 Task: Search one way flight ticket for 5 adults, 2 children, 1 infant in seat and 1 infant on lap in economy from Newport News: Newport News/williamsburg International Airport (patrick Henry Field) to Indianapolis: Indianapolis International Airport on 8-5-2023. Choice of flights is Frontier. Number of bags: 2 checked bags. Price is upto 83000. Outbound departure time preference is 12:45.
Action: Mouse moved to (350, 314)
Screenshot: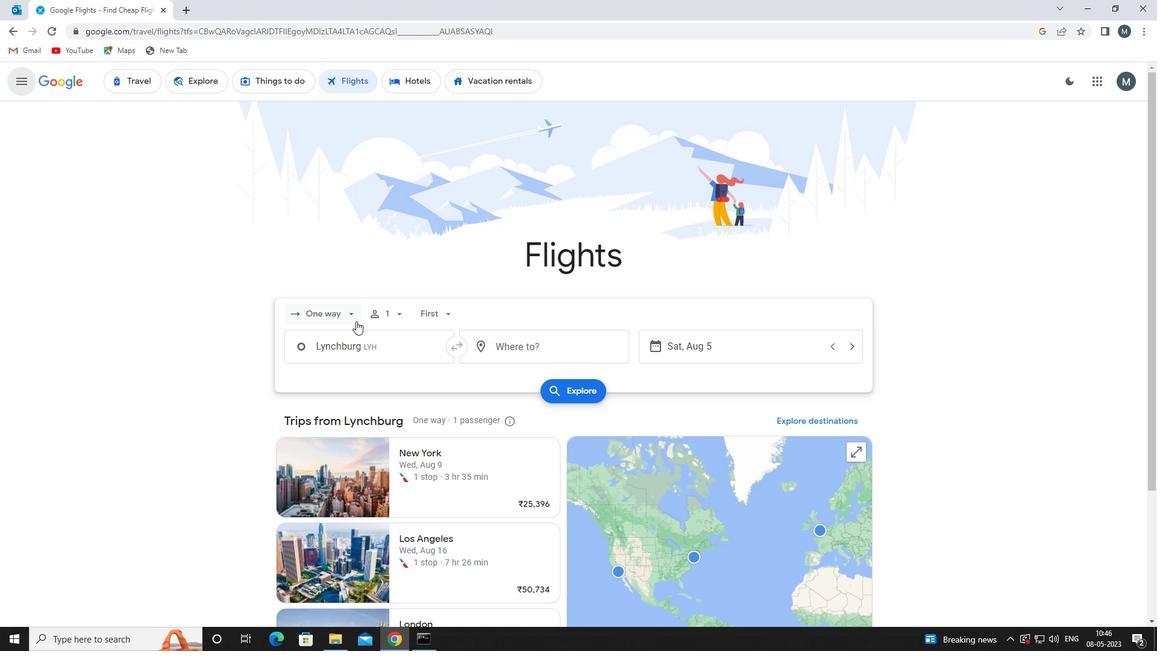 
Action: Mouse pressed left at (350, 314)
Screenshot: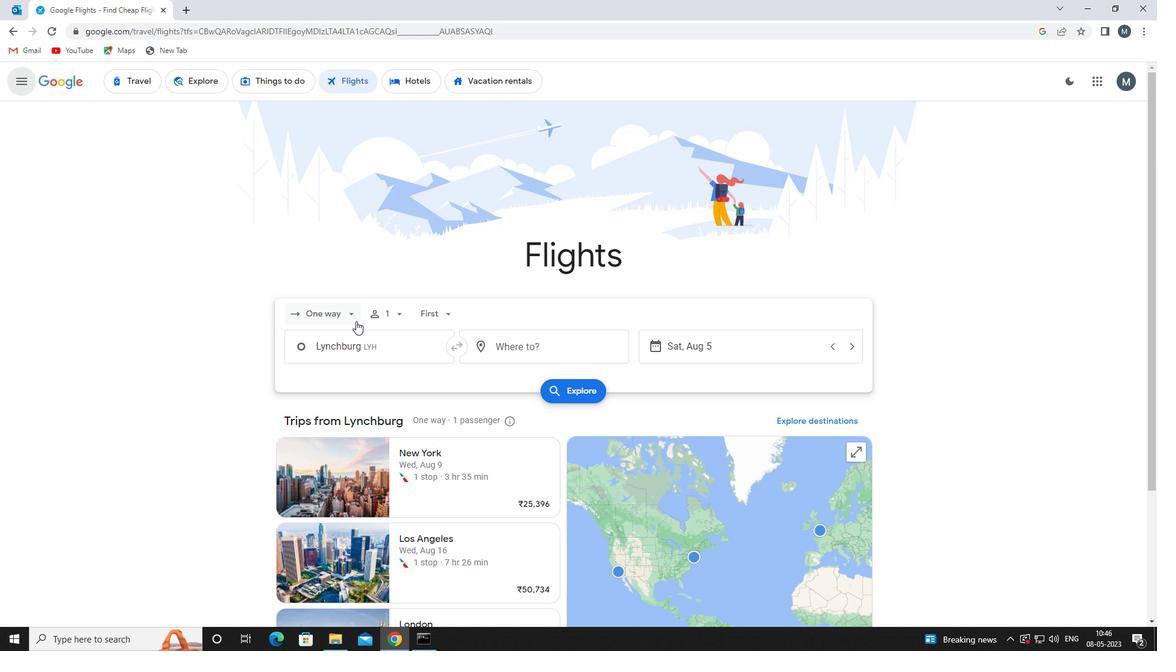 
Action: Mouse moved to (357, 375)
Screenshot: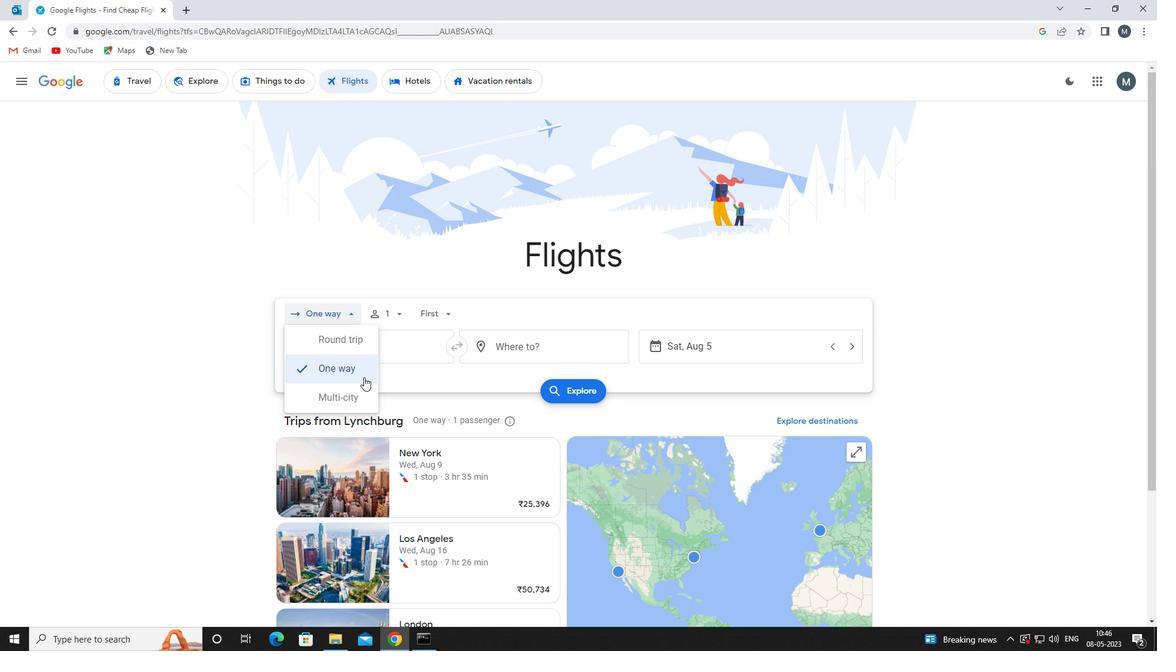 
Action: Mouse pressed left at (357, 375)
Screenshot: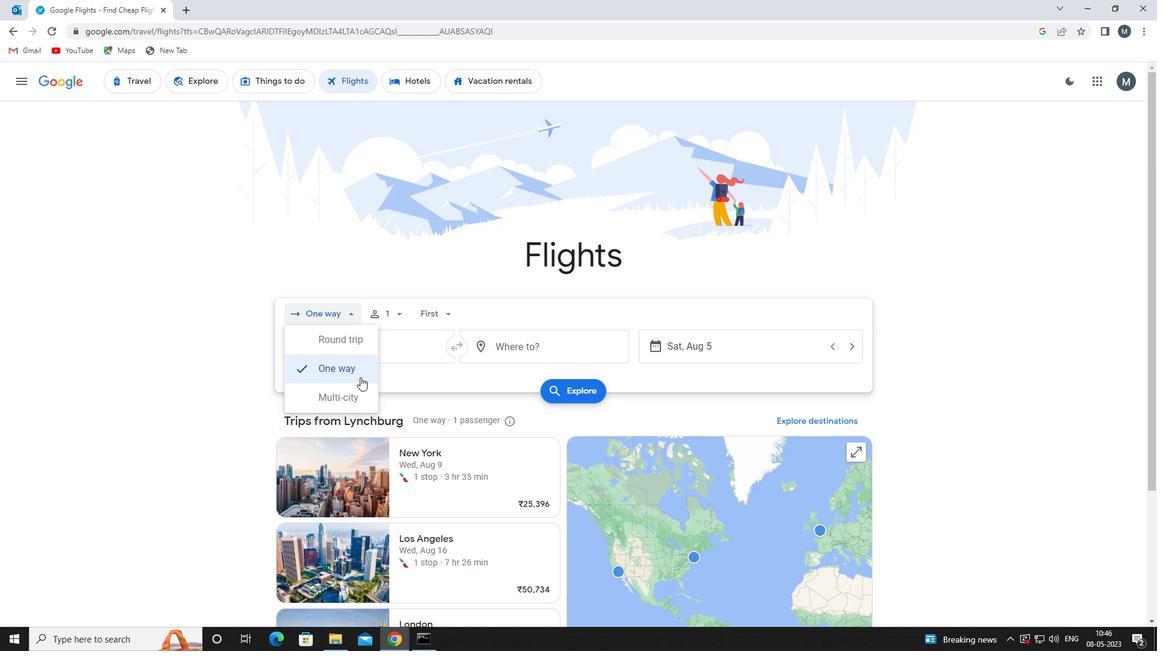
Action: Mouse moved to (393, 309)
Screenshot: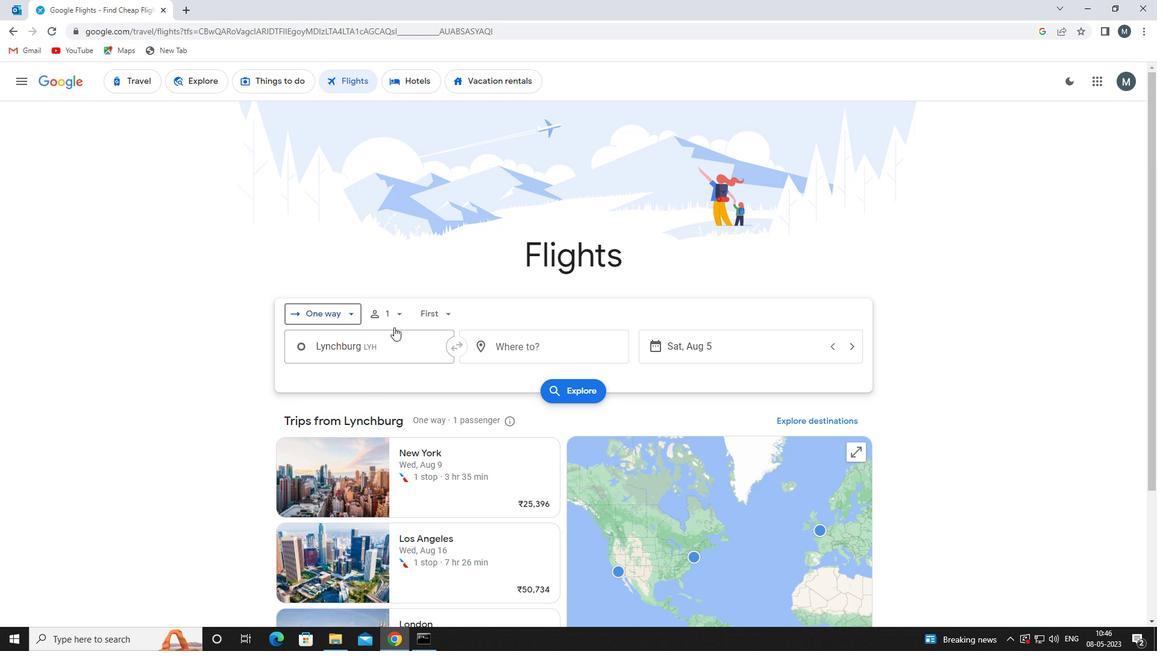 
Action: Mouse pressed left at (393, 309)
Screenshot: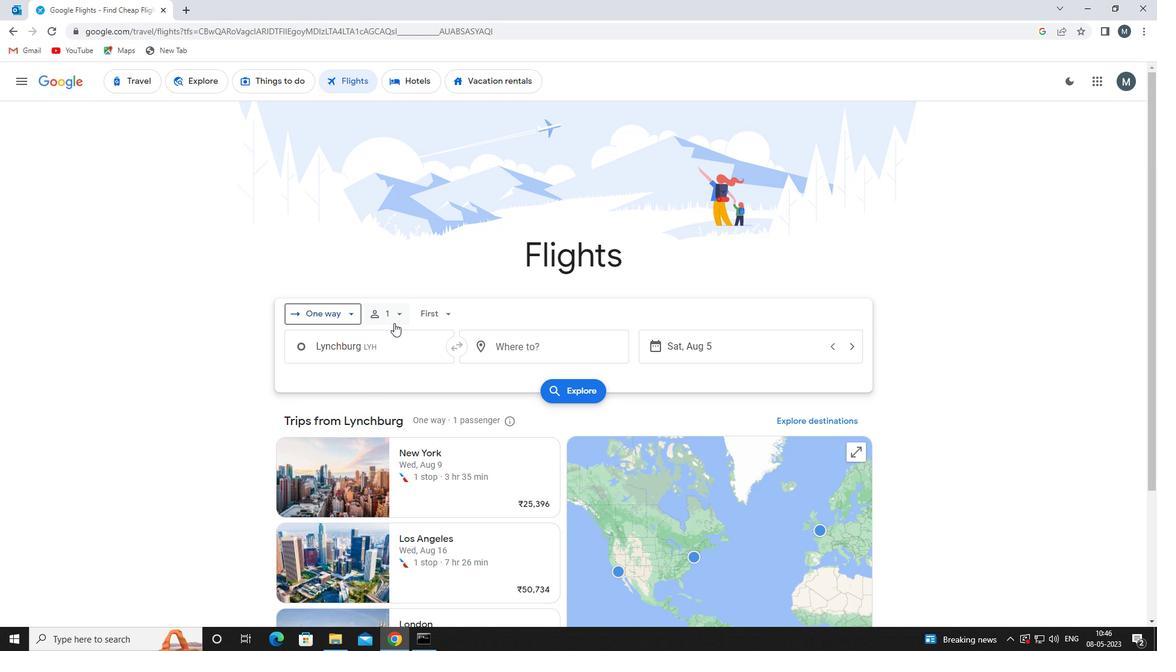 
Action: Mouse moved to (496, 337)
Screenshot: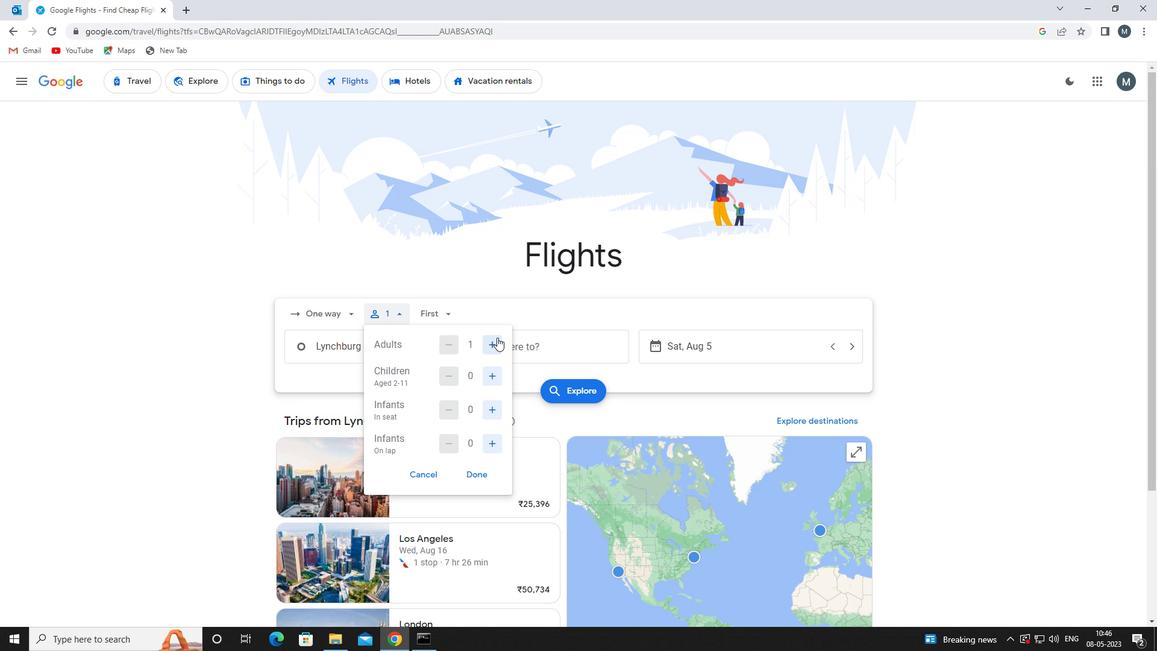 
Action: Mouse pressed left at (496, 337)
Screenshot: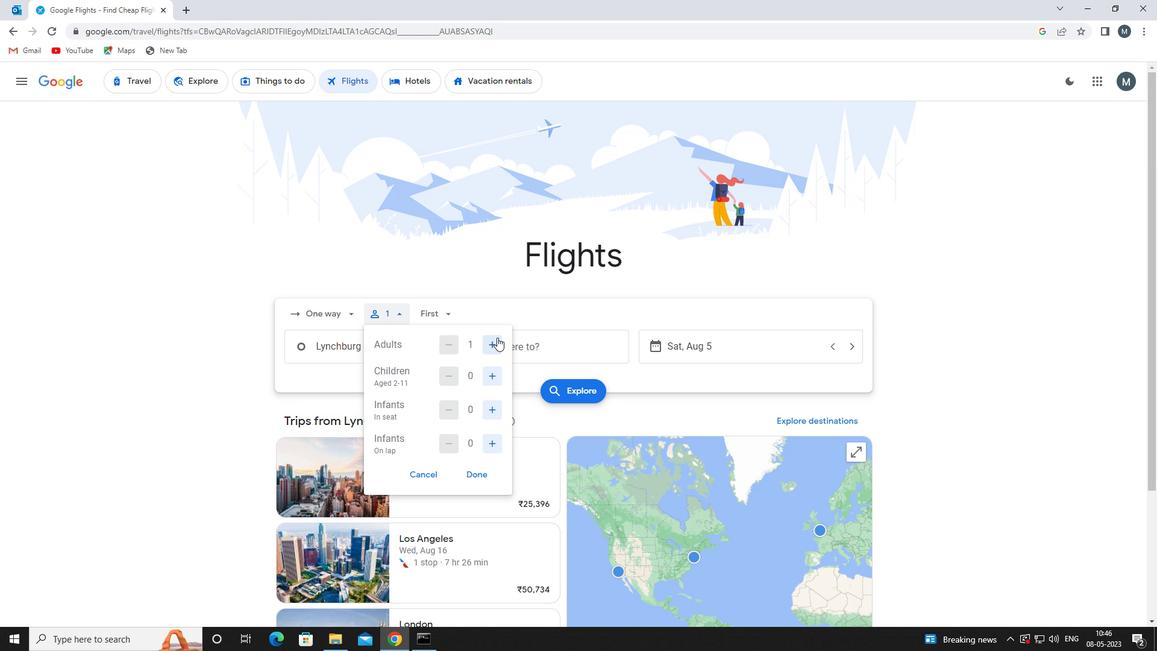 
Action: Mouse moved to (496, 338)
Screenshot: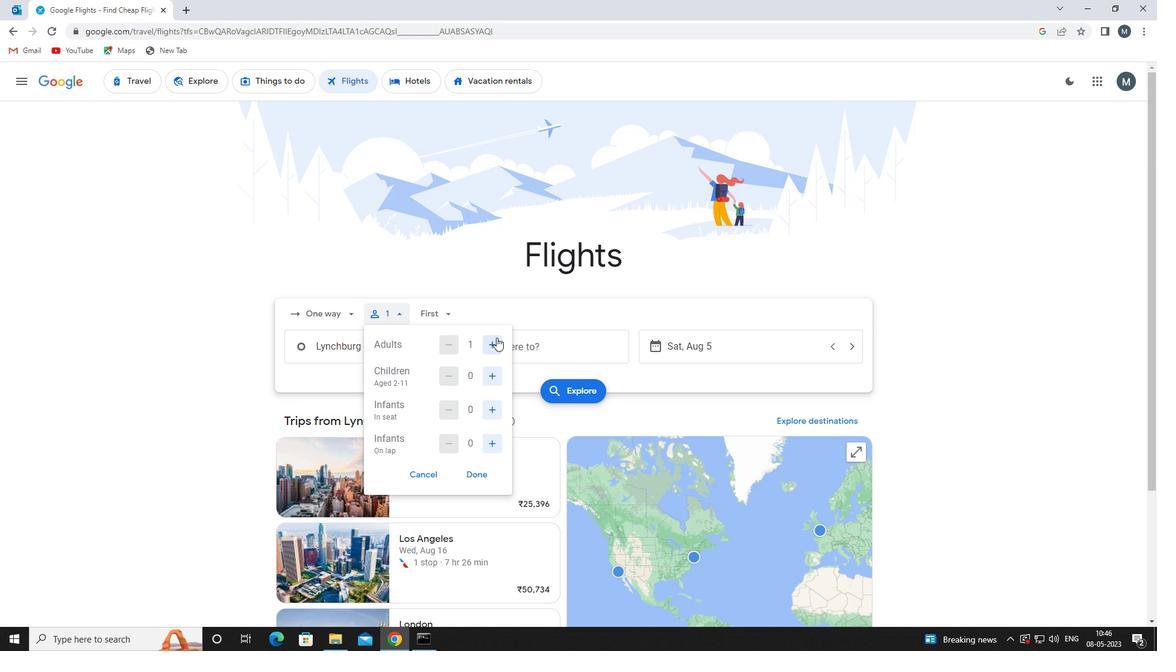 
Action: Mouse pressed left at (496, 338)
Screenshot: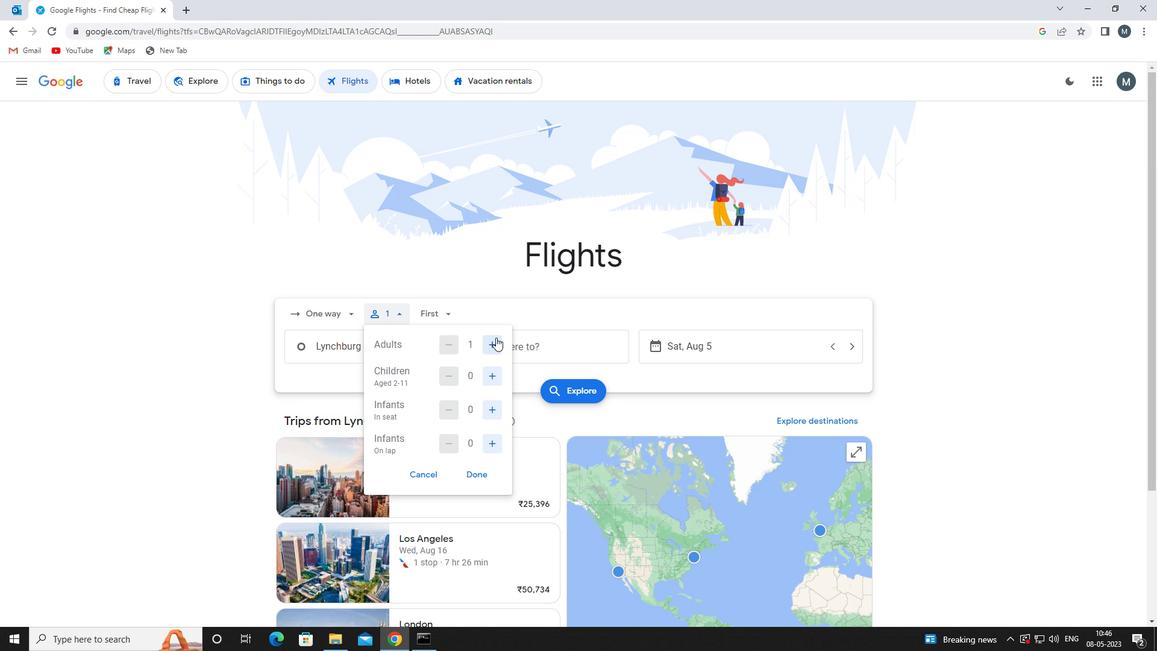 
Action: Mouse pressed left at (496, 338)
Screenshot: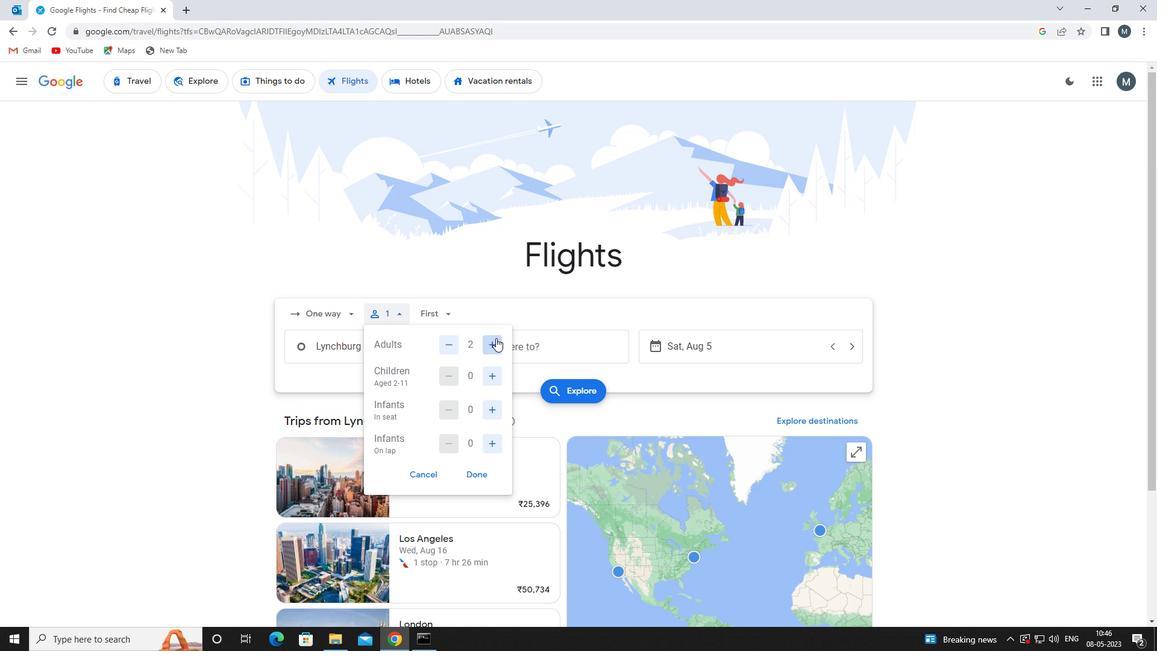 
Action: Mouse pressed left at (496, 338)
Screenshot: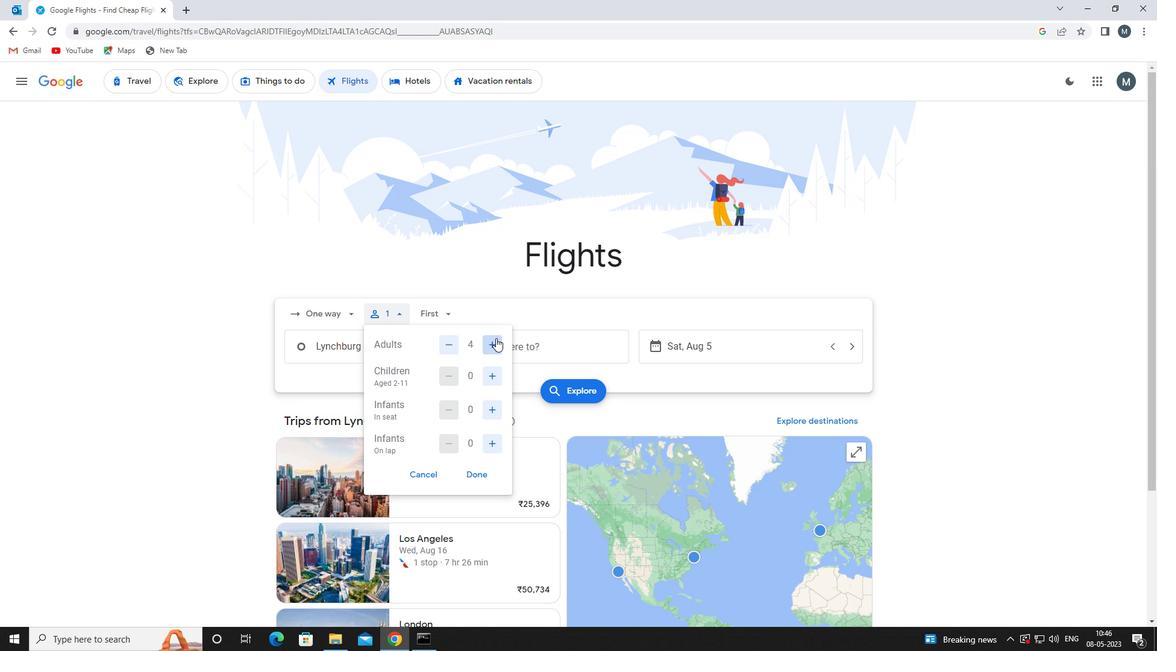 
Action: Mouse moved to (497, 376)
Screenshot: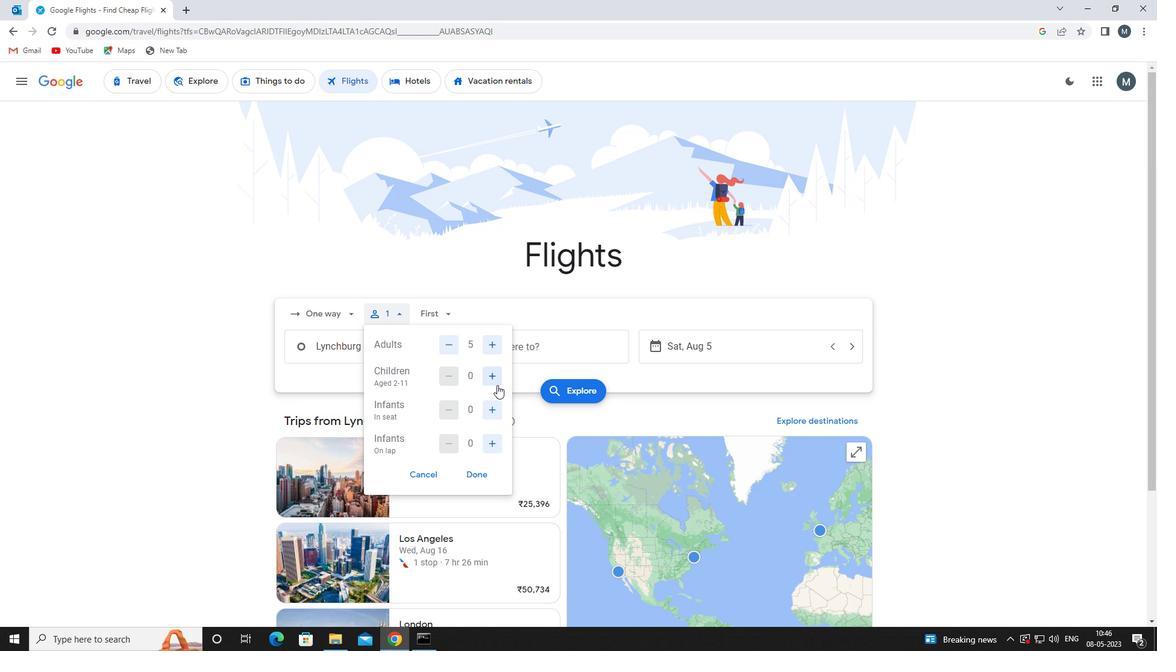 
Action: Mouse pressed left at (497, 376)
Screenshot: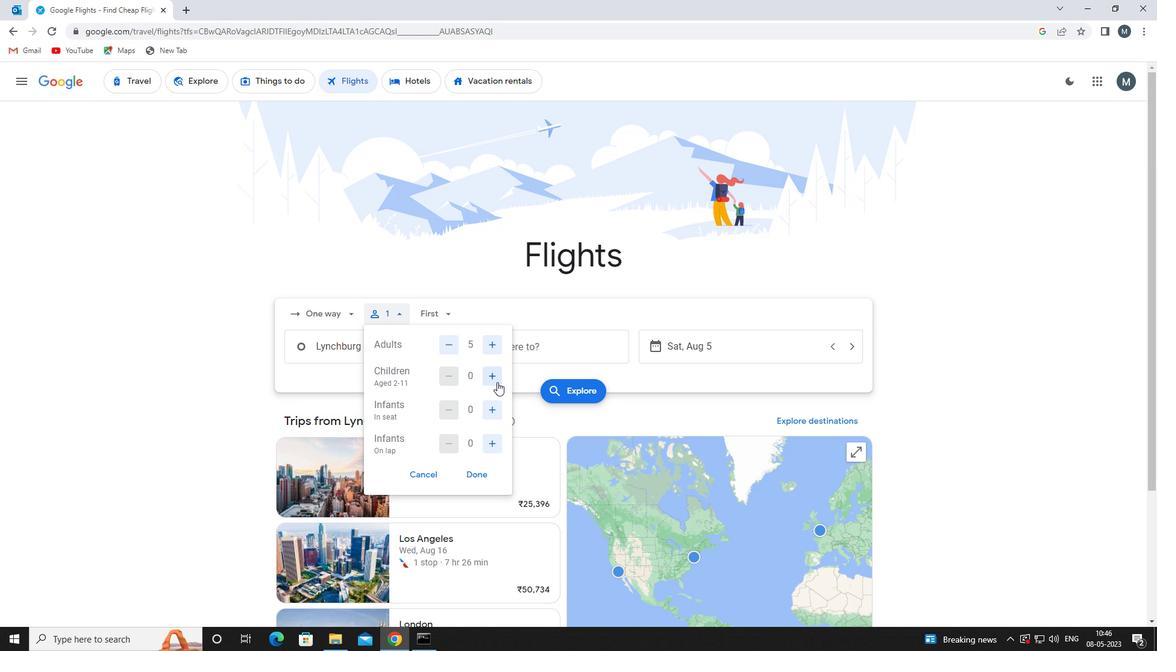 
Action: Mouse pressed left at (497, 376)
Screenshot: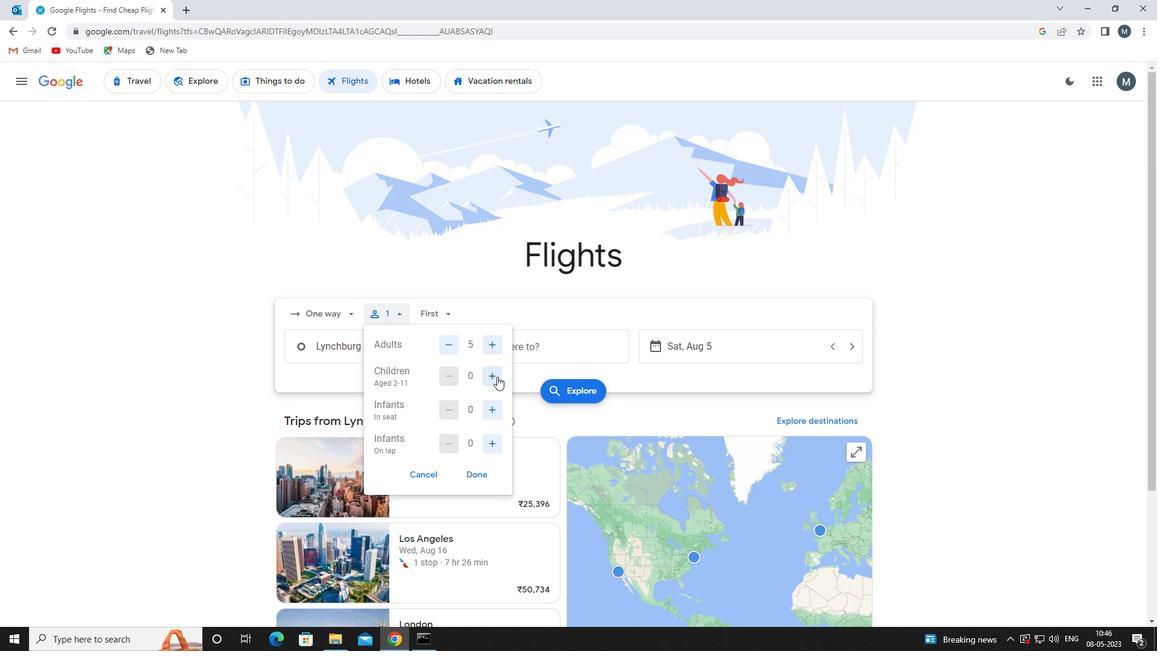 
Action: Mouse moved to (494, 409)
Screenshot: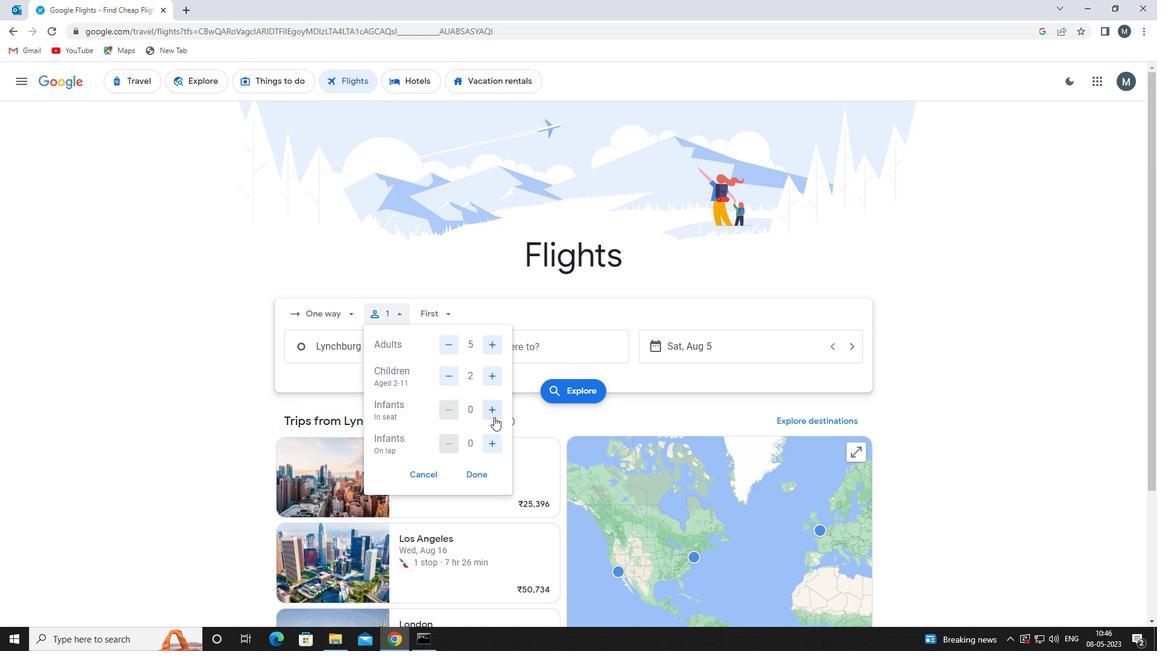 
Action: Mouse pressed left at (494, 409)
Screenshot: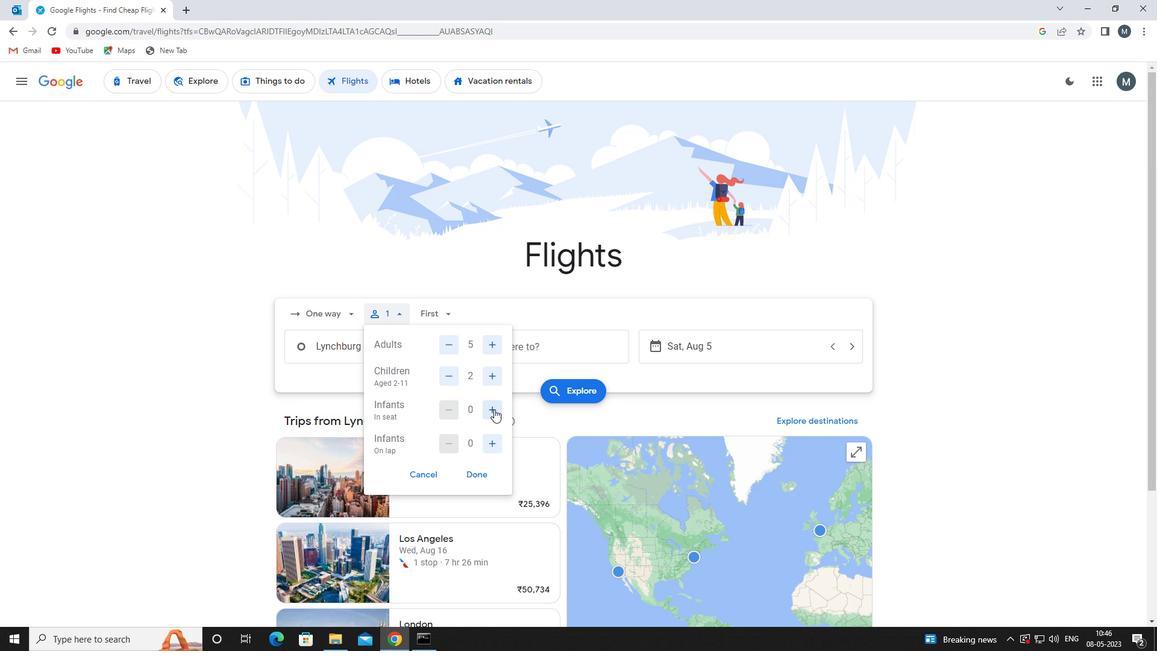 
Action: Mouse moved to (496, 446)
Screenshot: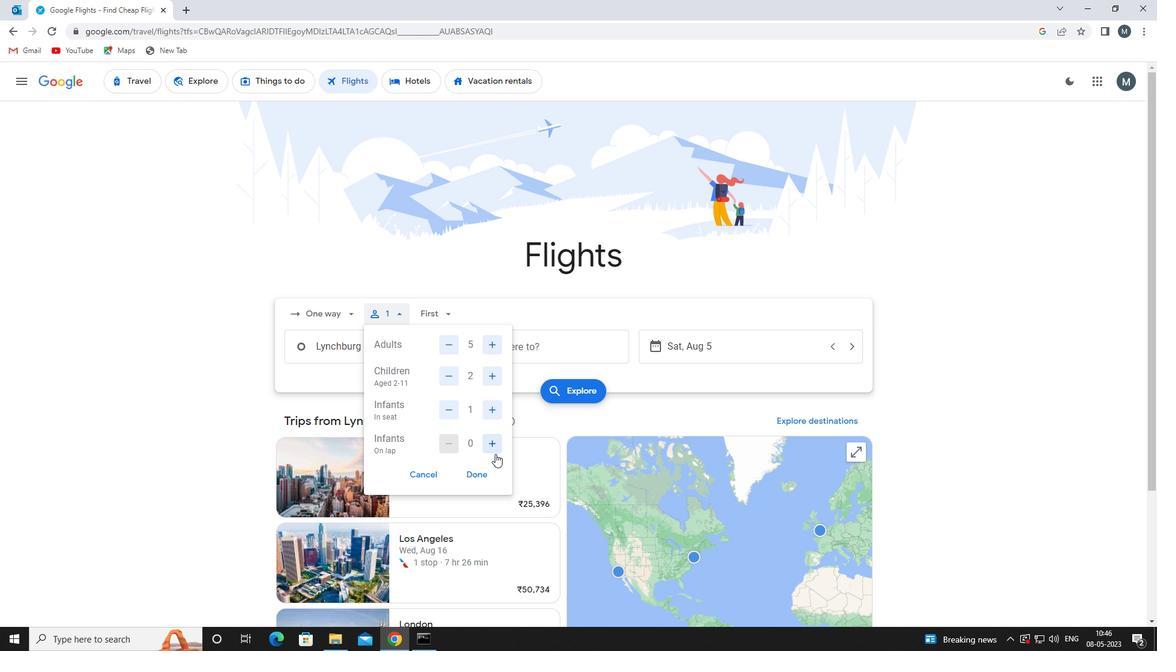 
Action: Mouse pressed left at (496, 446)
Screenshot: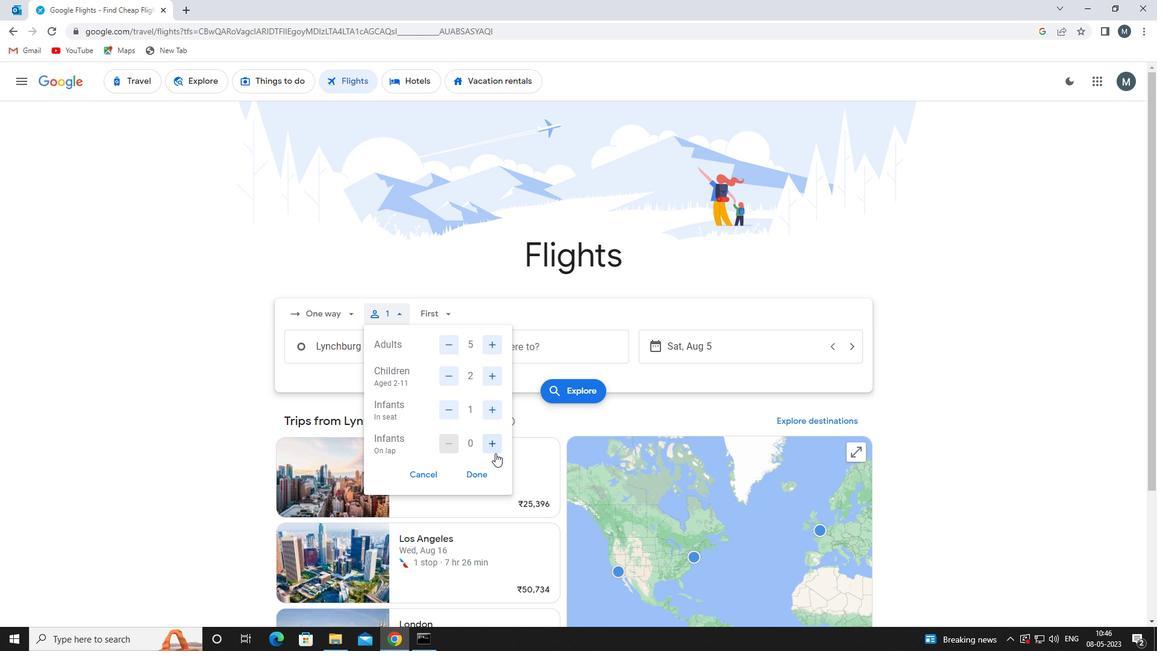 
Action: Mouse moved to (490, 476)
Screenshot: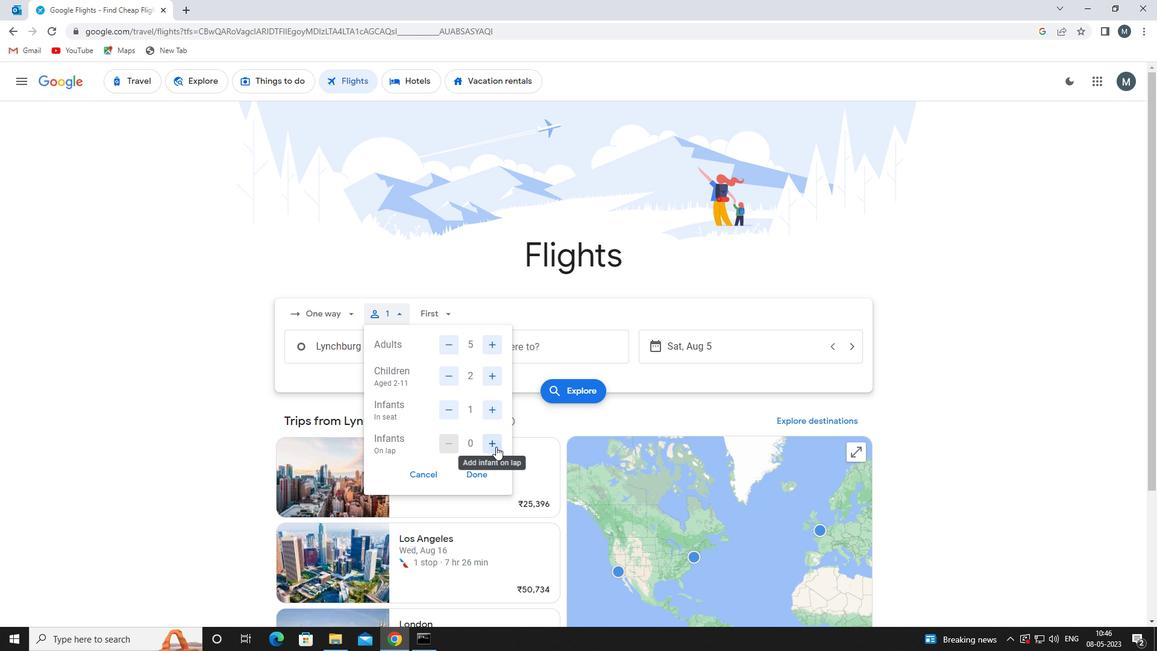 
Action: Mouse pressed left at (490, 476)
Screenshot: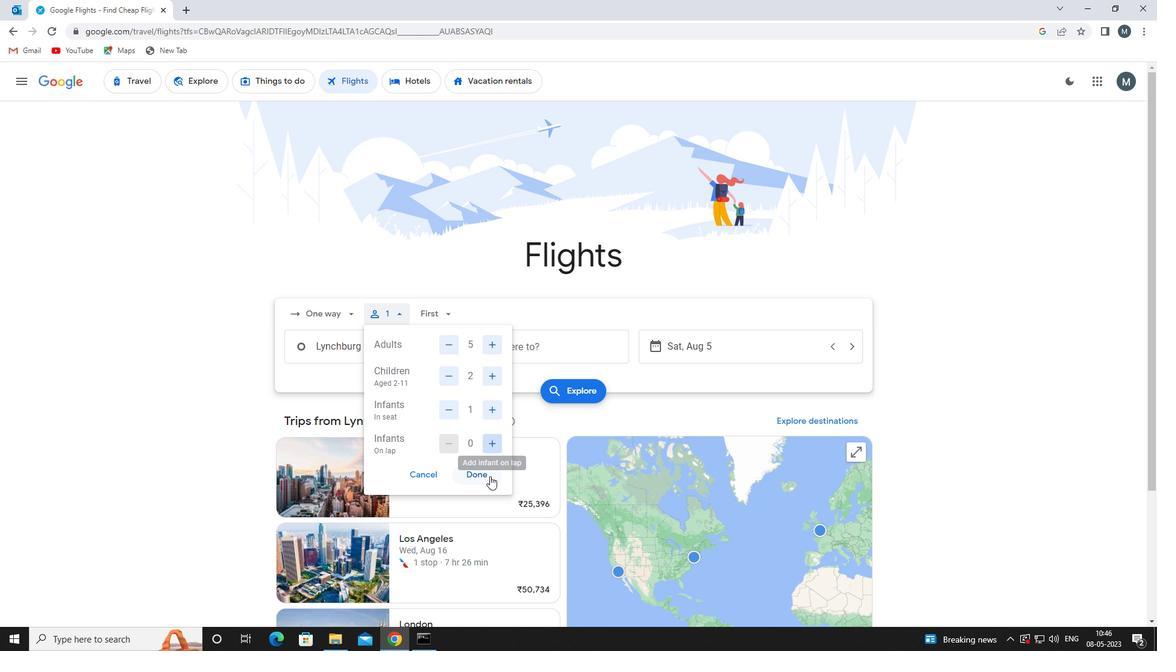 
Action: Mouse moved to (438, 319)
Screenshot: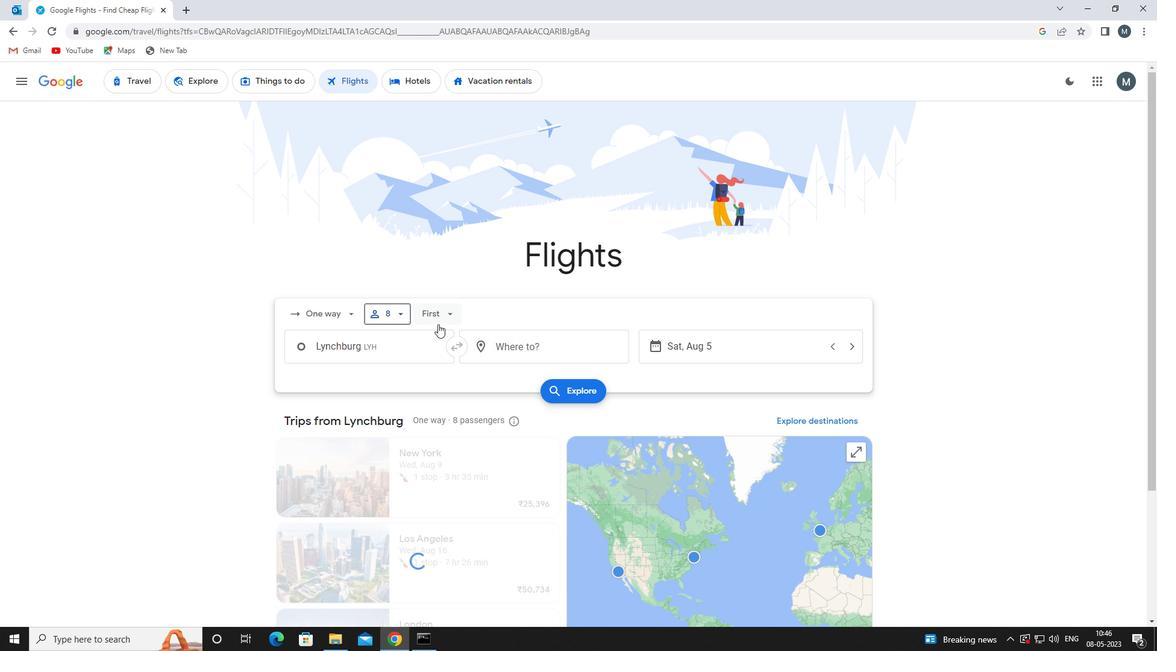 
Action: Mouse pressed left at (438, 319)
Screenshot: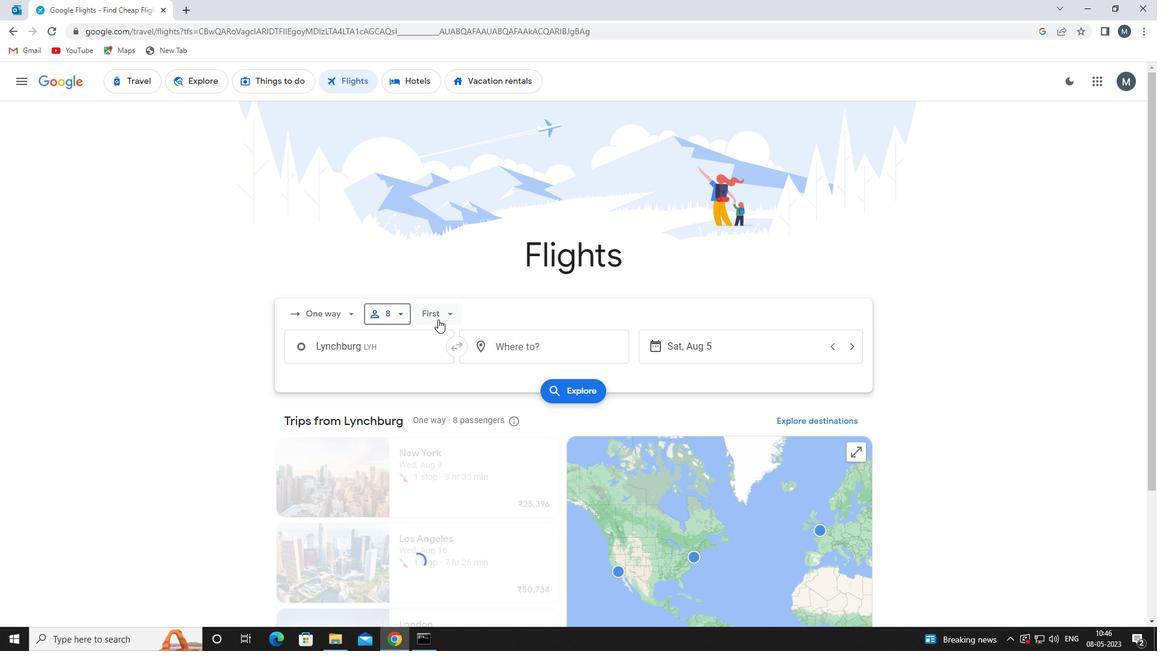 
Action: Mouse moved to (473, 335)
Screenshot: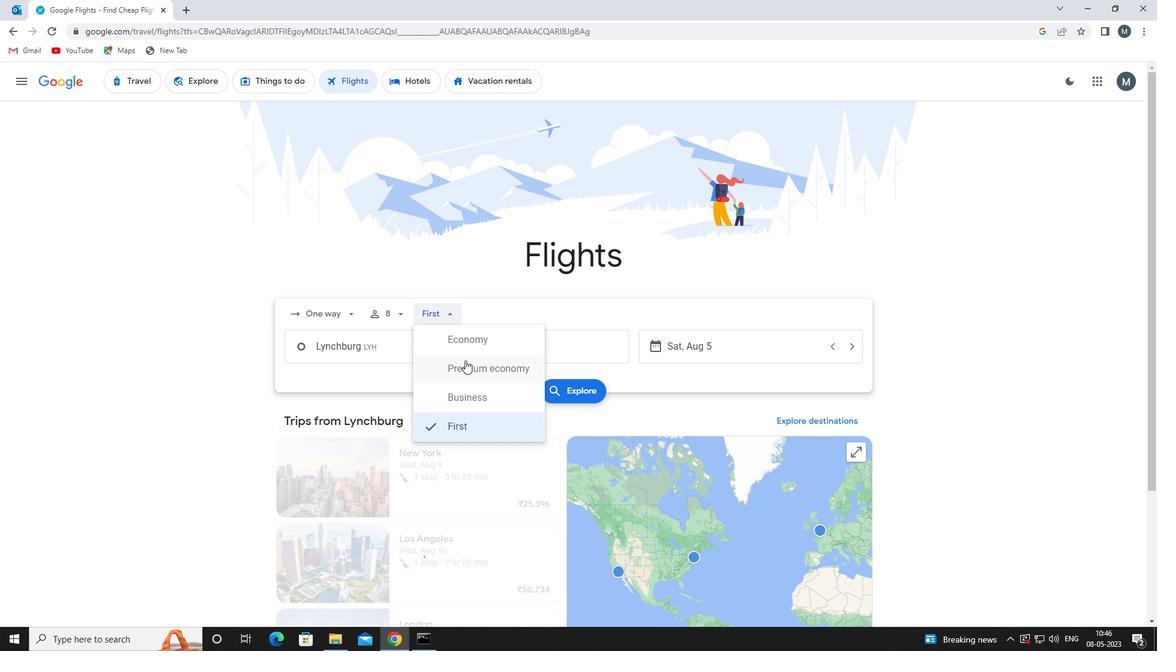 
Action: Mouse pressed left at (473, 335)
Screenshot: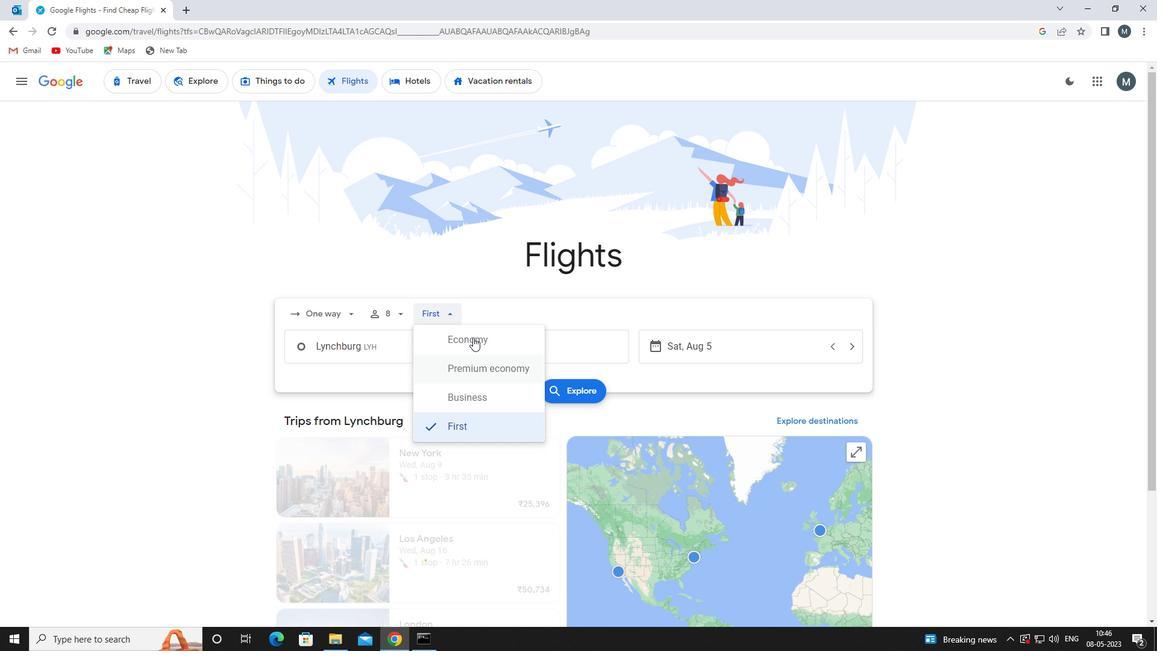 
Action: Mouse moved to (378, 344)
Screenshot: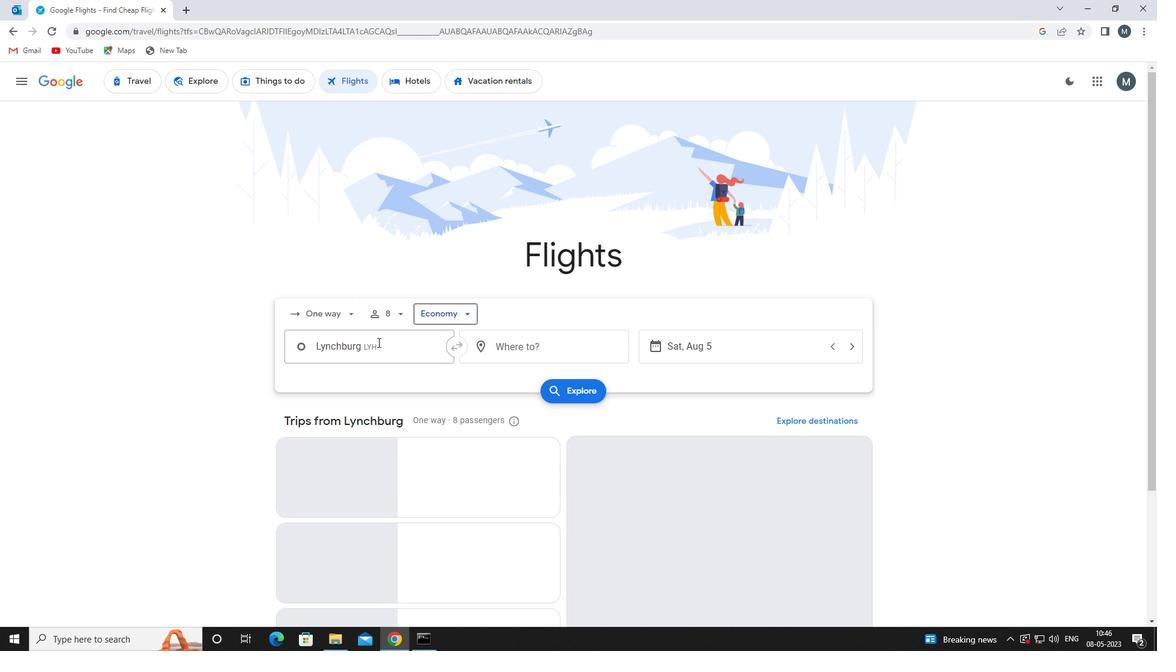 
Action: Mouse pressed left at (378, 344)
Screenshot: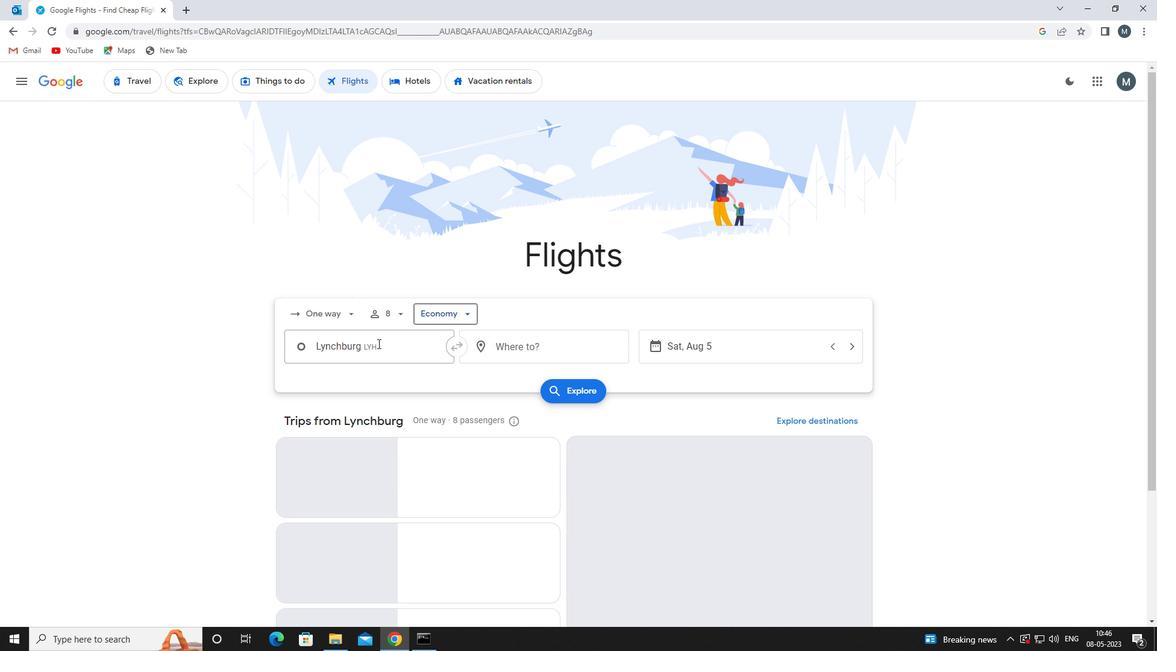 
Action: Key pressed phf
Screenshot: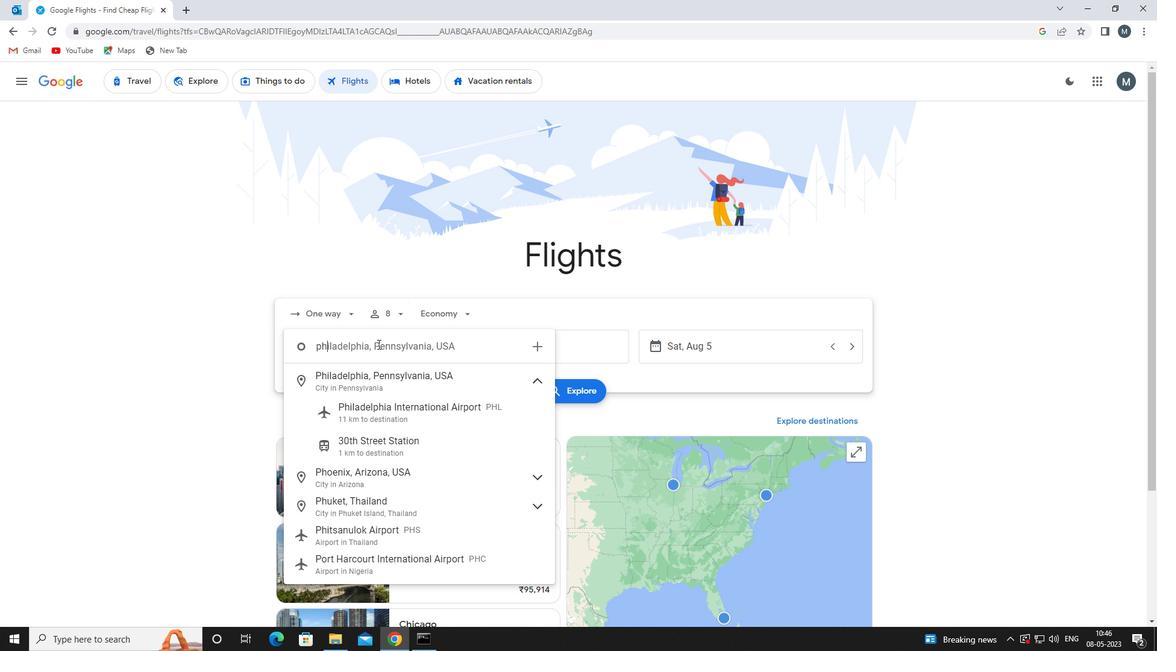 
Action: Mouse moved to (400, 385)
Screenshot: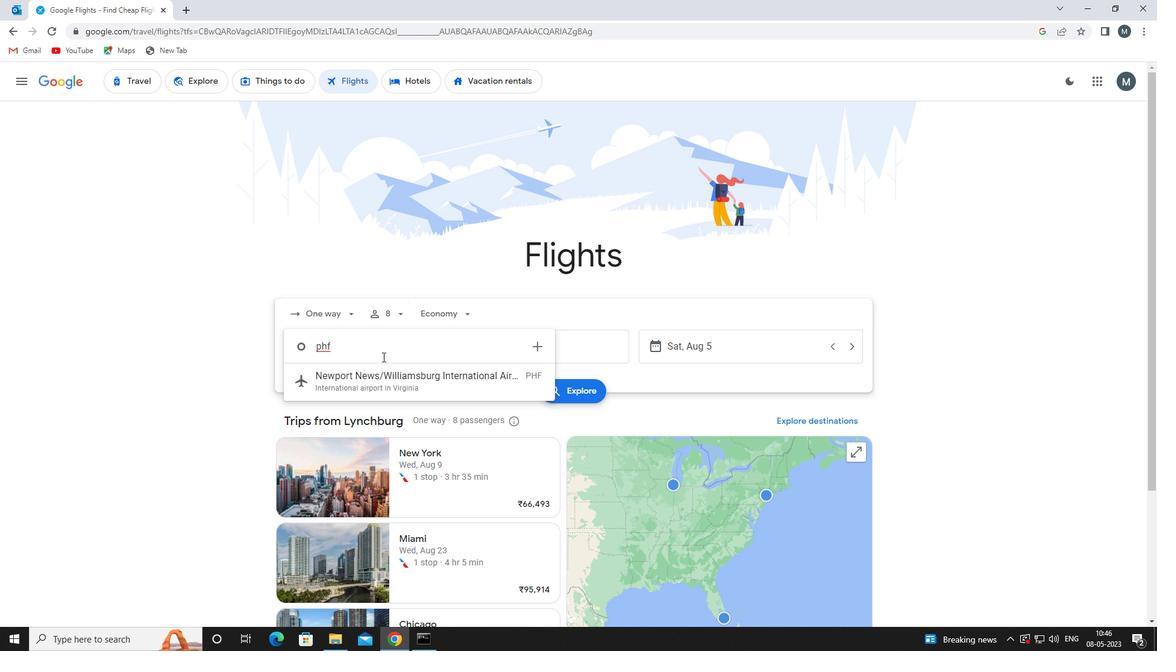 
Action: Mouse pressed left at (400, 385)
Screenshot: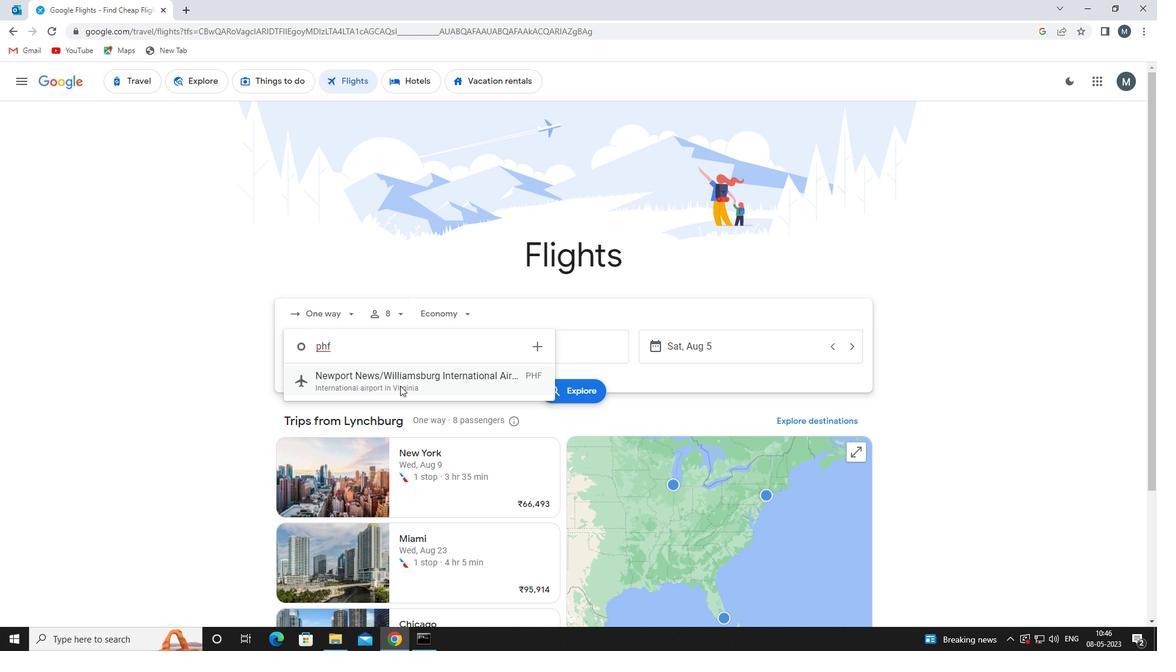 
Action: Mouse moved to (534, 349)
Screenshot: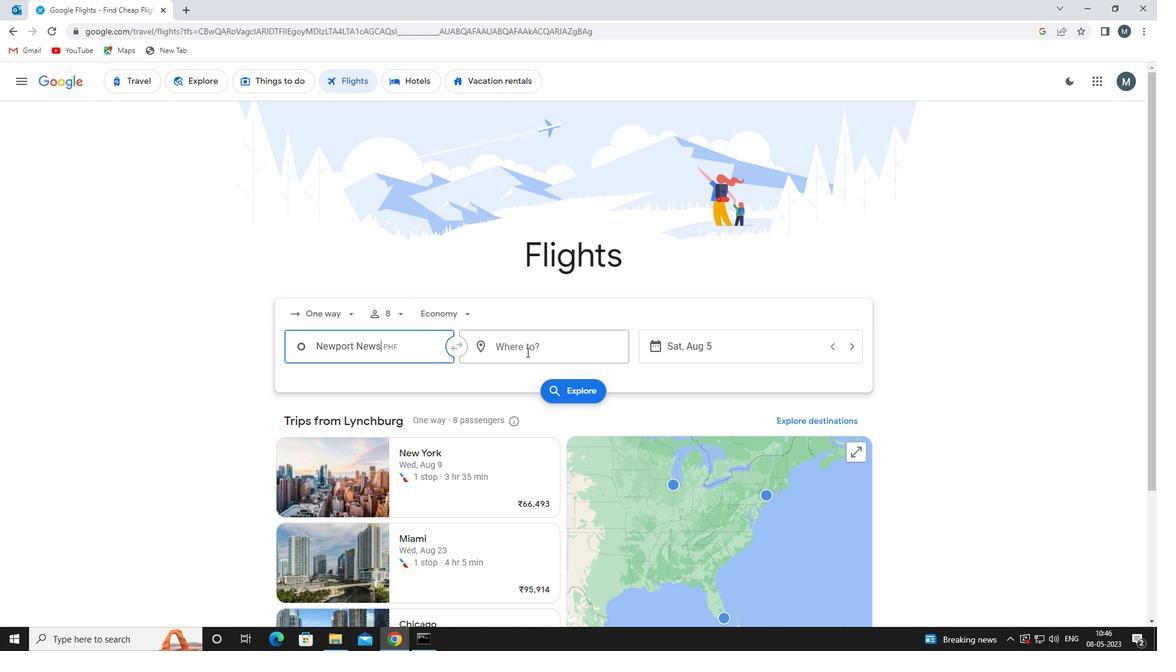 
Action: Mouse pressed left at (534, 349)
Screenshot: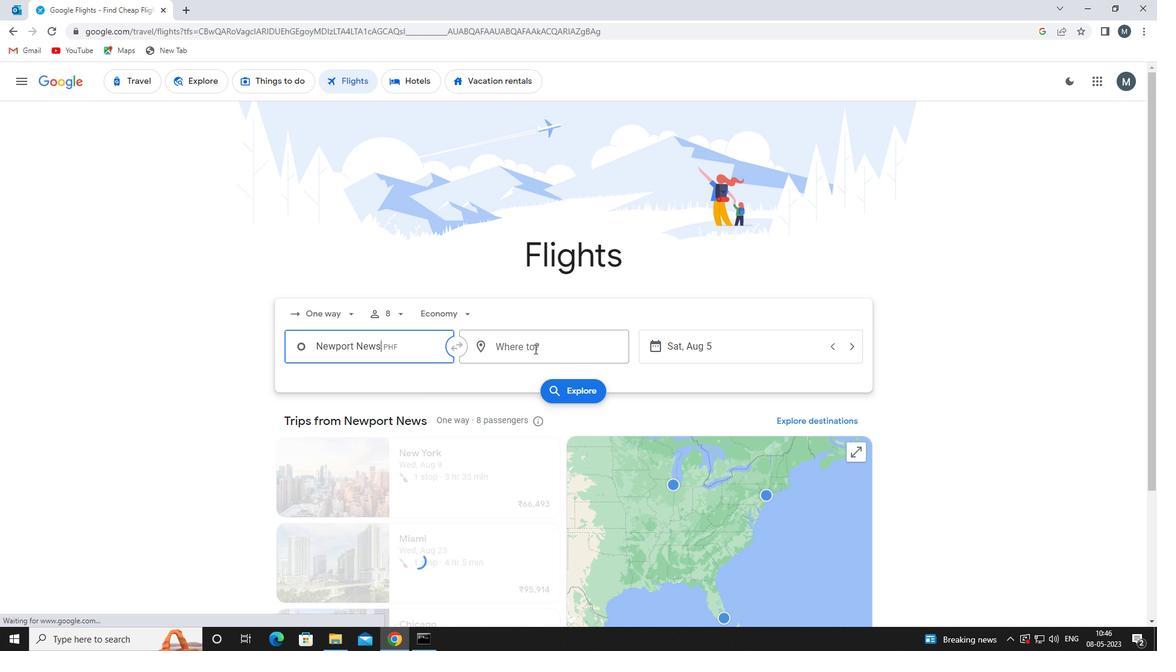 
Action: Mouse moved to (532, 349)
Screenshot: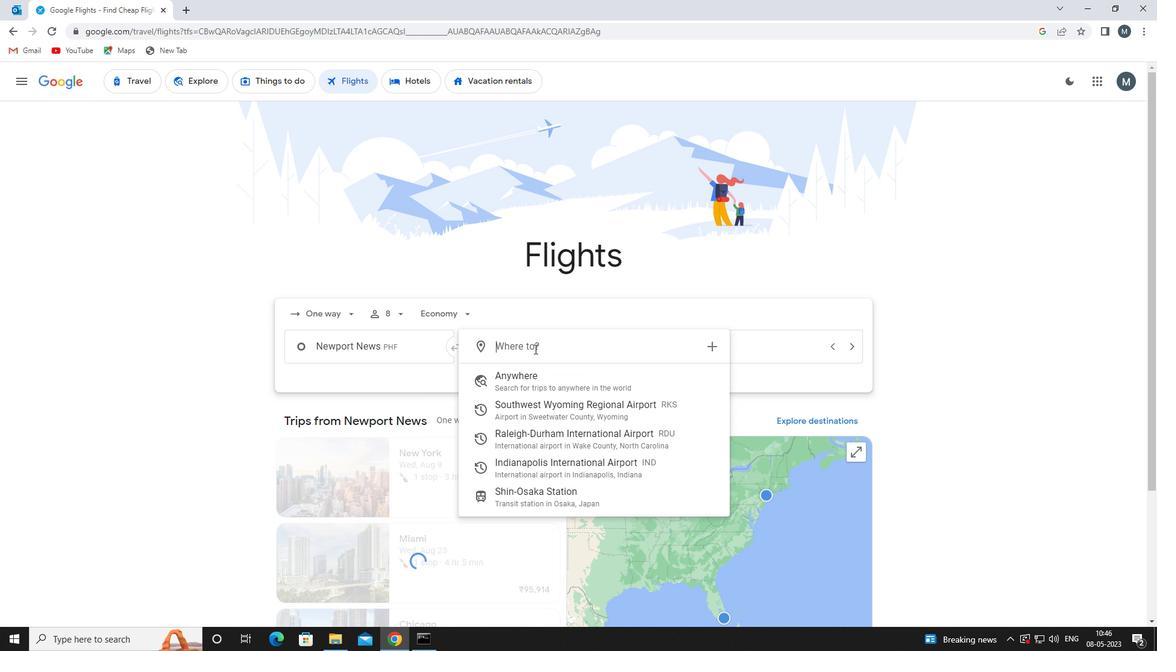 
Action: Key pressed ind
Screenshot: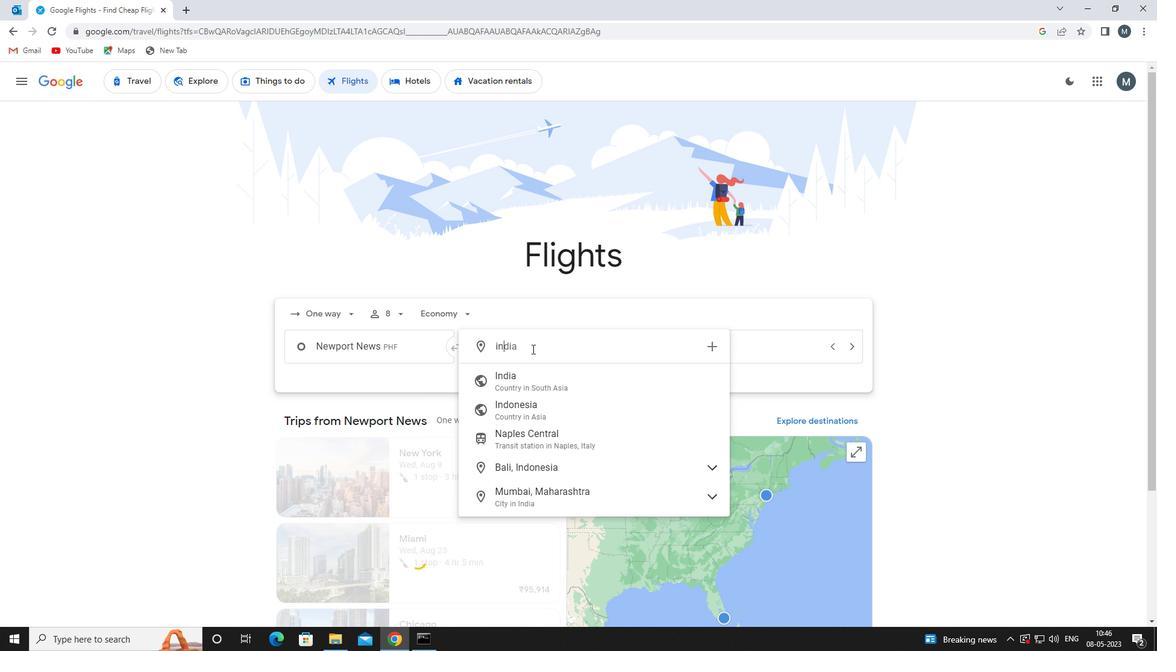 
Action: Mouse moved to (556, 383)
Screenshot: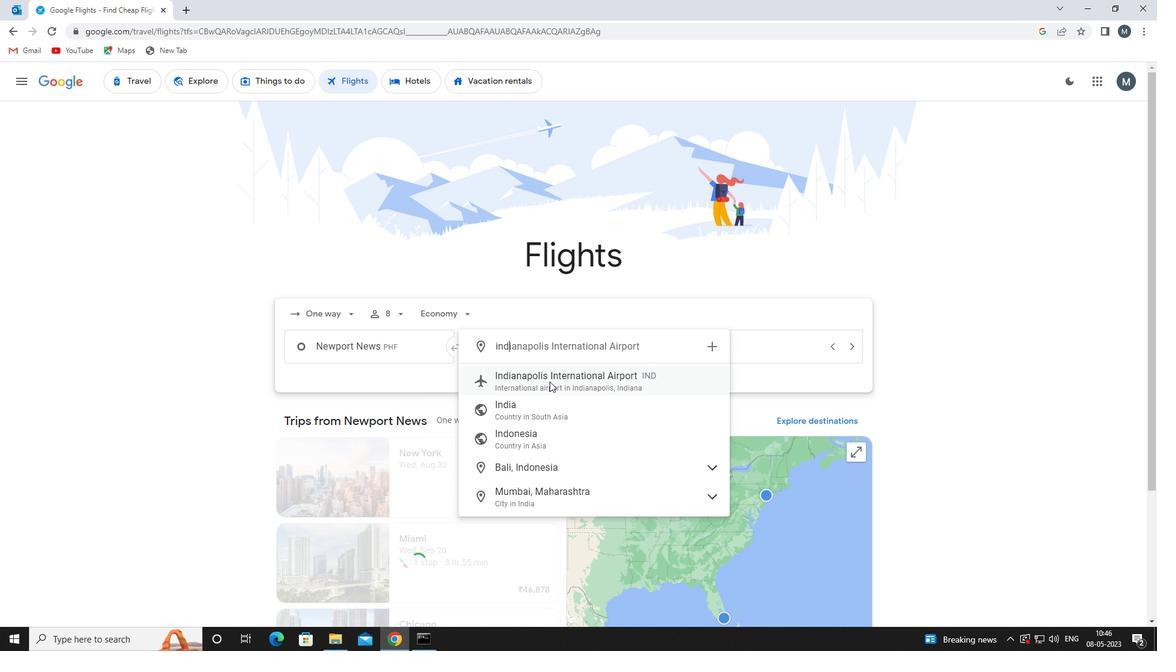 
Action: Mouse pressed left at (556, 383)
Screenshot: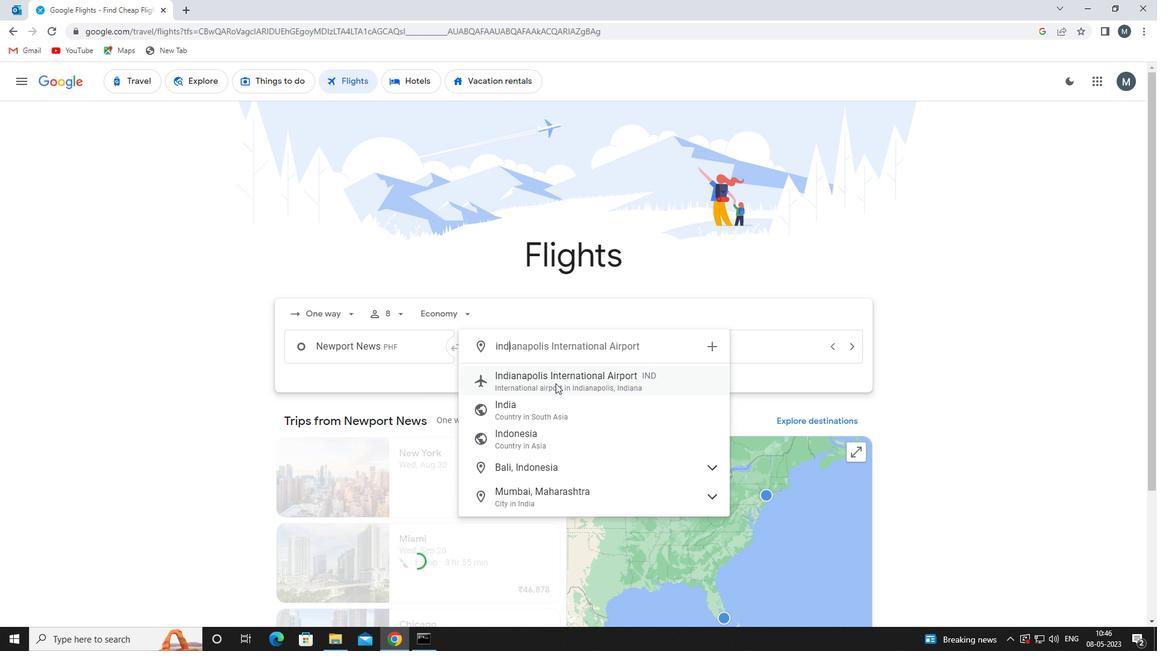 
Action: Mouse moved to (660, 337)
Screenshot: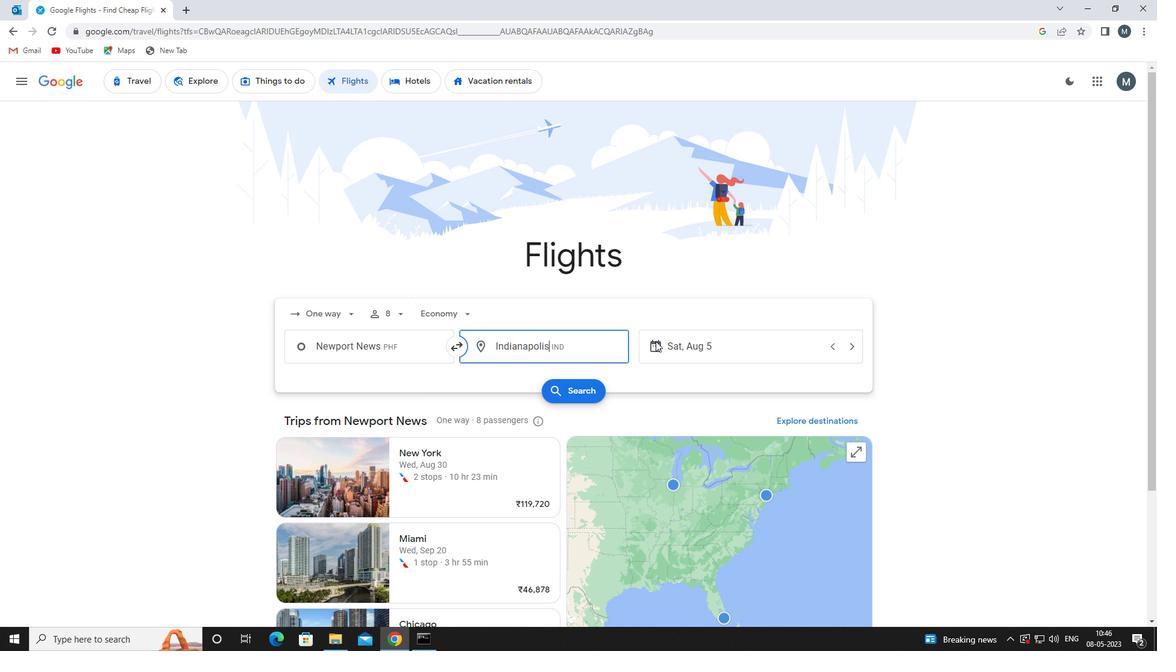 
Action: Mouse pressed left at (660, 337)
Screenshot: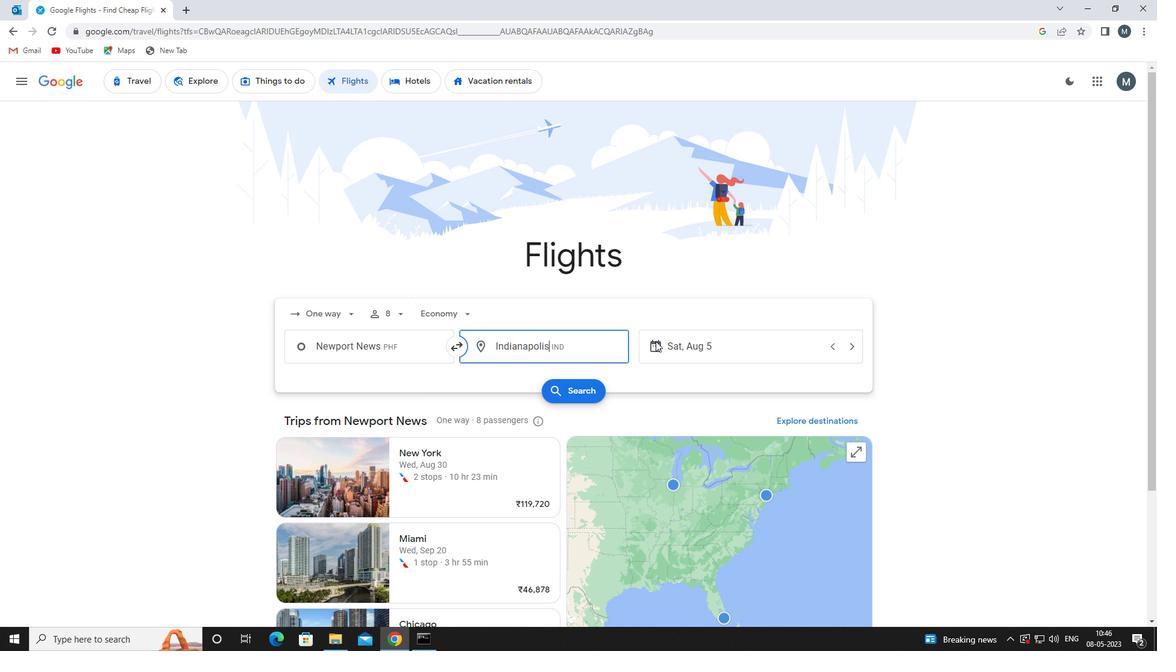 
Action: Mouse moved to (601, 404)
Screenshot: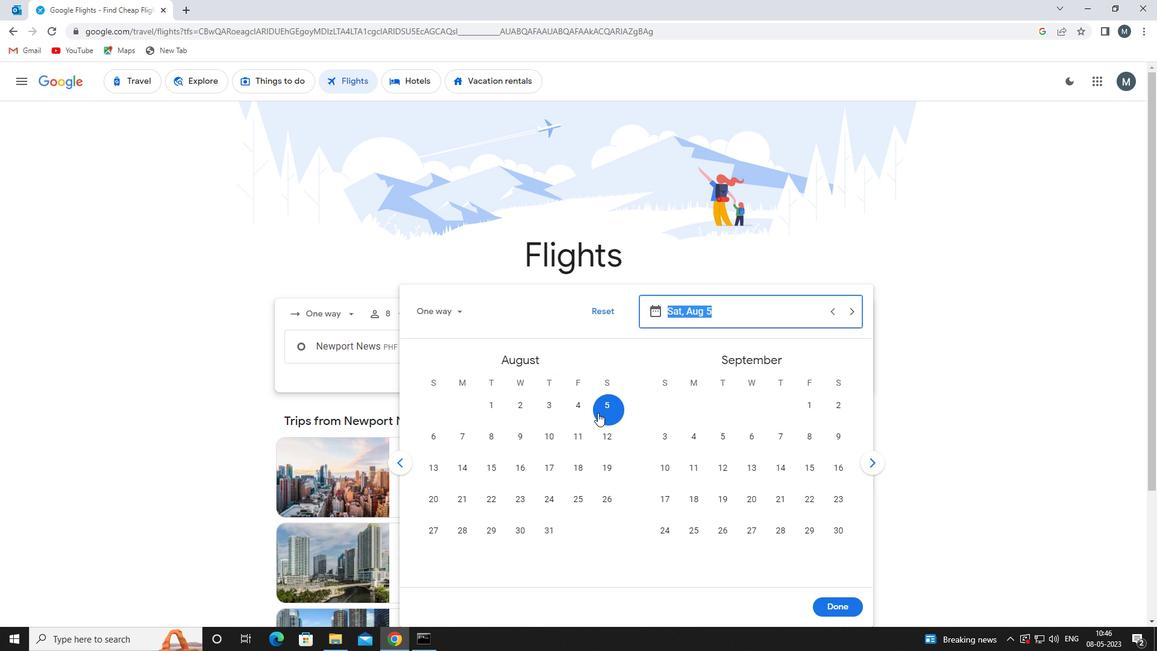 
Action: Mouse pressed left at (601, 404)
Screenshot: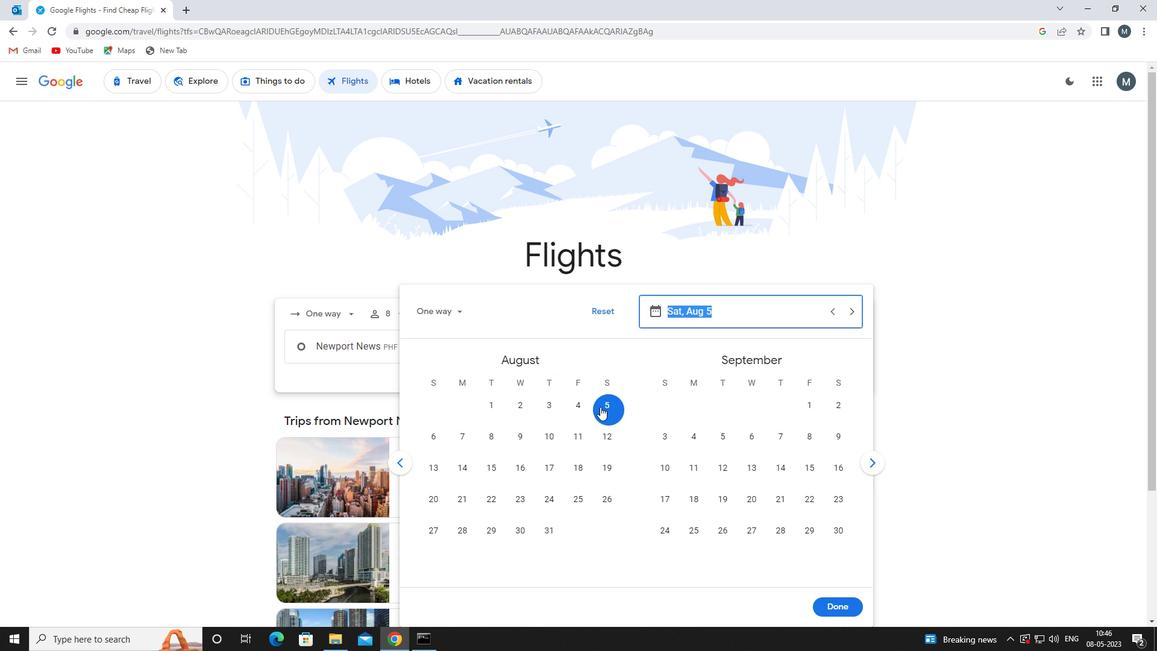 
Action: Mouse moved to (831, 603)
Screenshot: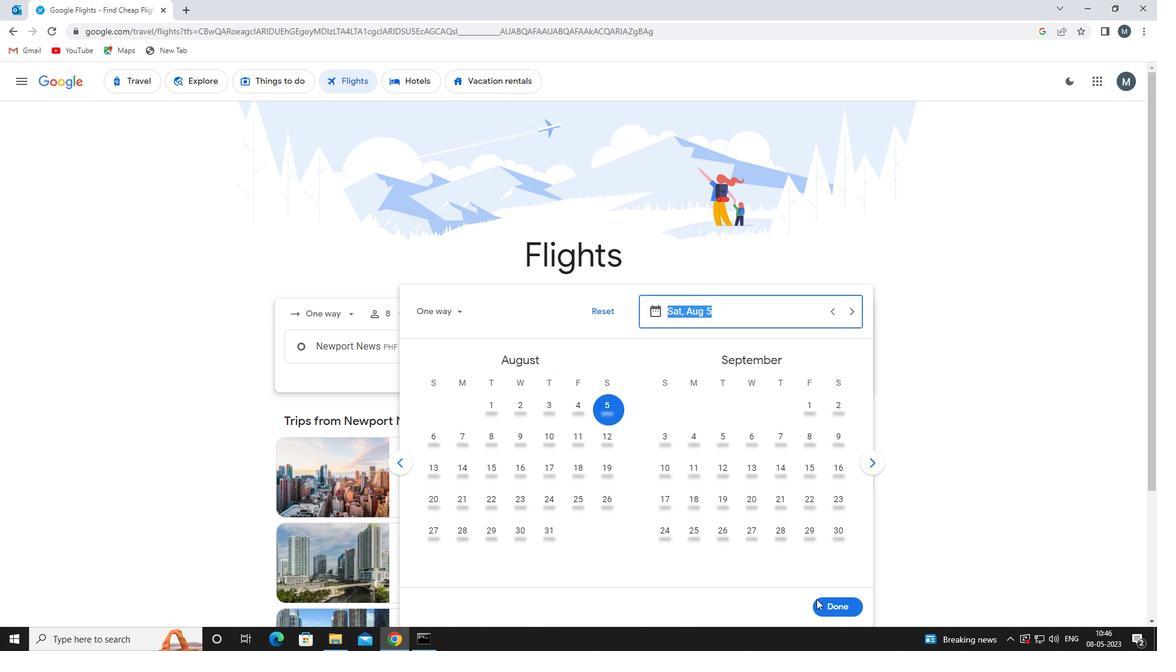 
Action: Mouse pressed left at (831, 603)
Screenshot: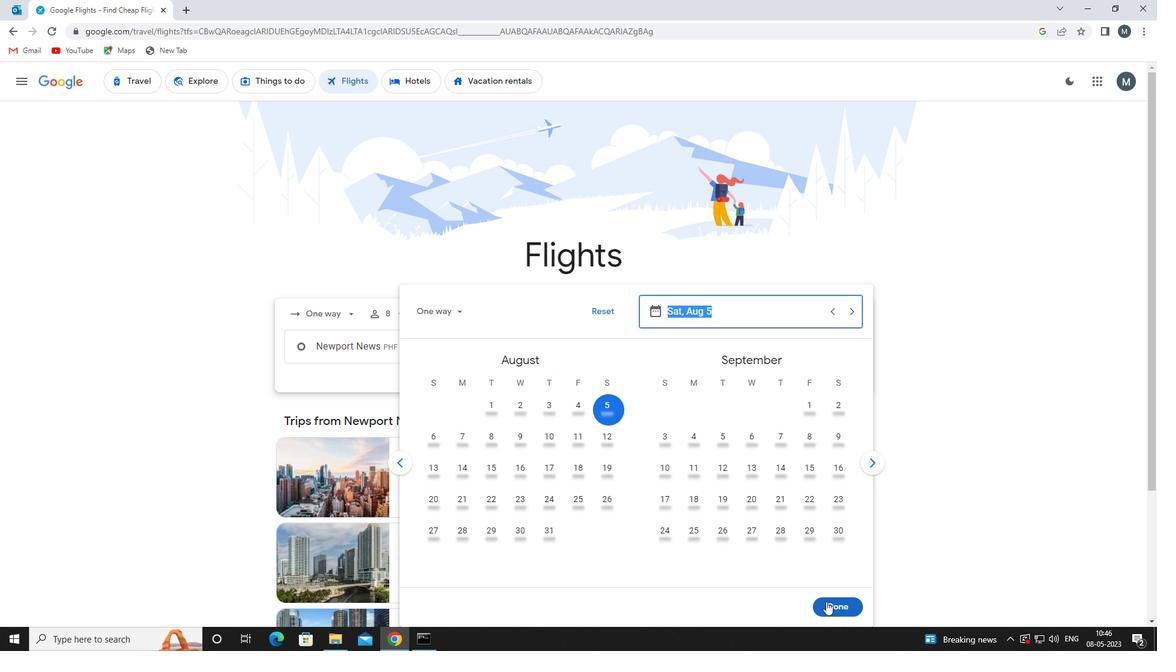 
Action: Mouse moved to (566, 385)
Screenshot: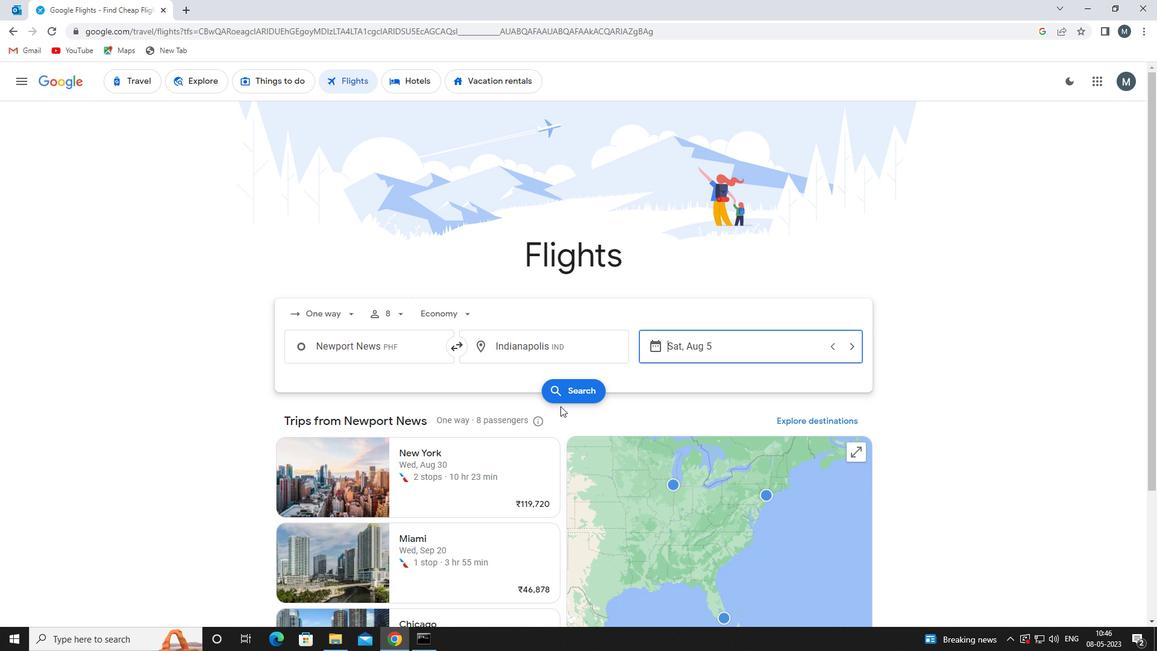 
Action: Mouse pressed left at (566, 385)
Screenshot: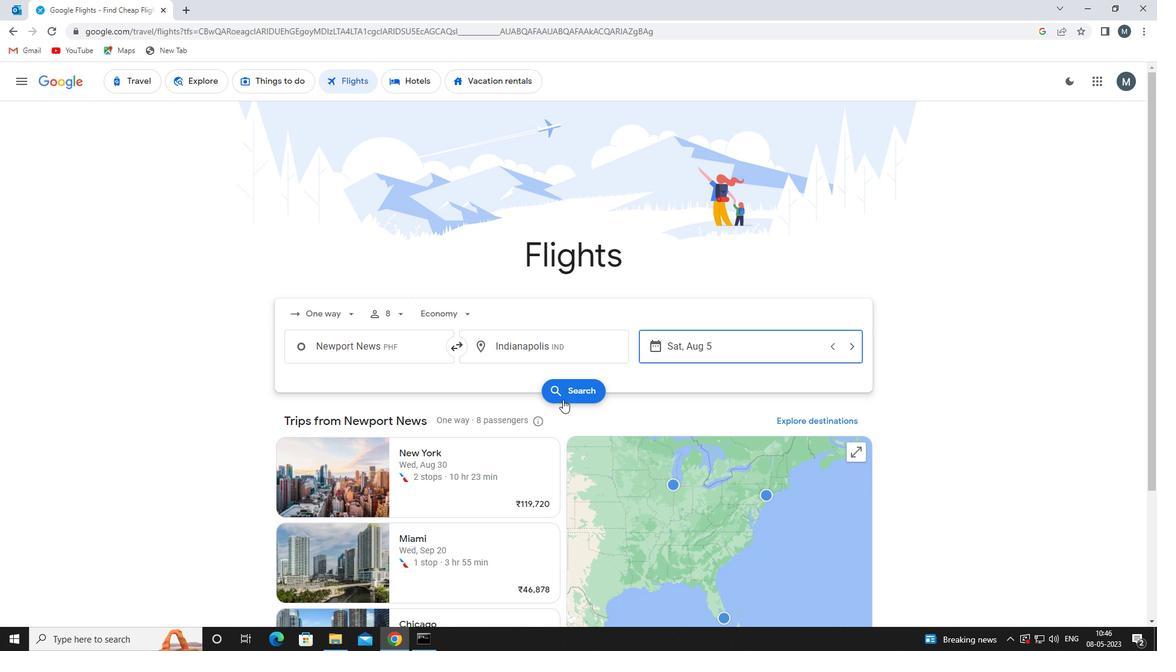 
Action: Mouse moved to (285, 196)
Screenshot: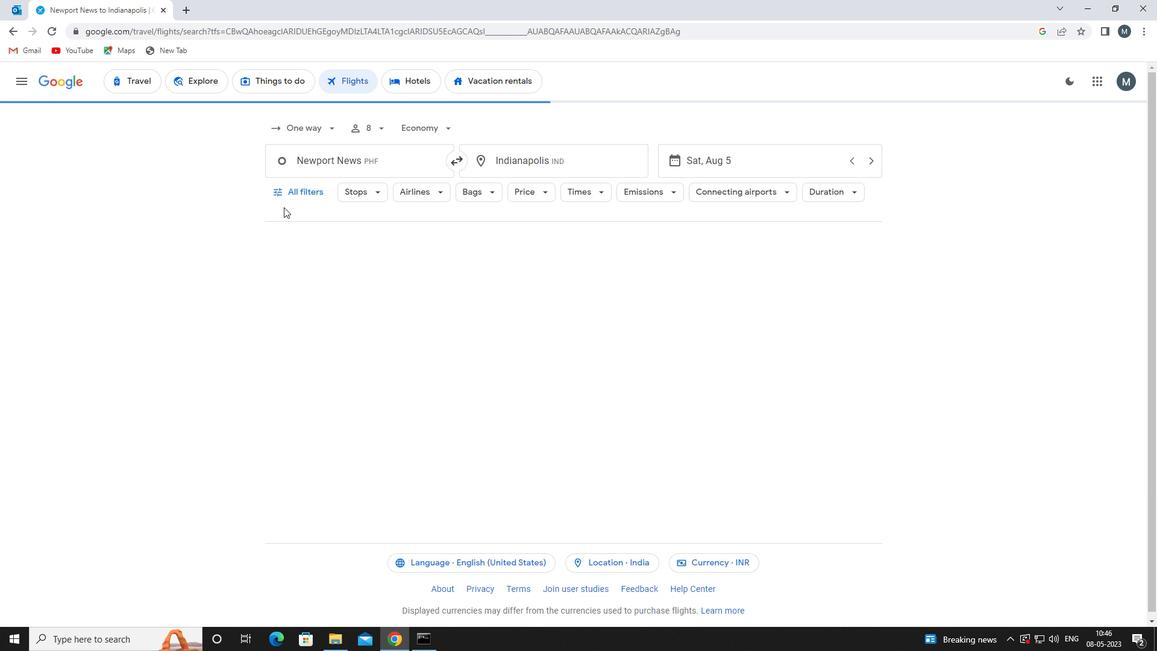 
Action: Mouse pressed left at (285, 196)
Screenshot: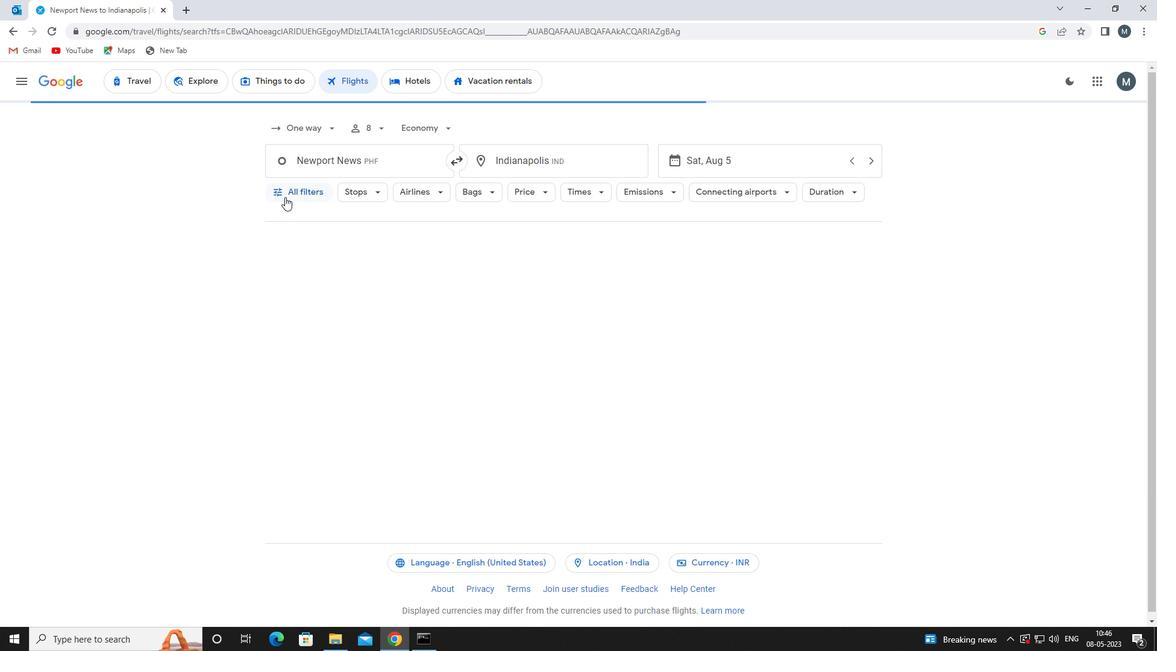 
Action: Mouse moved to (297, 300)
Screenshot: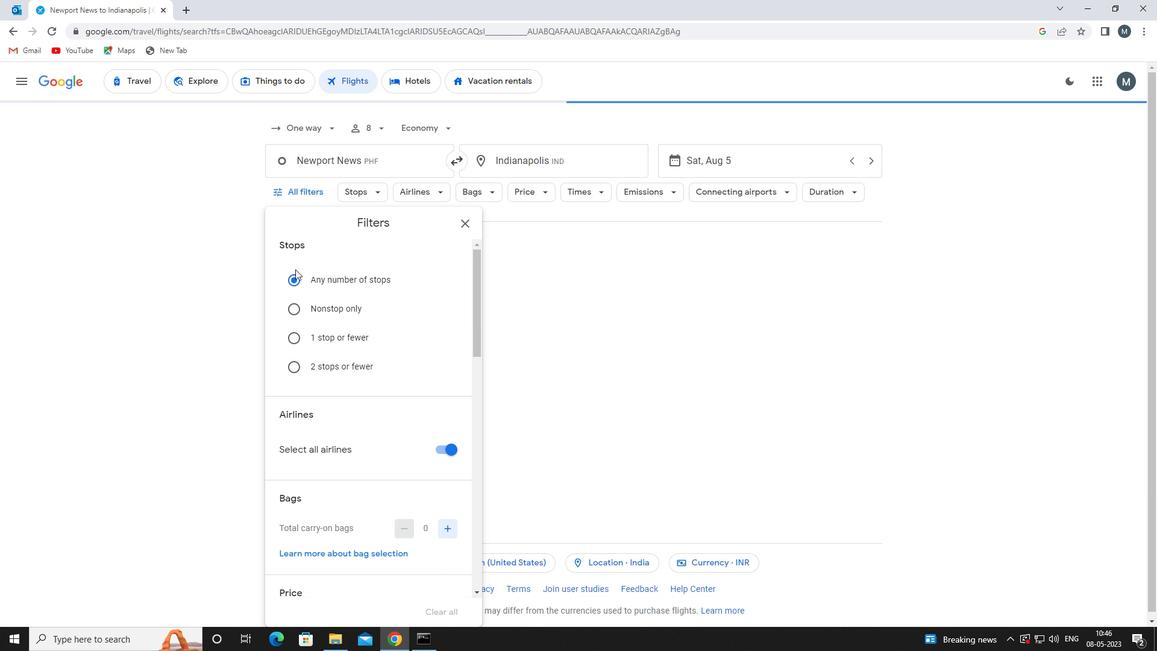 
Action: Mouse scrolled (297, 299) with delta (0, 0)
Screenshot: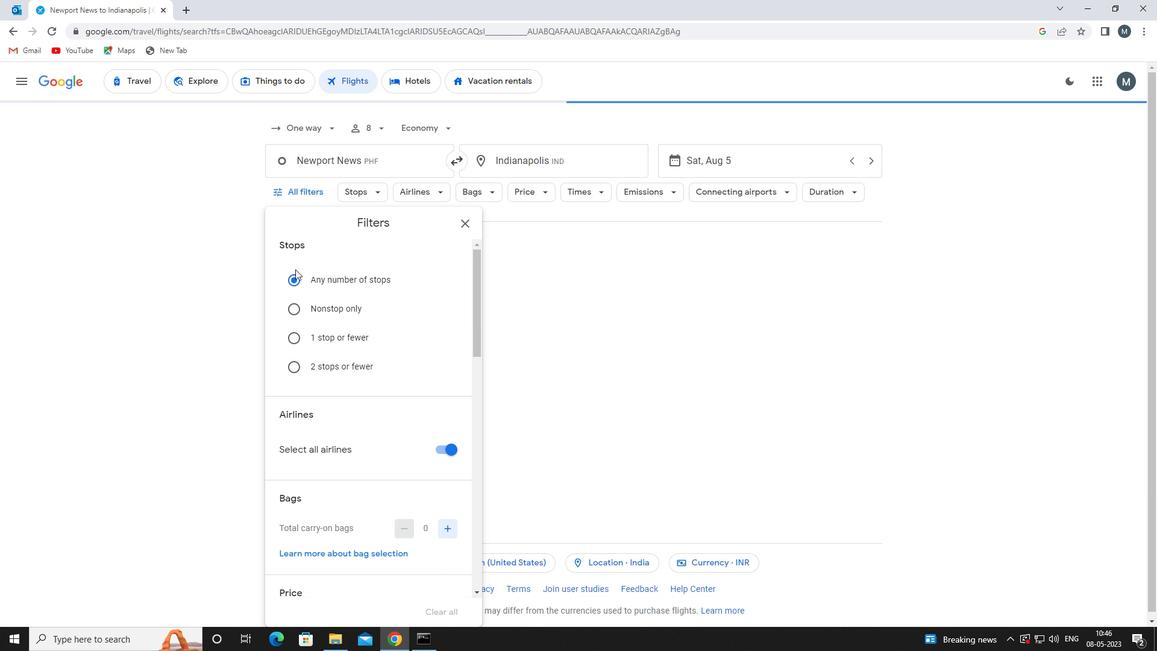 
Action: Mouse moved to (299, 310)
Screenshot: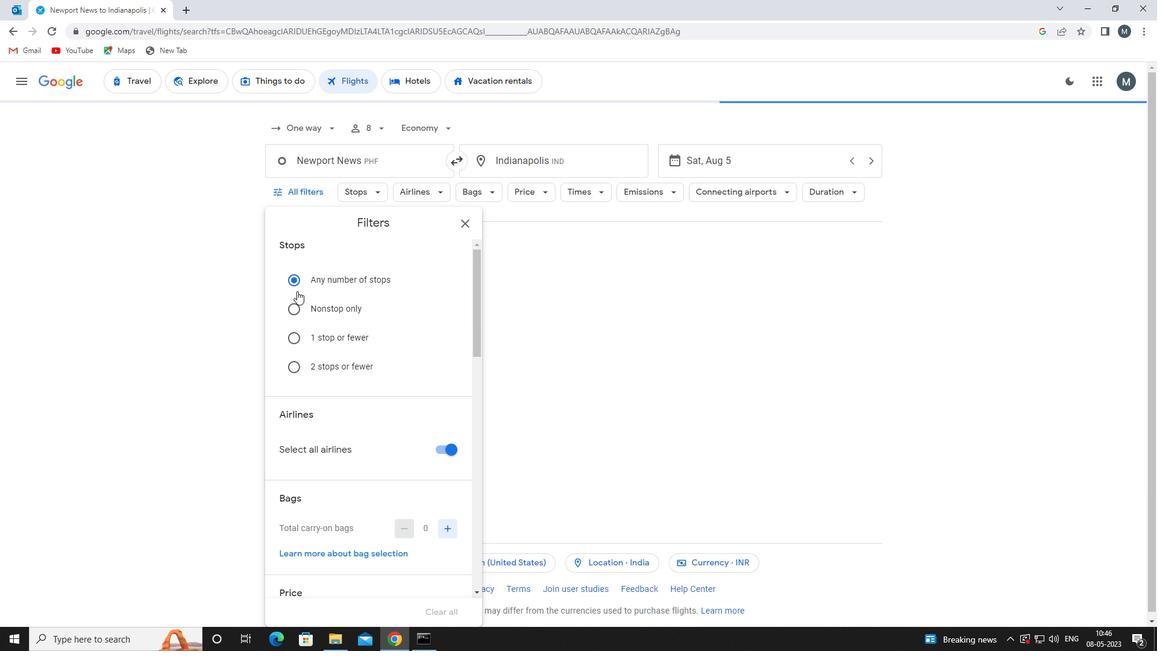 
Action: Mouse scrolled (299, 309) with delta (0, 0)
Screenshot: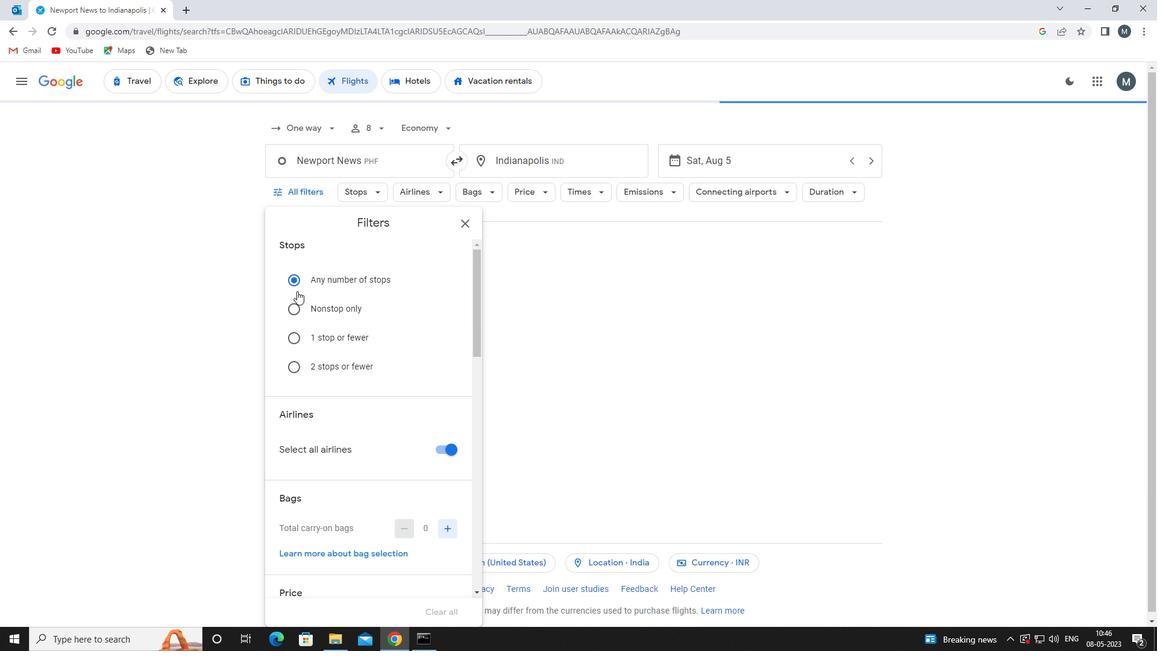 
Action: Mouse moved to (440, 331)
Screenshot: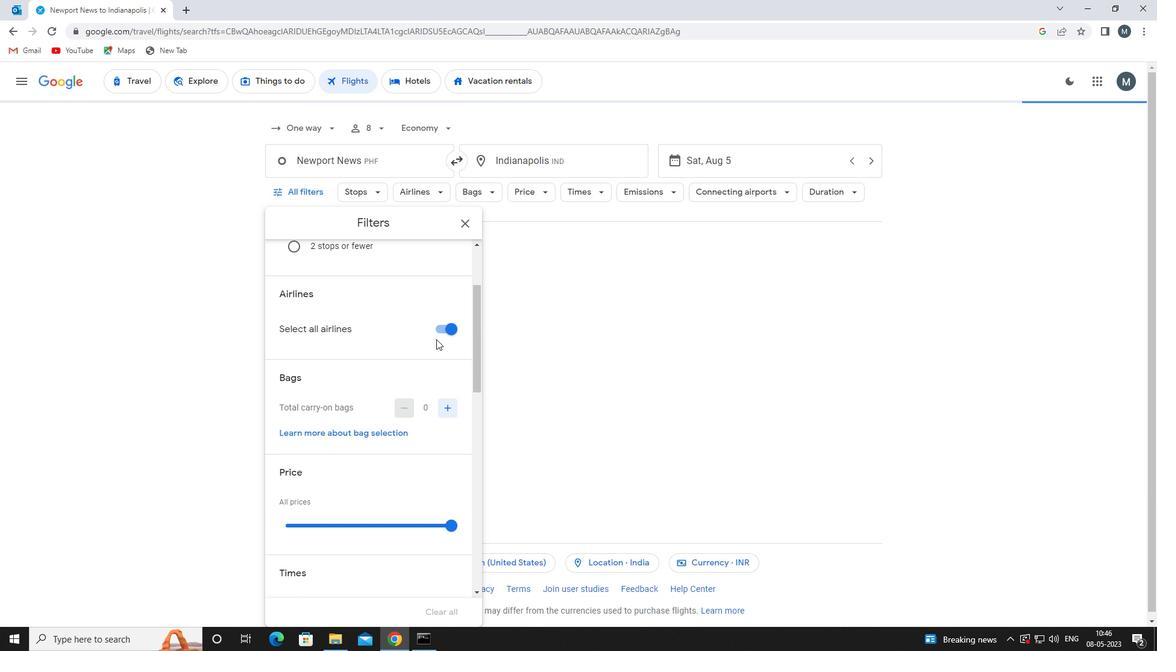 
Action: Mouse pressed left at (440, 331)
Screenshot: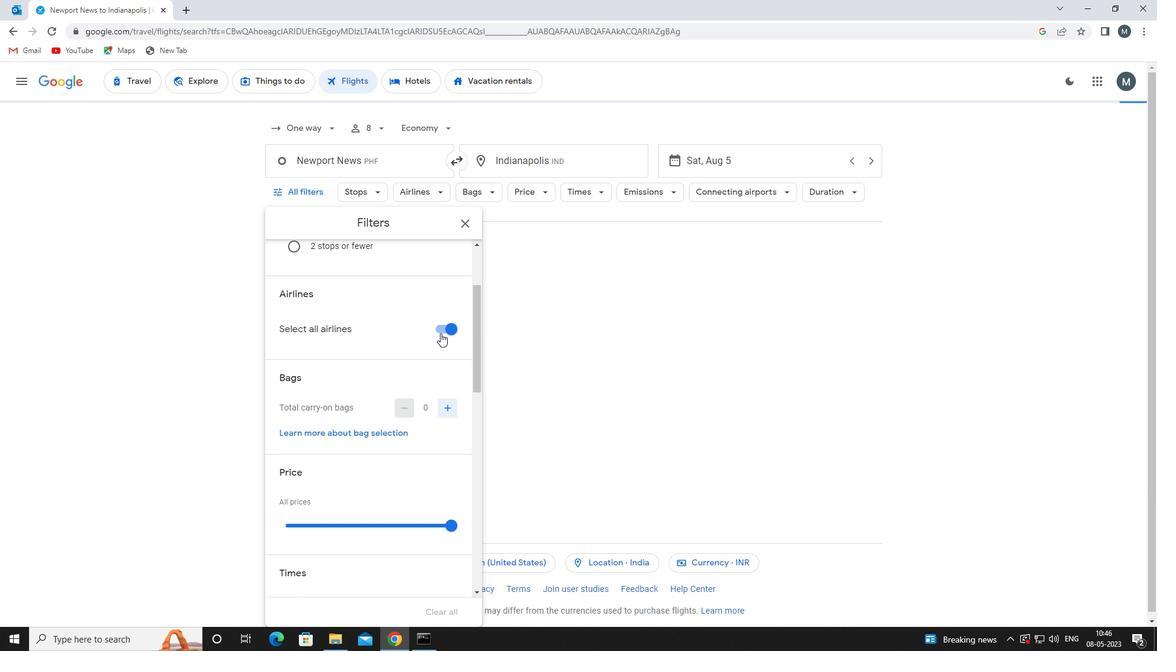 
Action: Mouse moved to (443, 326)
Screenshot: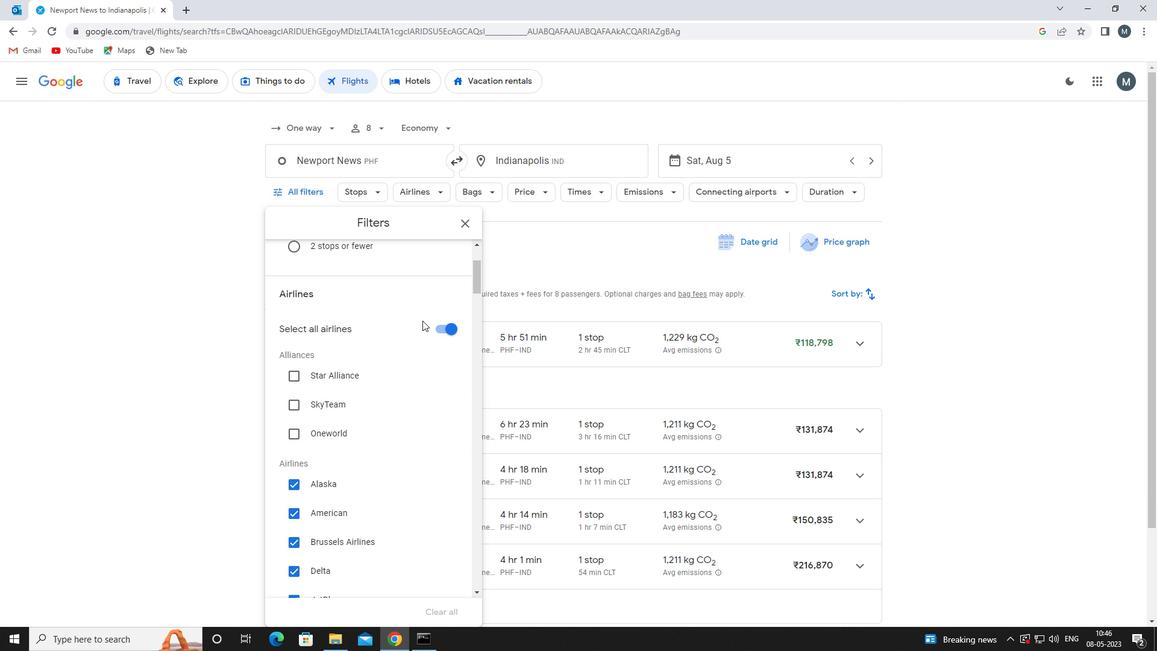 
Action: Mouse pressed left at (443, 326)
Screenshot: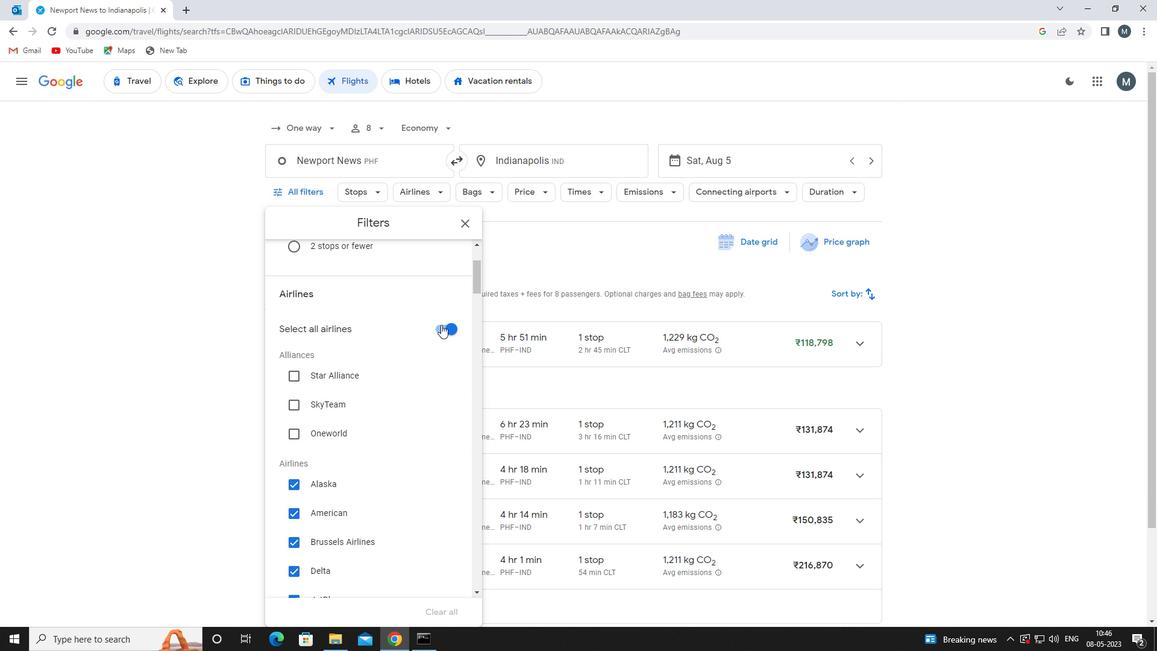 
Action: Mouse moved to (388, 383)
Screenshot: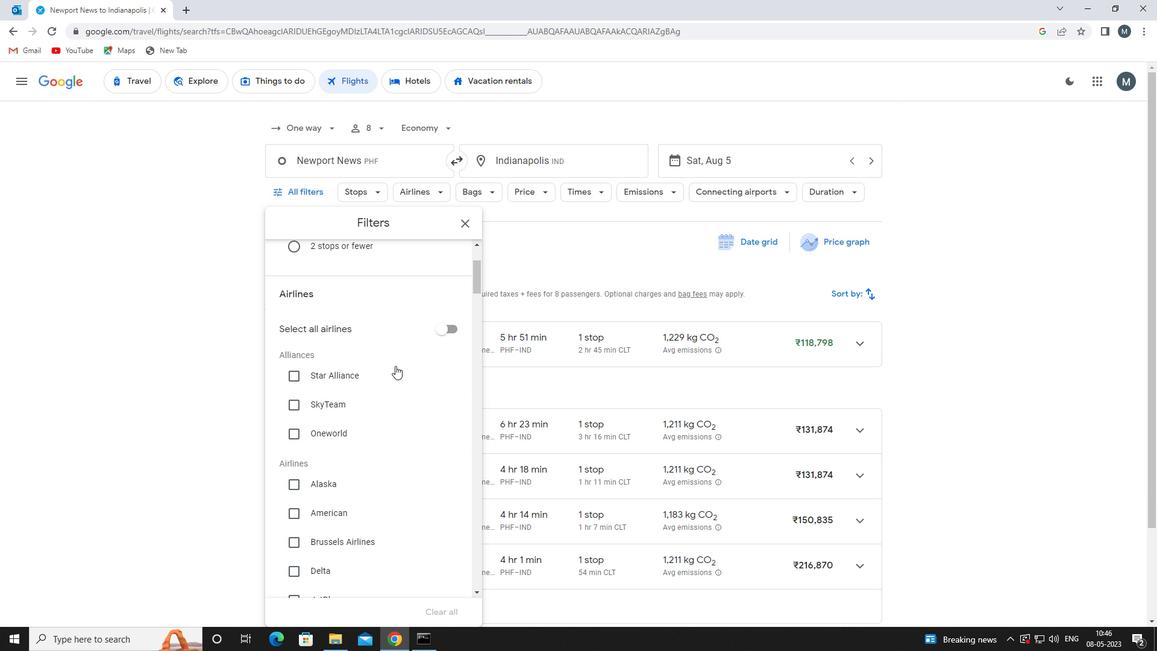 
Action: Mouse scrolled (388, 382) with delta (0, 0)
Screenshot: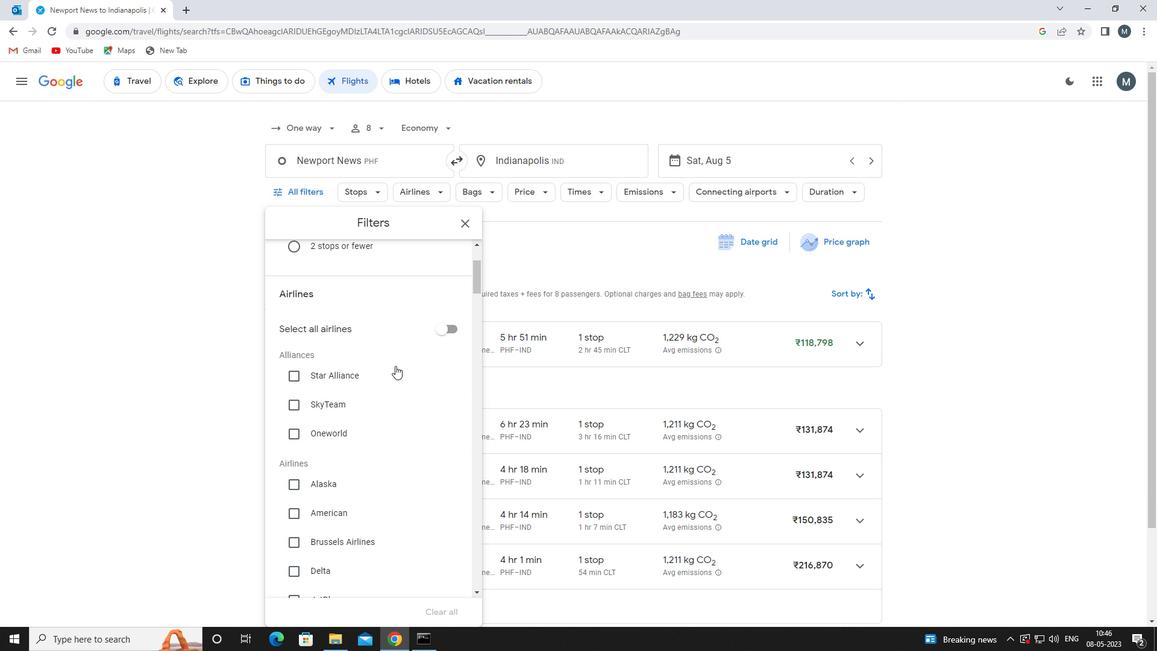 
Action: Mouse moved to (388, 385)
Screenshot: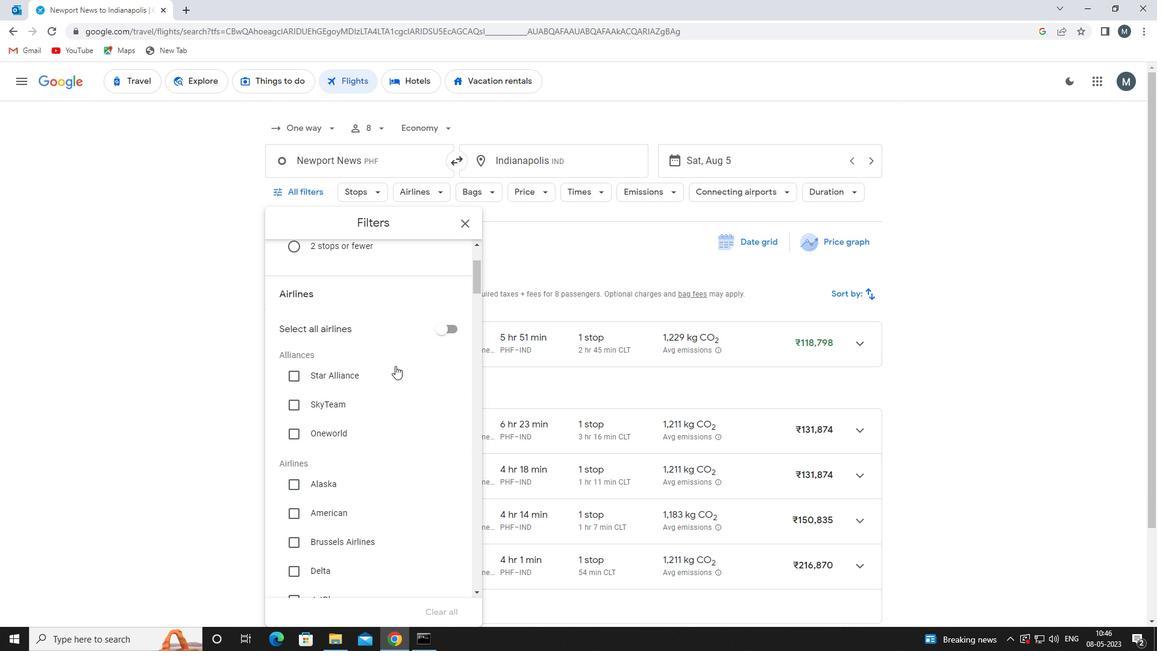 
Action: Mouse scrolled (388, 384) with delta (0, 0)
Screenshot: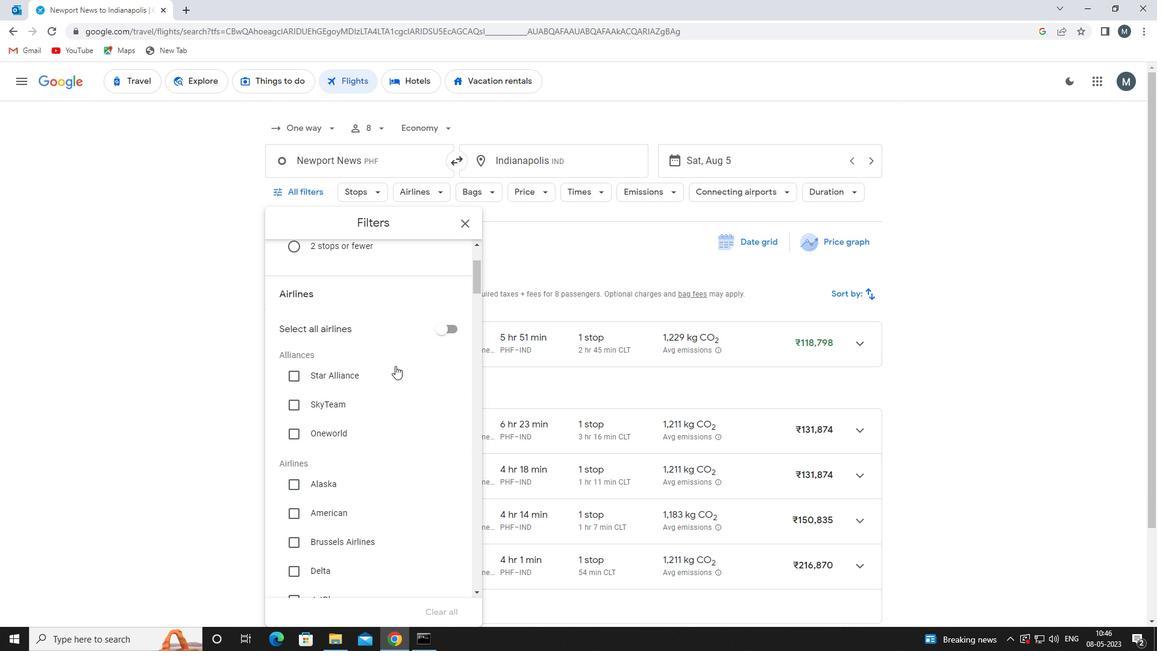 
Action: Mouse moved to (352, 478)
Screenshot: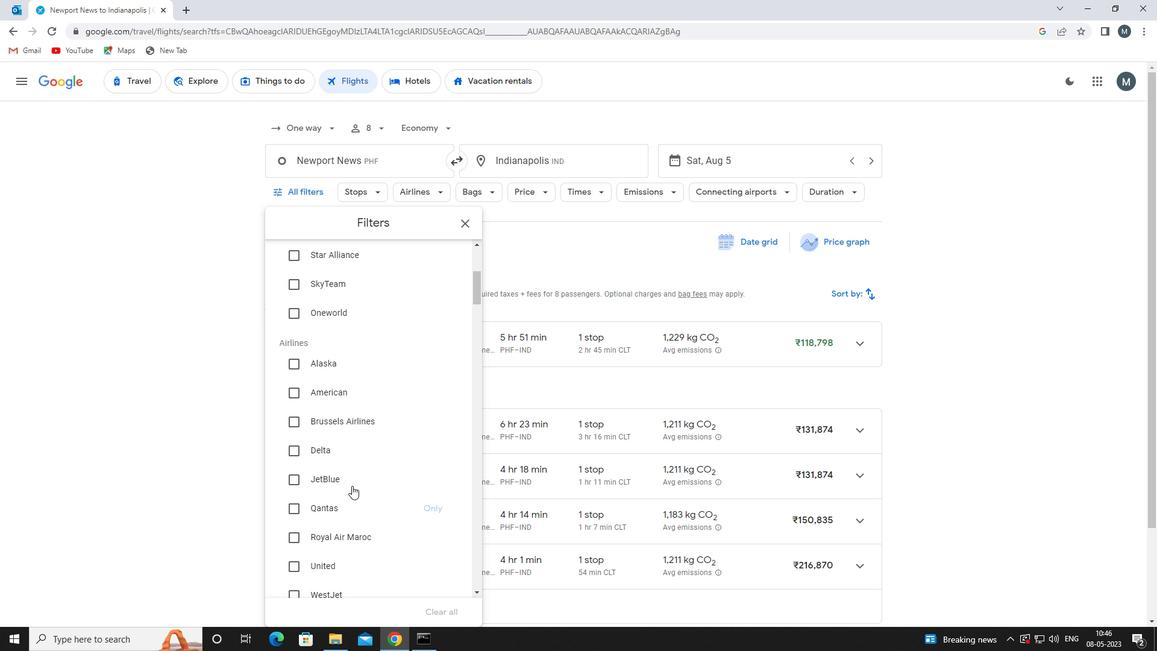
Action: Mouse scrolled (352, 477) with delta (0, 0)
Screenshot: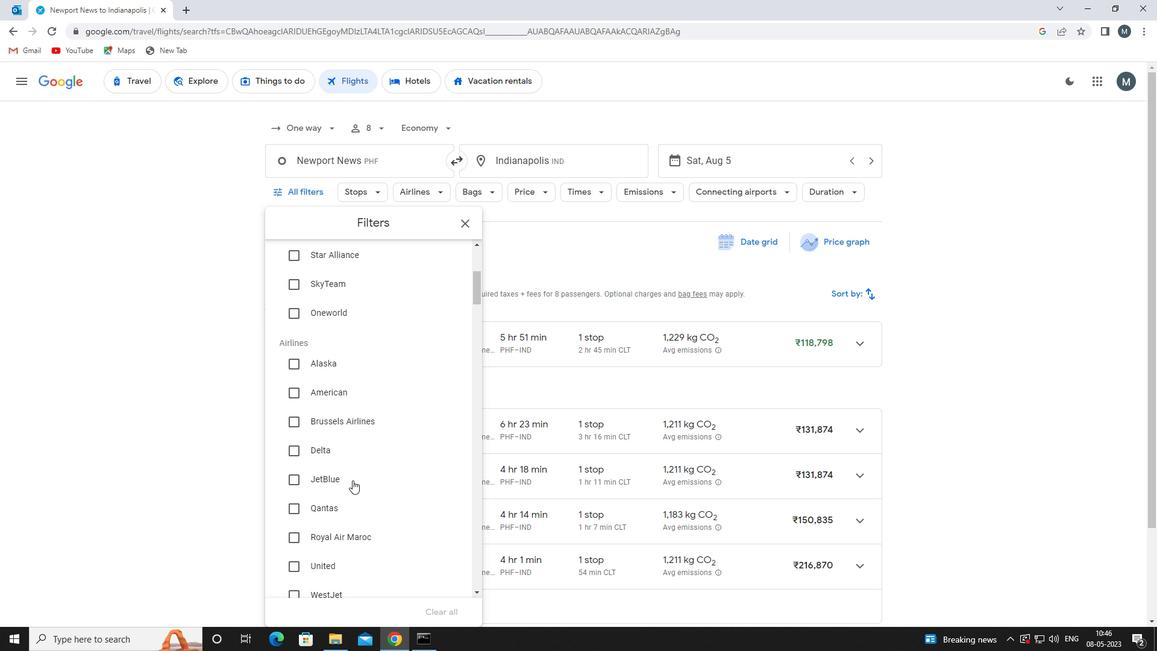 
Action: Mouse moved to (348, 471)
Screenshot: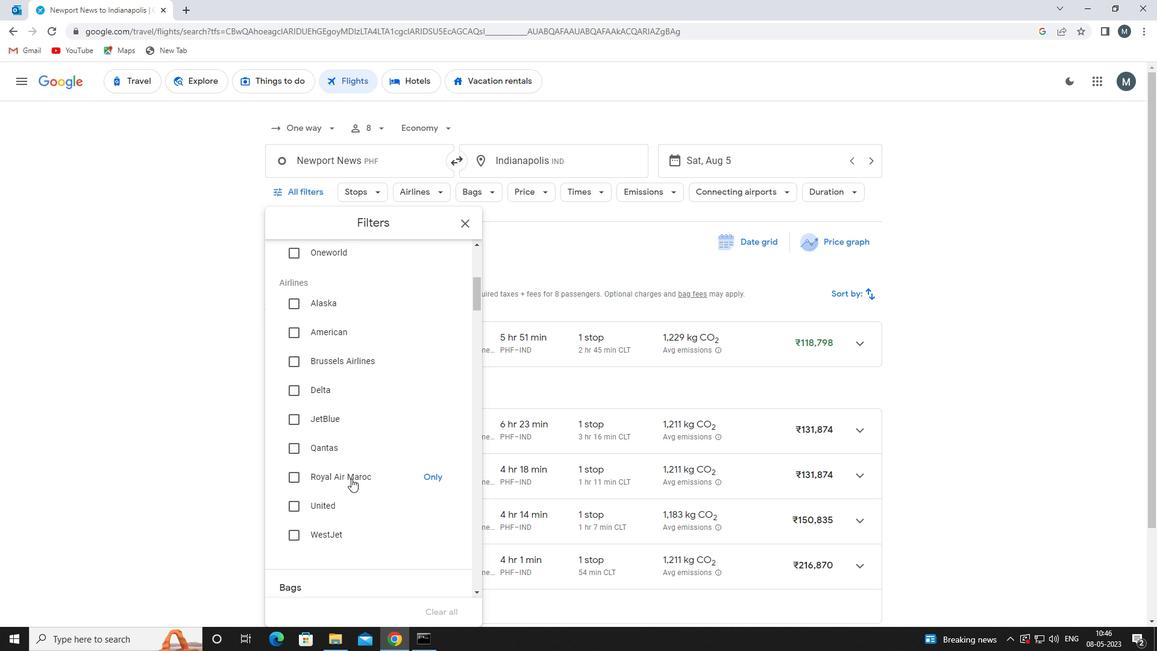 
Action: Mouse scrolled (348, 470) with delta (0, 0)
Screenshot: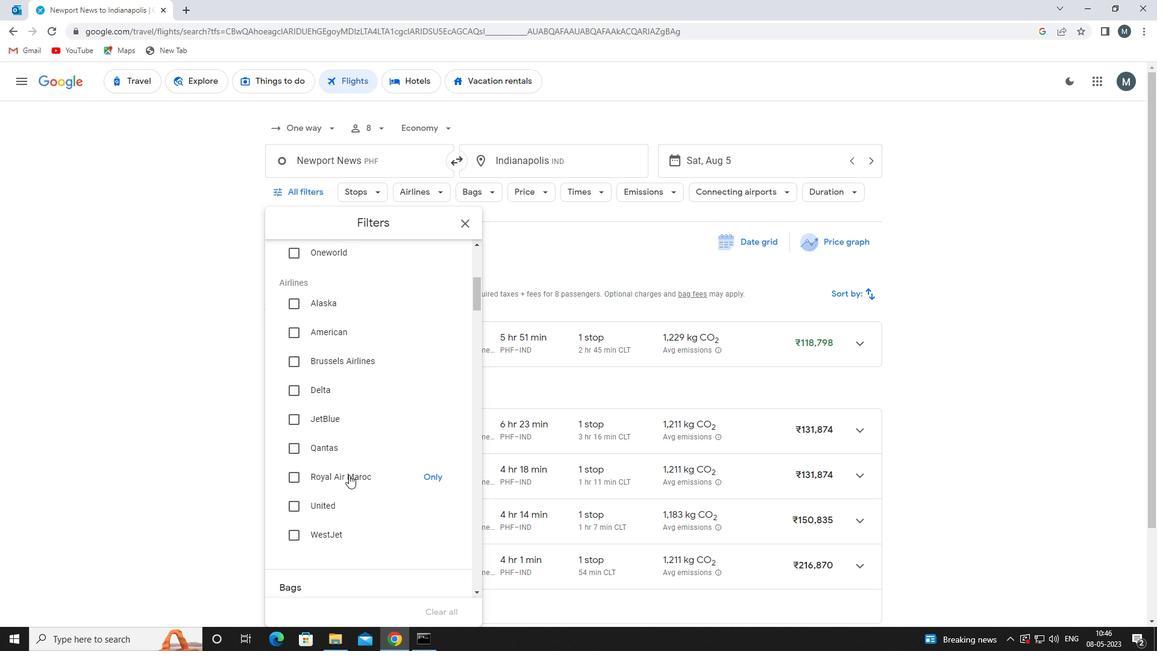 
Action: Mouse scrolled (348, 470) with delta (0, 0)
Screenshot: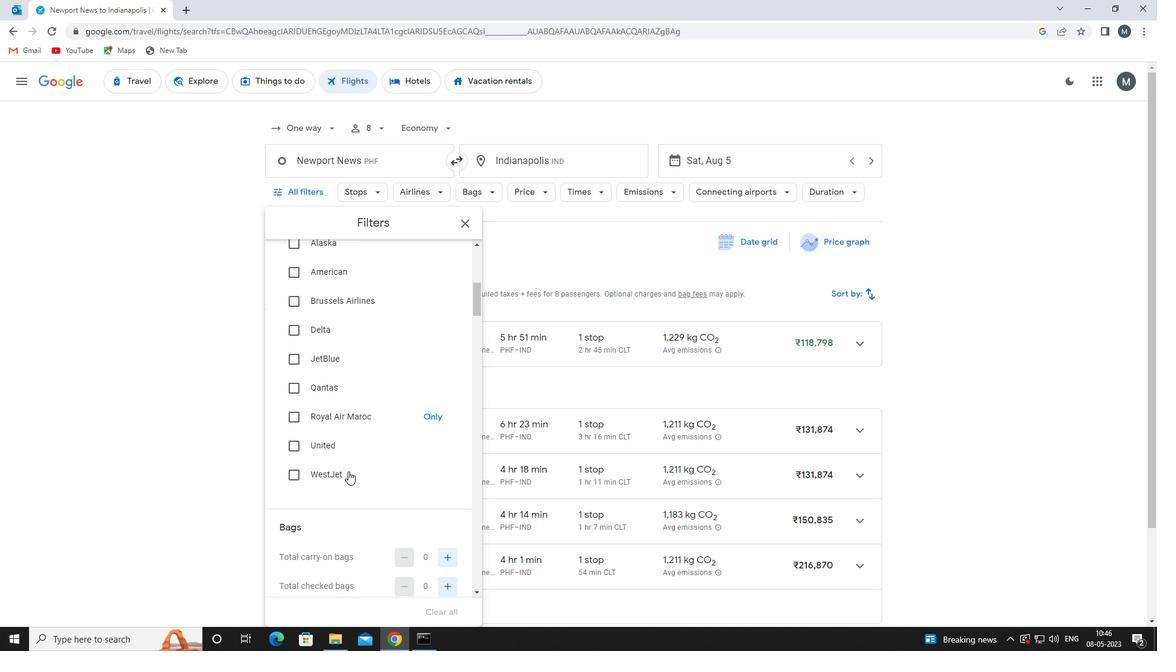 
Action: Mouse moved to (452, 527)
Screenshot: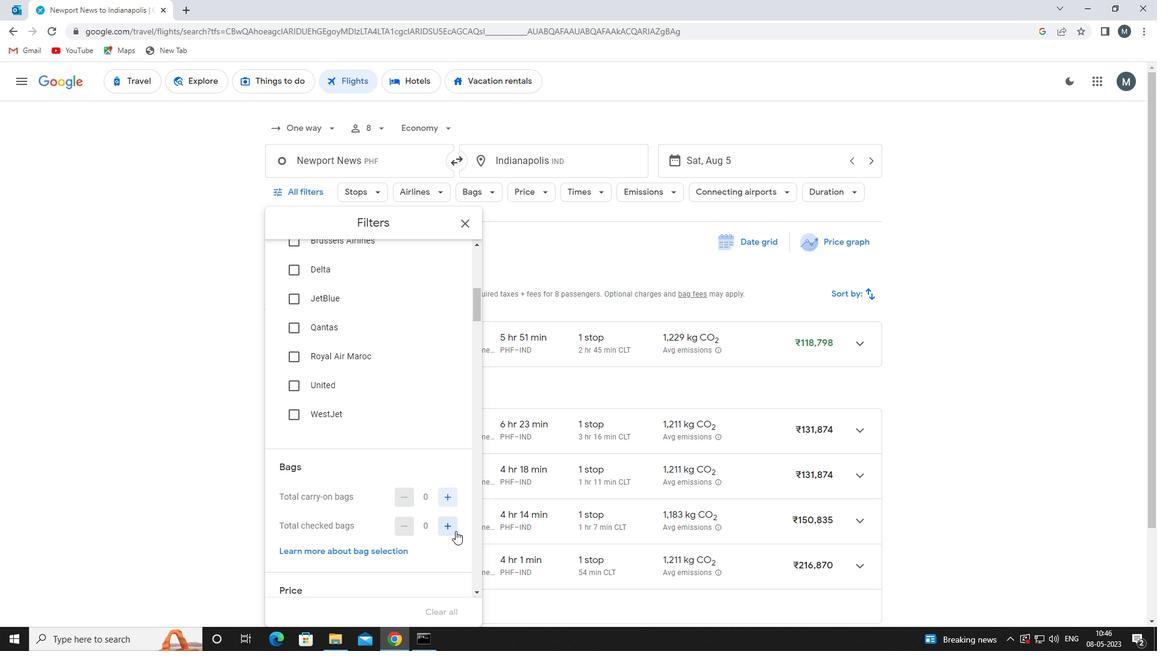
Action: Mouse pressed left at (452, 527)
Screenshot: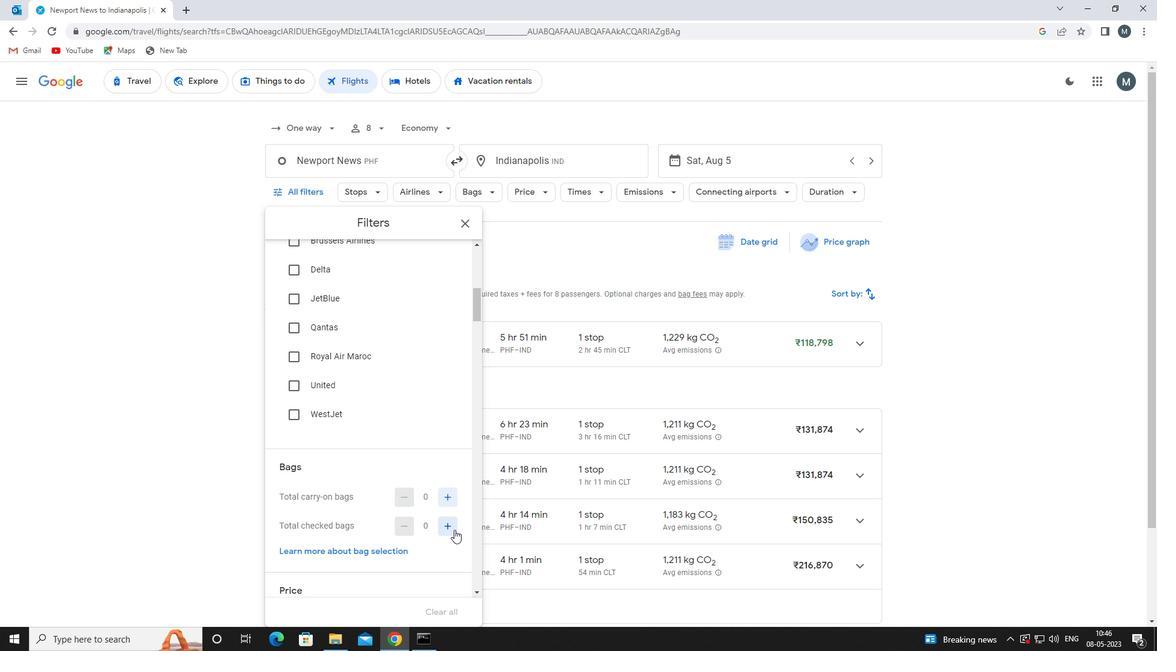 
Action: Mouse pressed left at (452, 527)
Screenshot: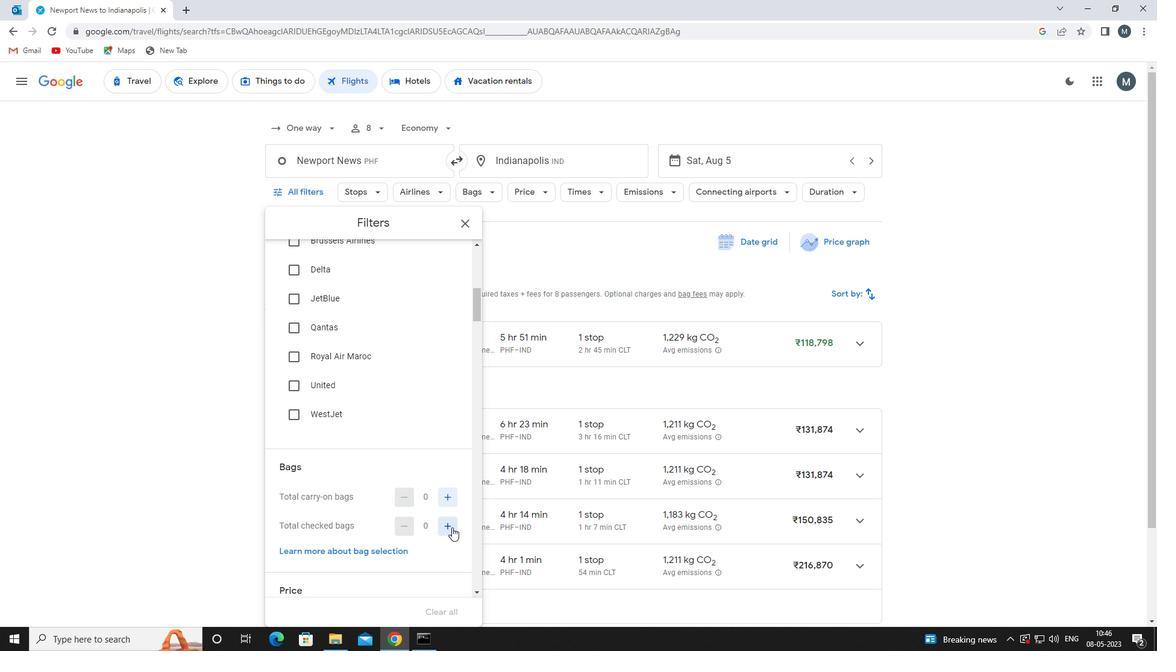 
Action: Mouse moved to (381, 473)
Screenshot: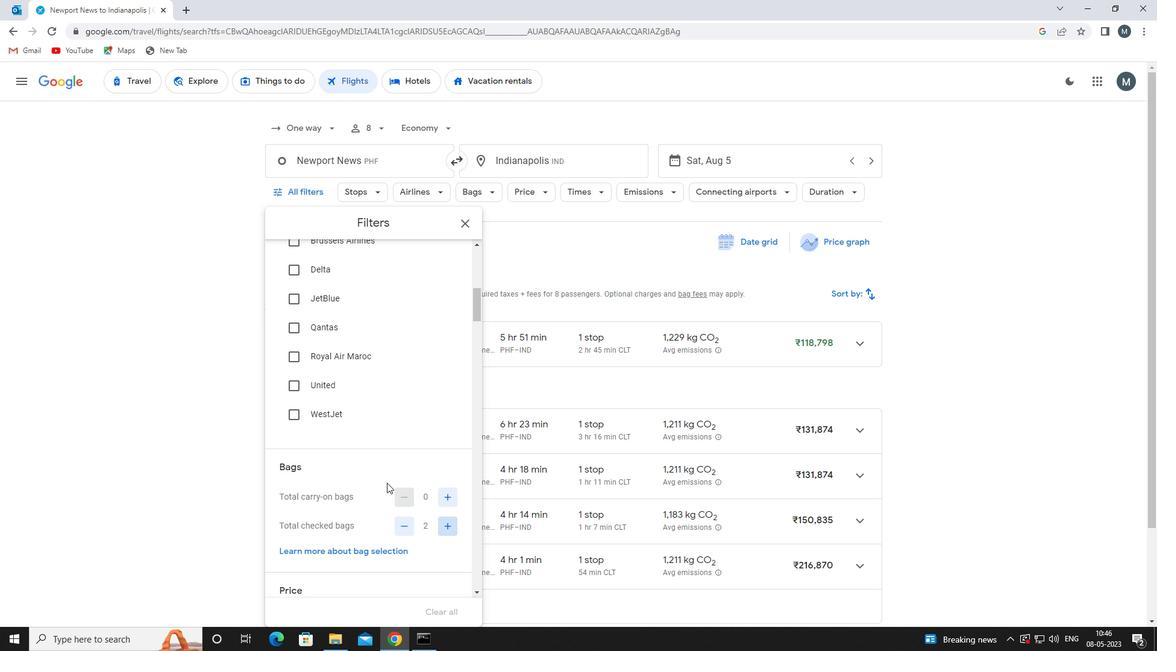 
Action: Mouse scrolled (381, 473) with delta (0, 0)
Screenshot: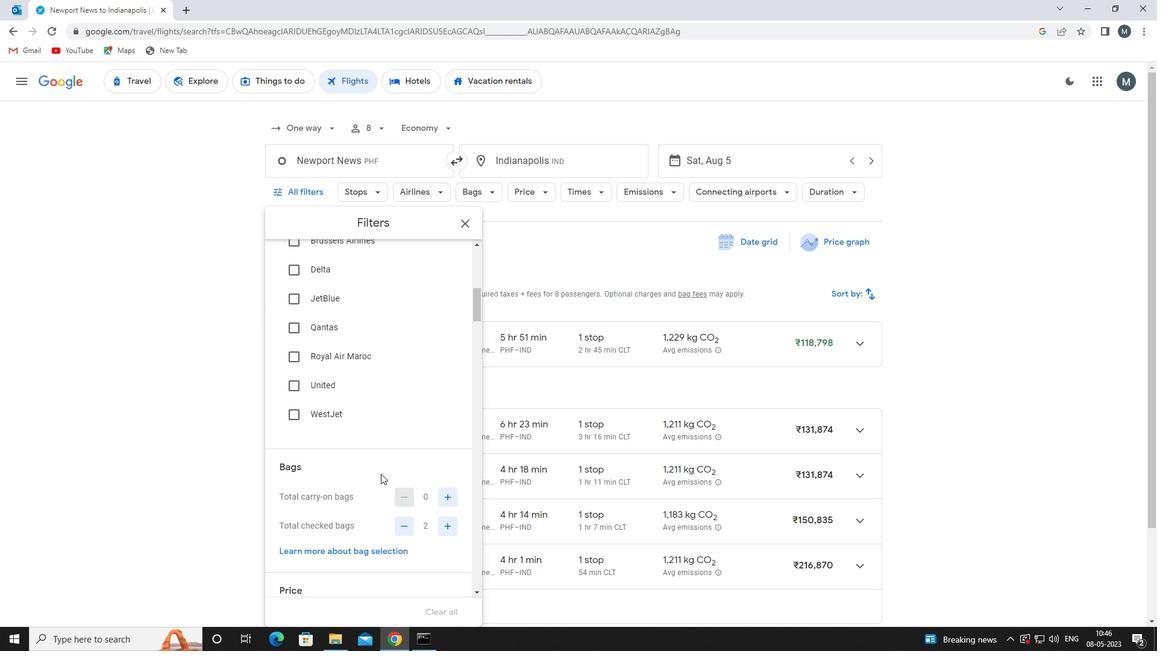 
Action: Mouse scrolled (381, 473) with delta (0, 0)
Screenshot: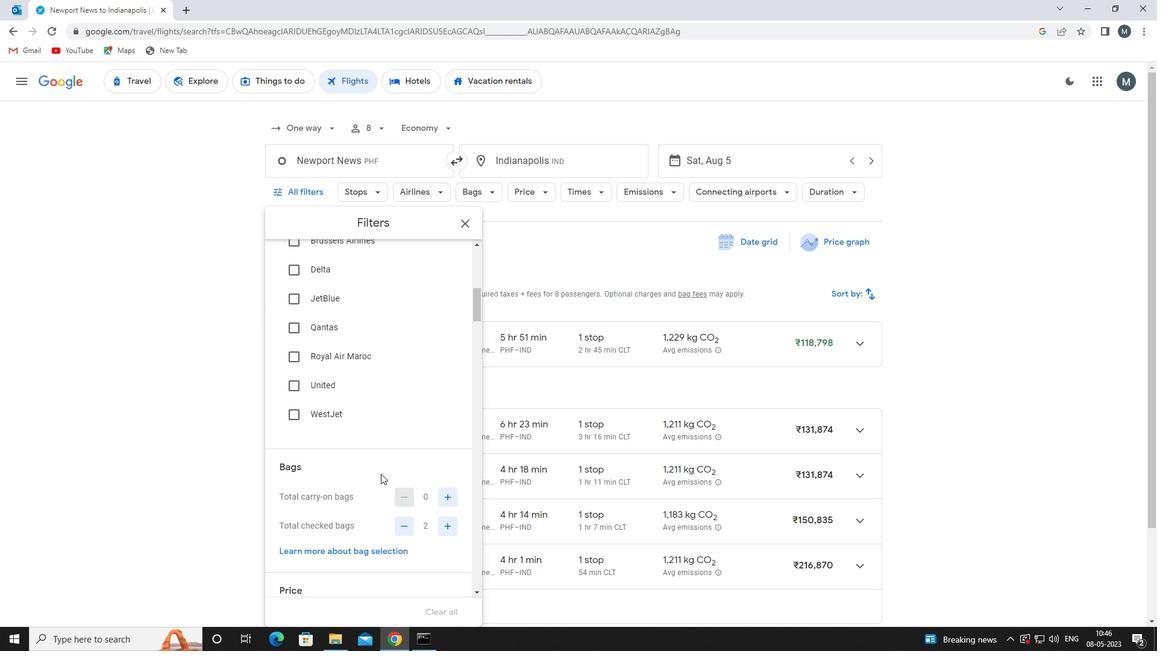 
Action: Mouse moved to (370, 474)
Screenshot: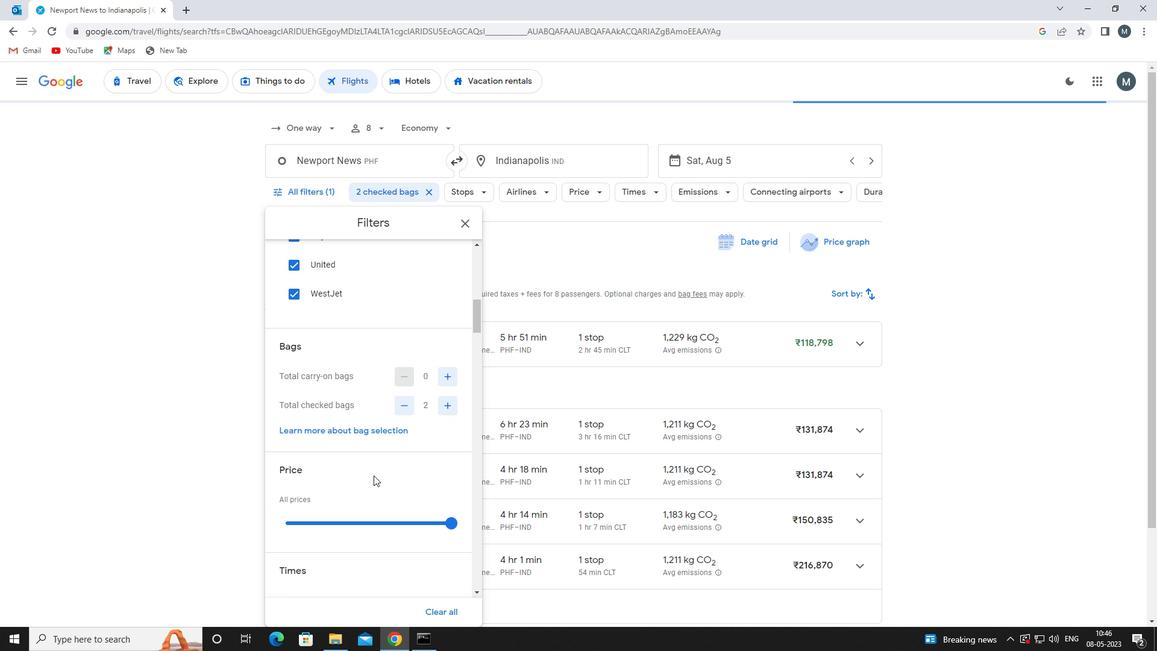 
Action: Mouse scrolled (370, 473) with delta (0, 0)
Screenshot: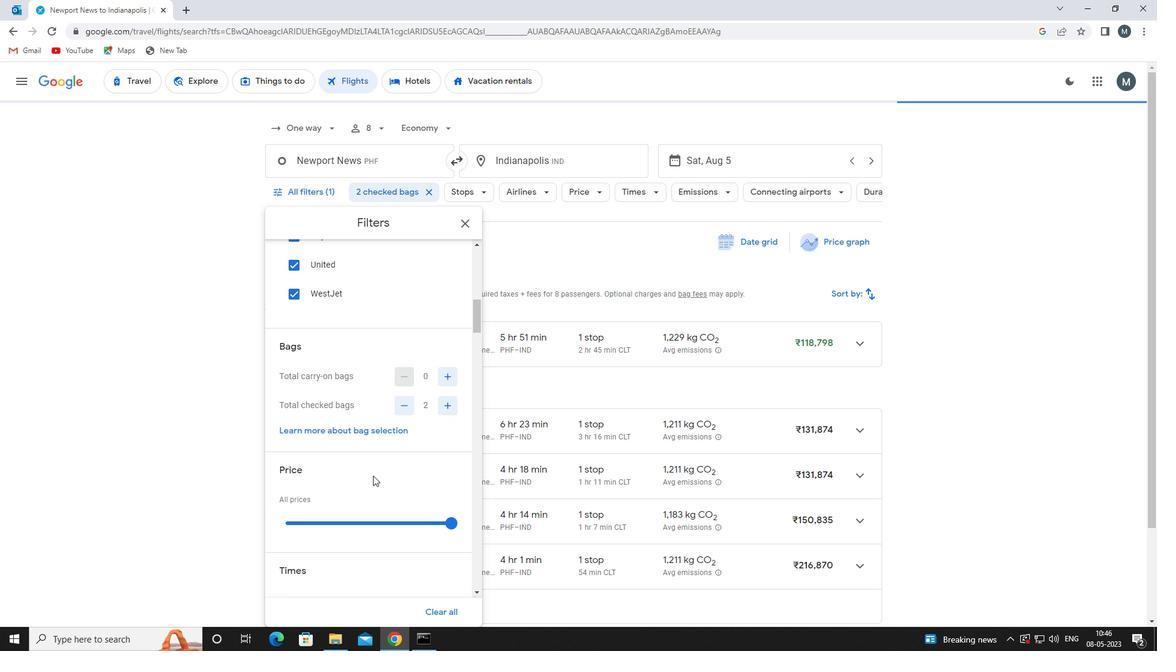 
Action: Mouse moved to (340, 461)
Screenshot: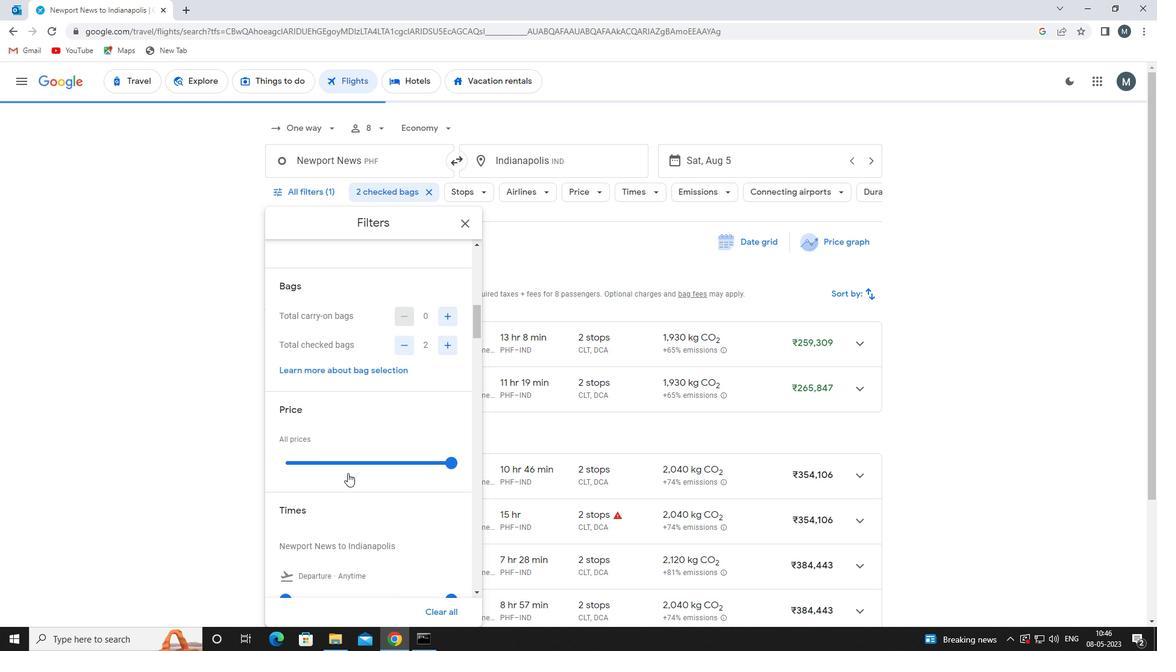 
Action: Mouse pressed left at (340, 461)
Screenshot: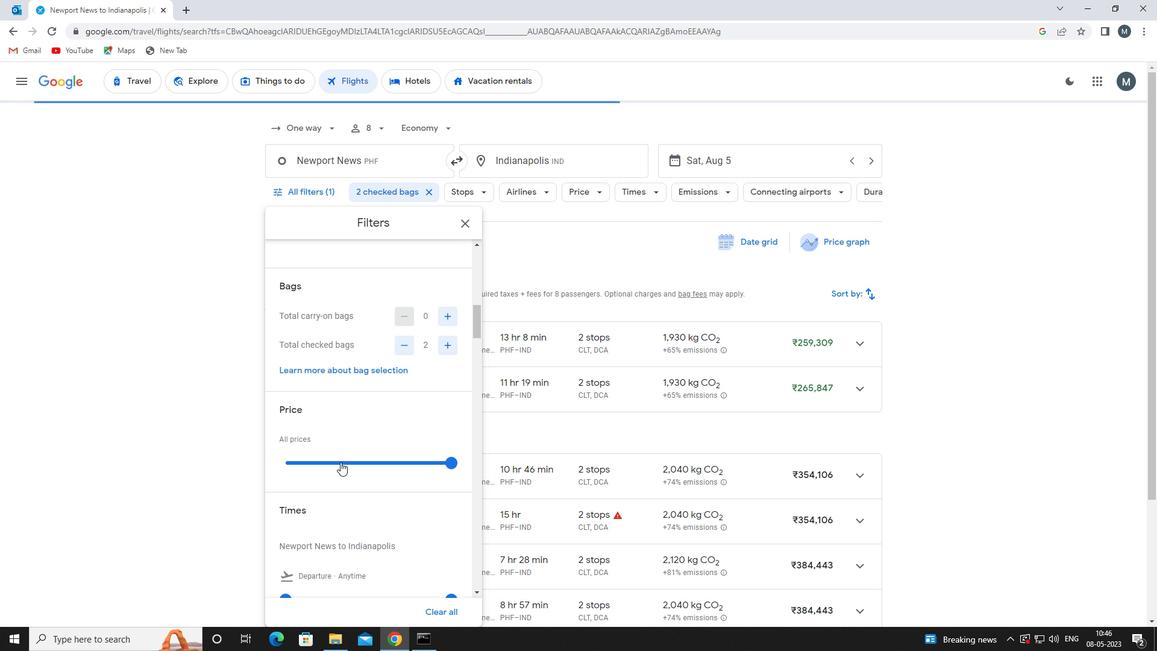 
Action: Mouse pressed left at (340, 461)
Screenshot: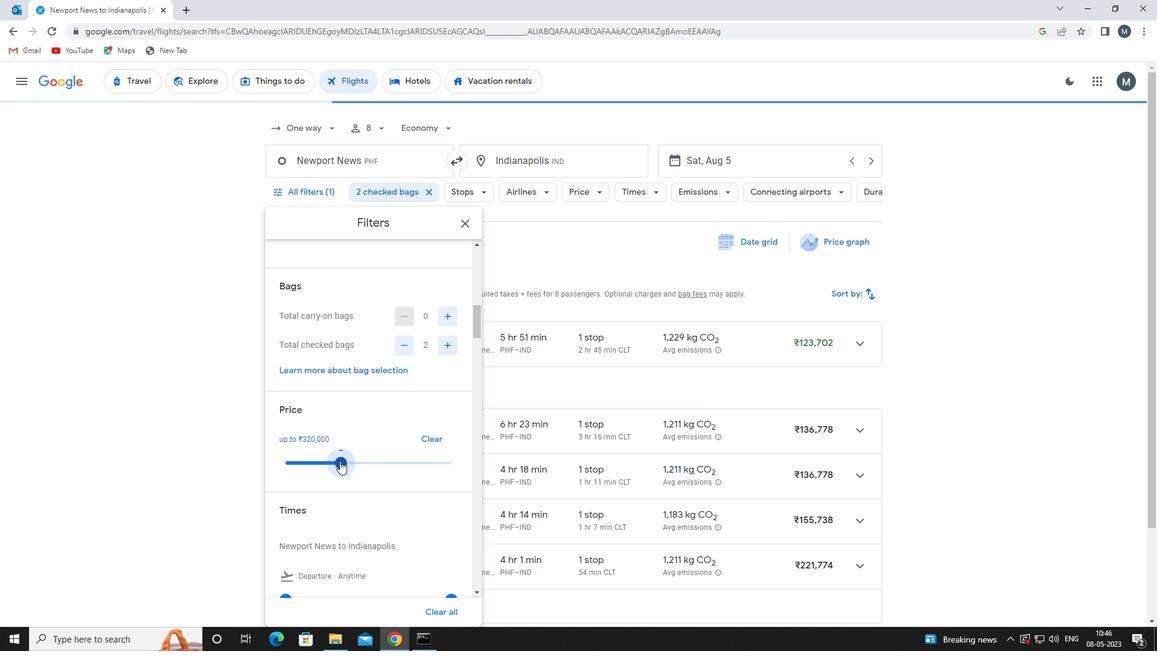 
Action: Mouse moved to (327, 443)
Screenshot: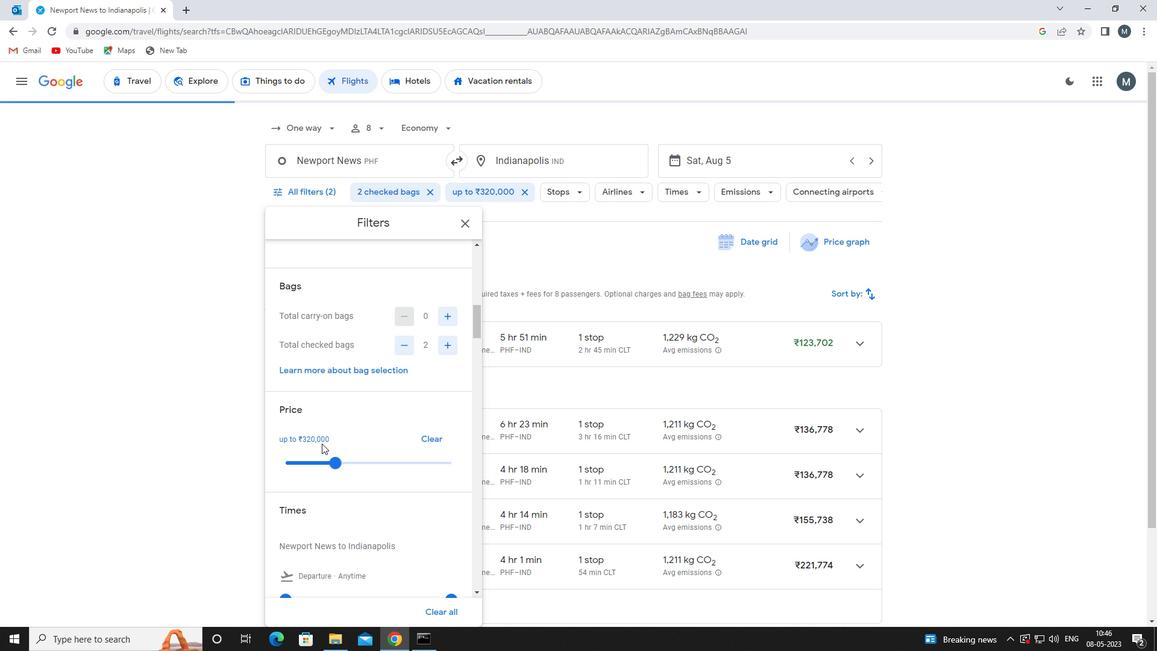 
Action: Mouse scrolled (327, 443) with delta (0, 0)
Screenshot: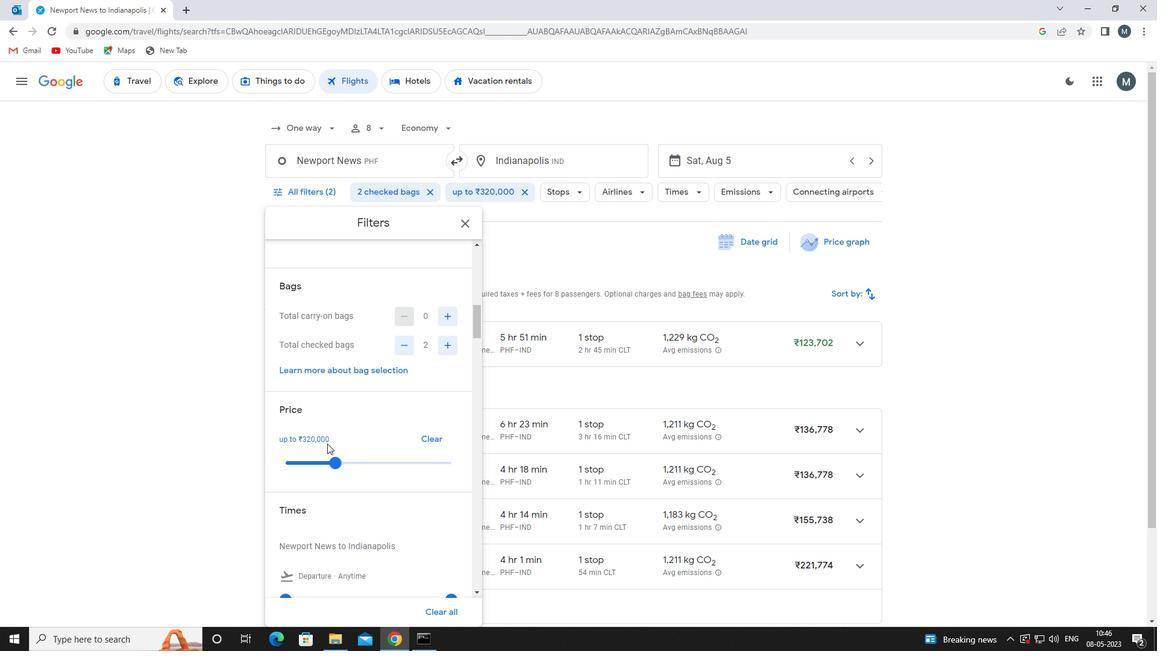
Action: Mouse moved to (331, 399)
Screenshot: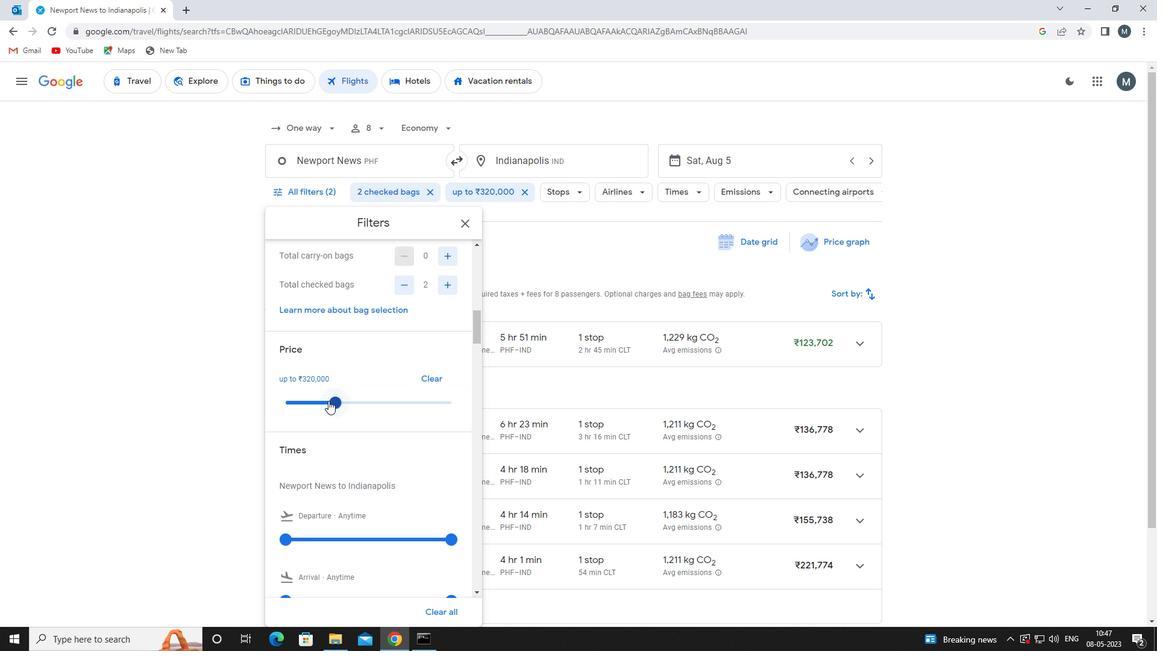 
Action: Mouse pressed left at (331, 399)
Screenshot: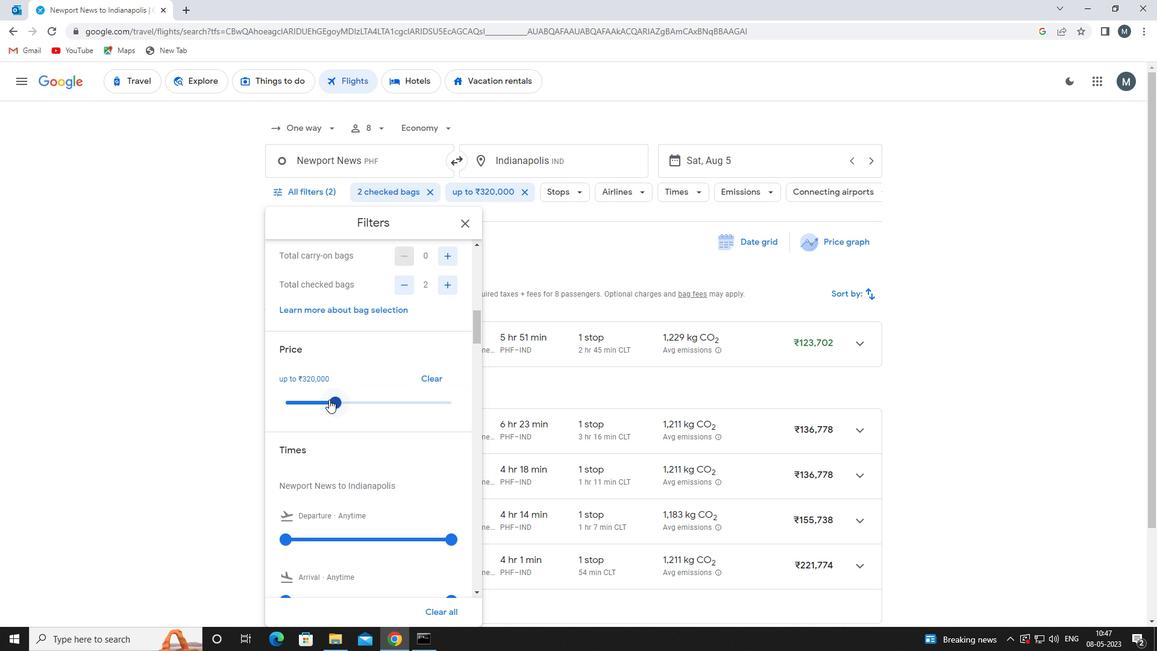 
Action: Mouse moved to (347, 426)
Screenshot: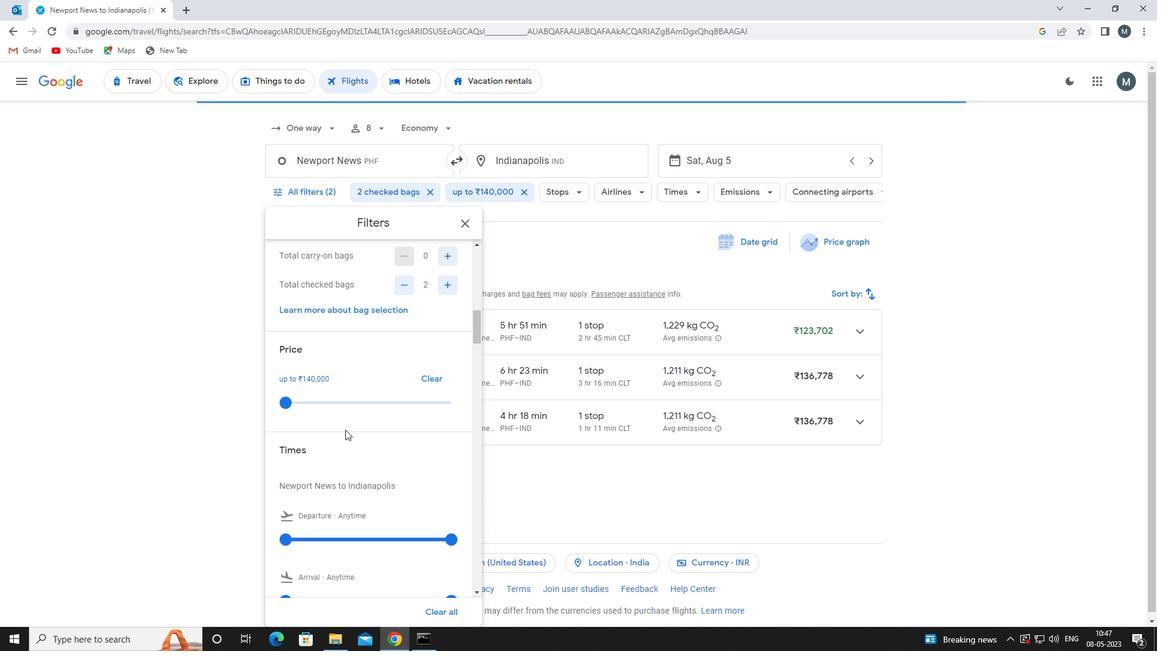 
Action: Mouse scrolled (347, 425) with delta (0, 0)
Screenshot: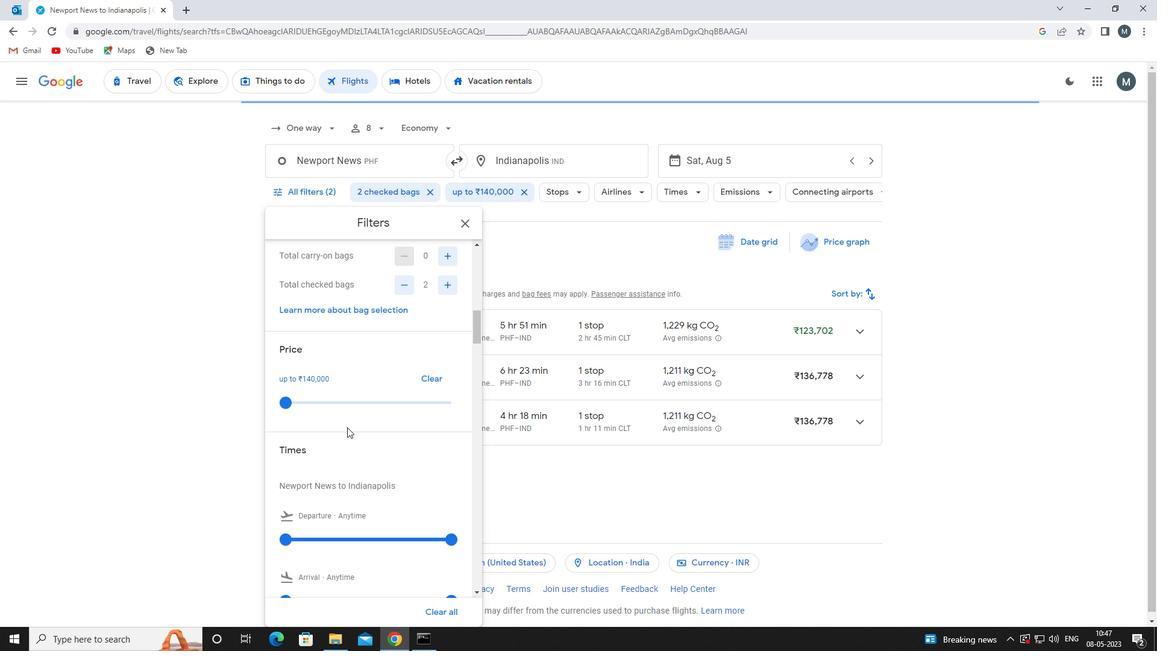
Action: Mouse moved to (315, 439)
Screenshot: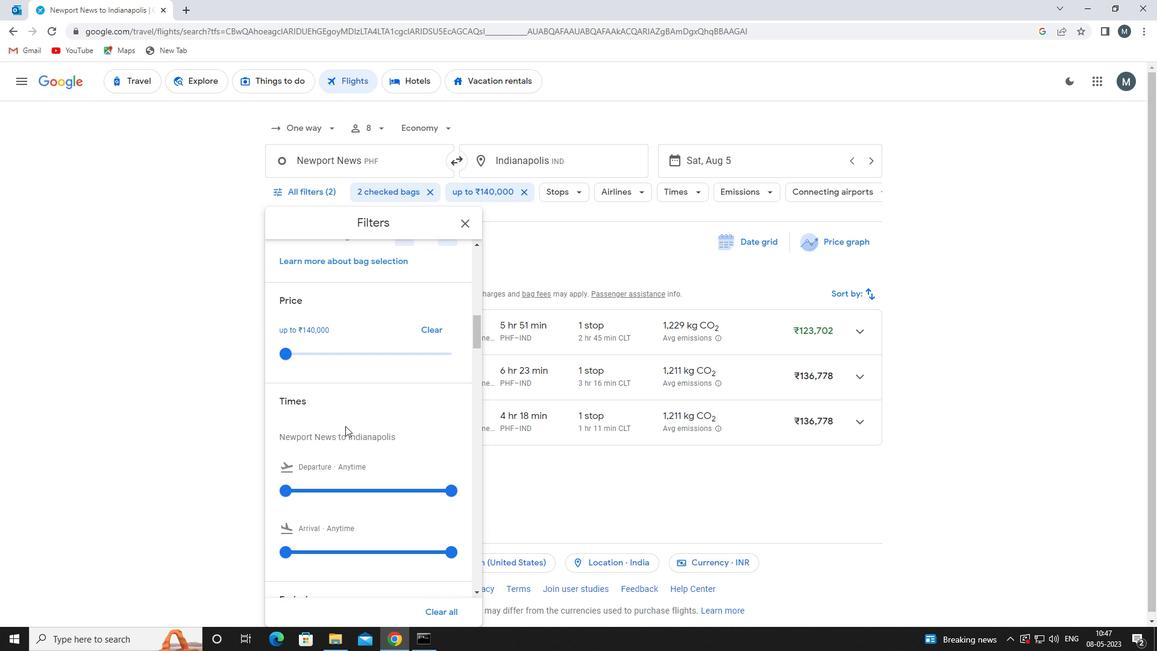 
Action: Mouse scrolled (315, 438) with delta (0, 0)
Screenshot: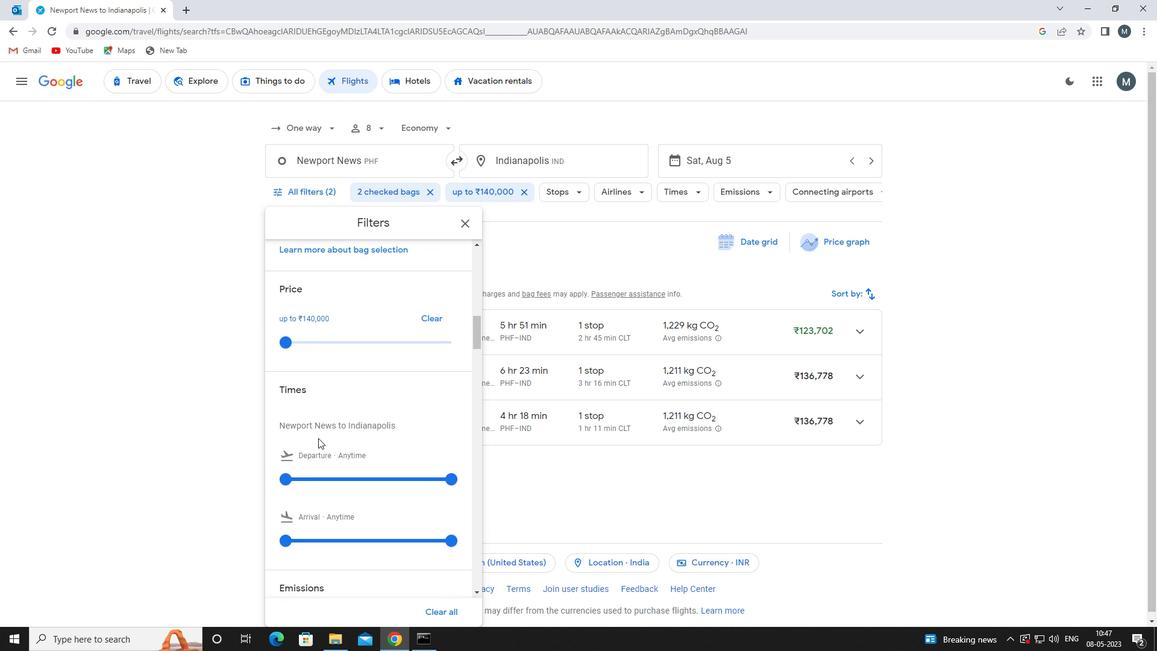 
Action: Mouse moved to (285, 418)
Screenshot: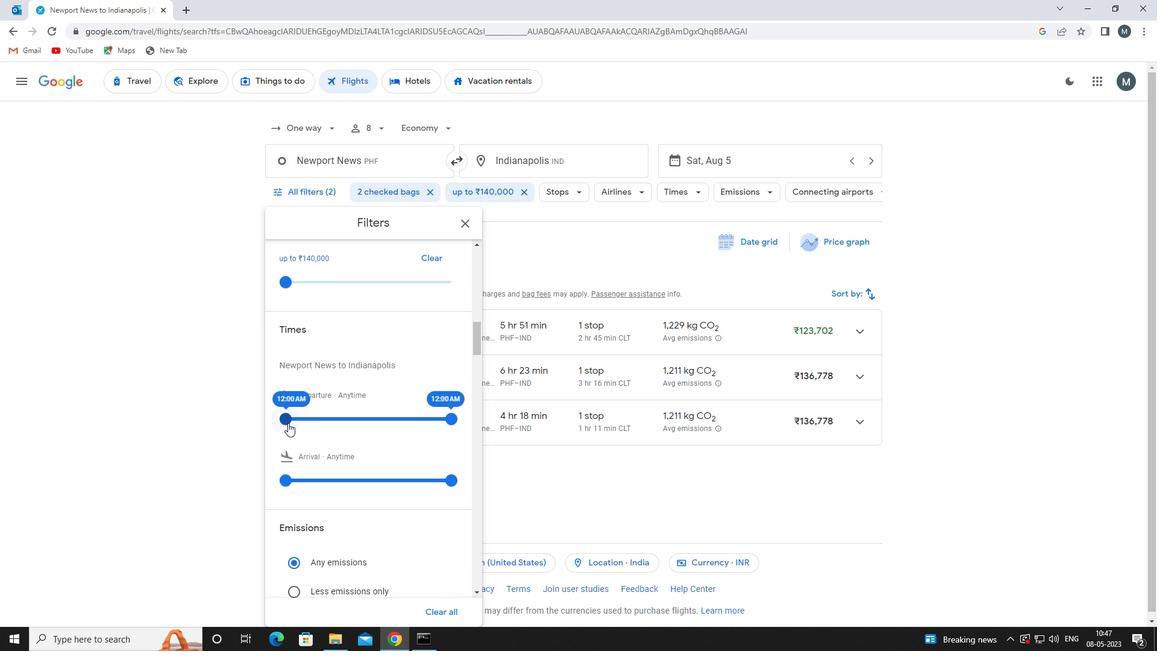 
Action: Mouse pressed left at (285, 418)
Screenshot: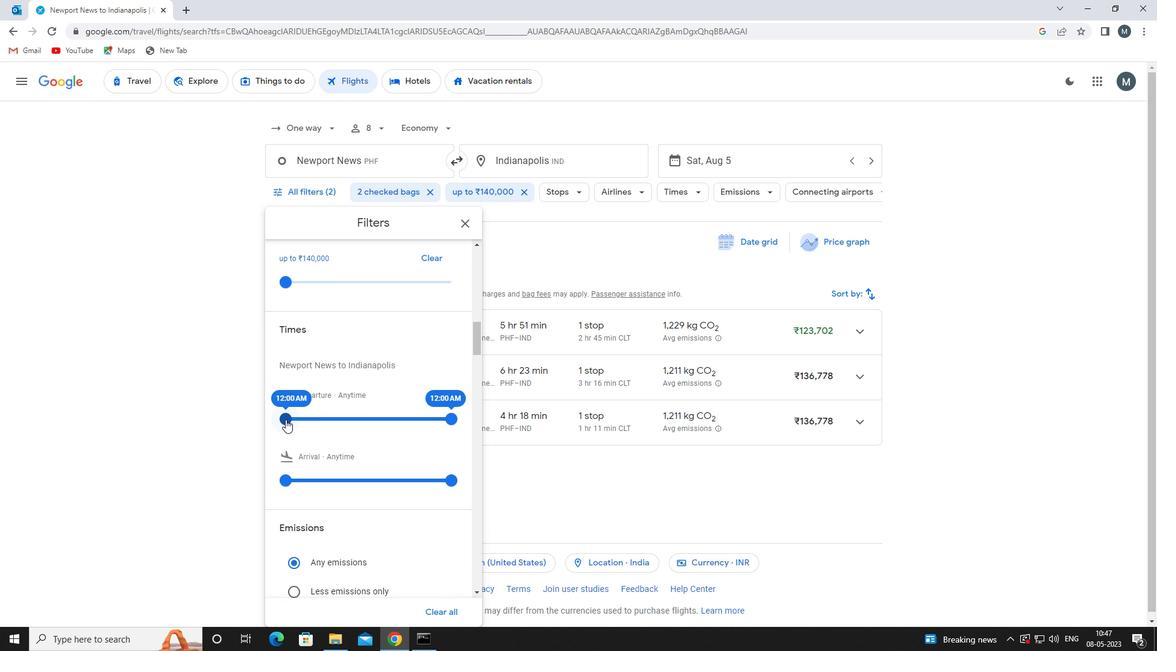 
Action: Mouse moved to (459, 416)
Screenshot: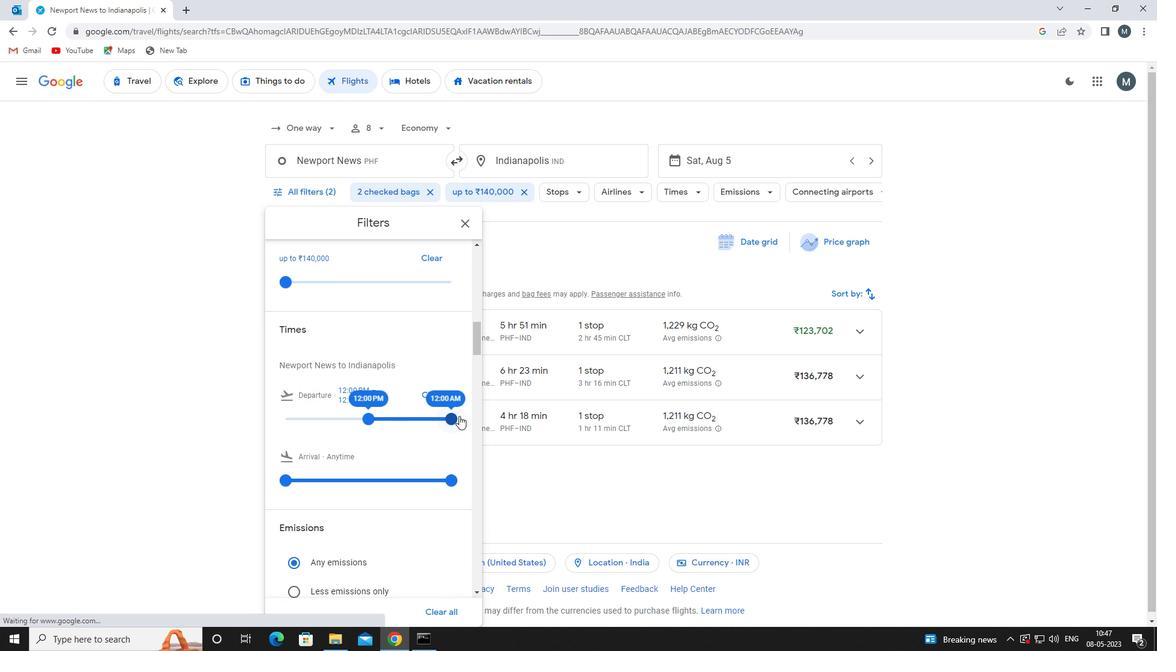 
Action: Mouse pressed left at (459, 416)
Screenshot: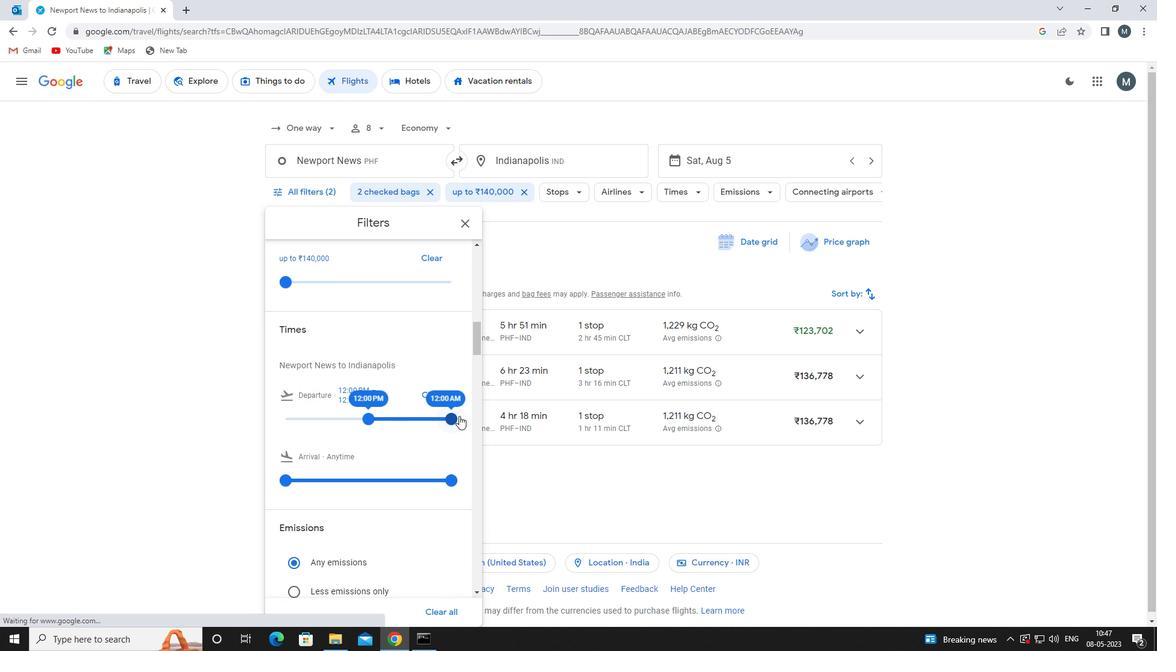 
Action: Mouse moved to (364, 422)
Screenshot: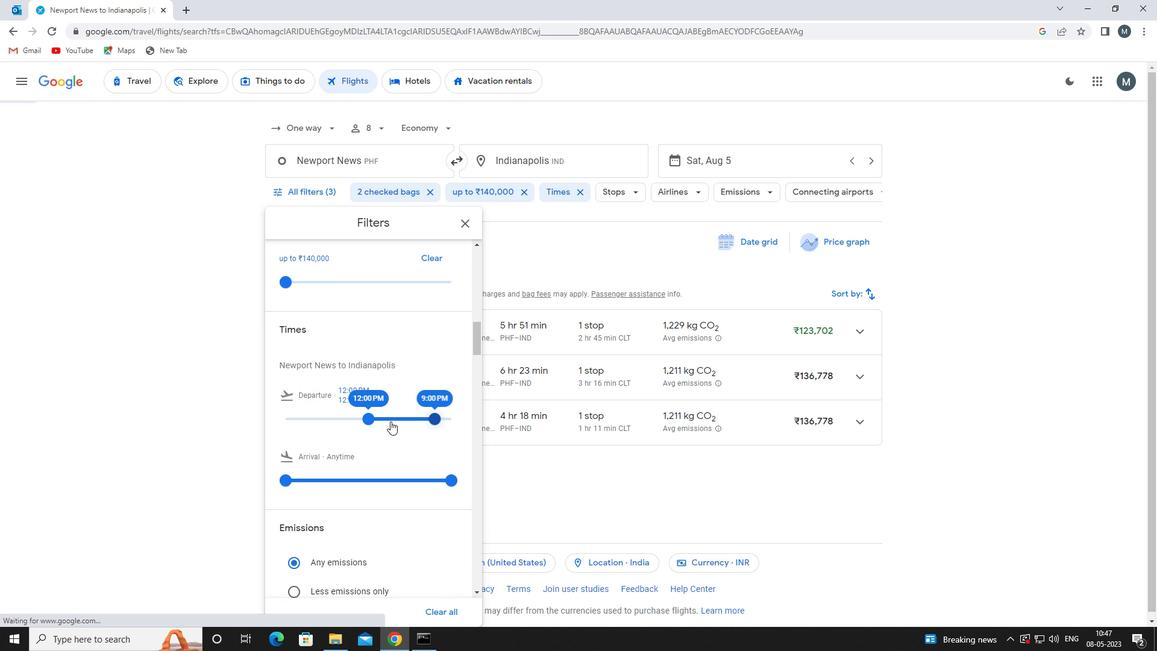 
Action: Mouse scrolled (364, 422) with delta (0, 0)
Screenshot: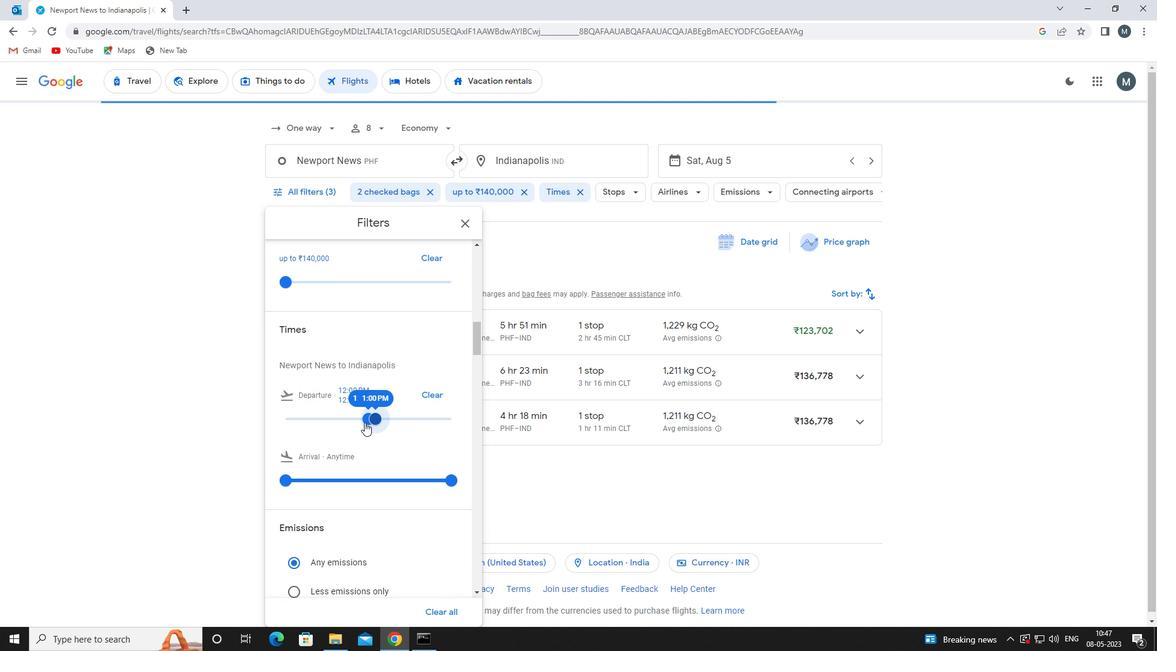 
Action: Mouse moved to (466, 226)
Screenshot: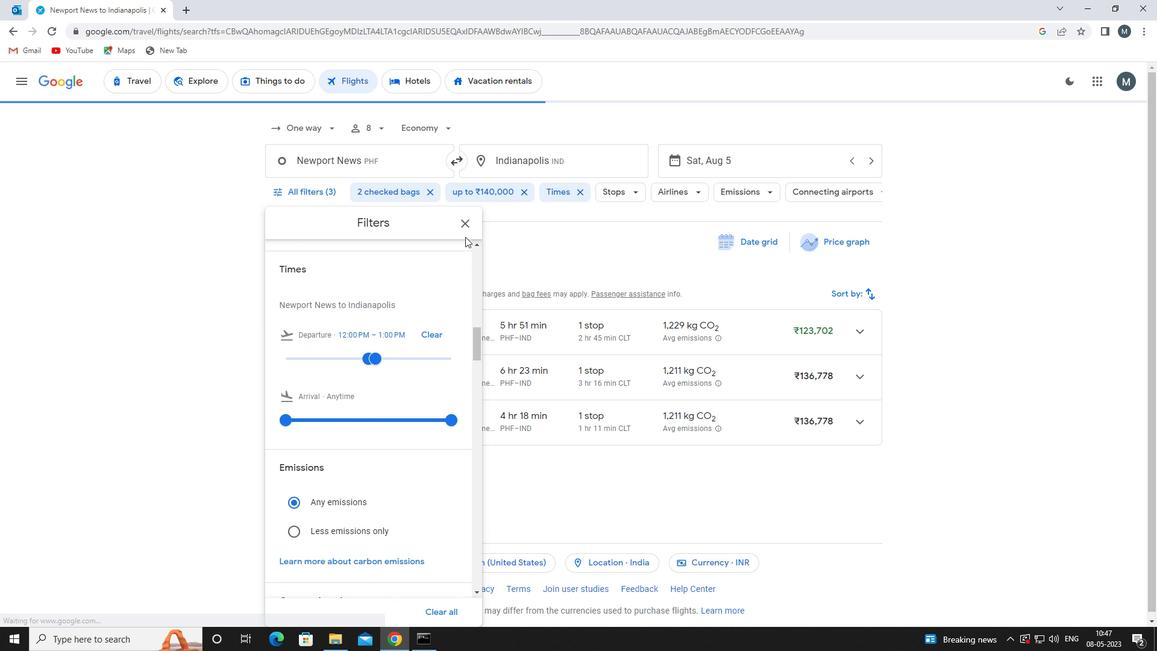 
Action: Mouse pressed left at (466, 226)
Screenshot: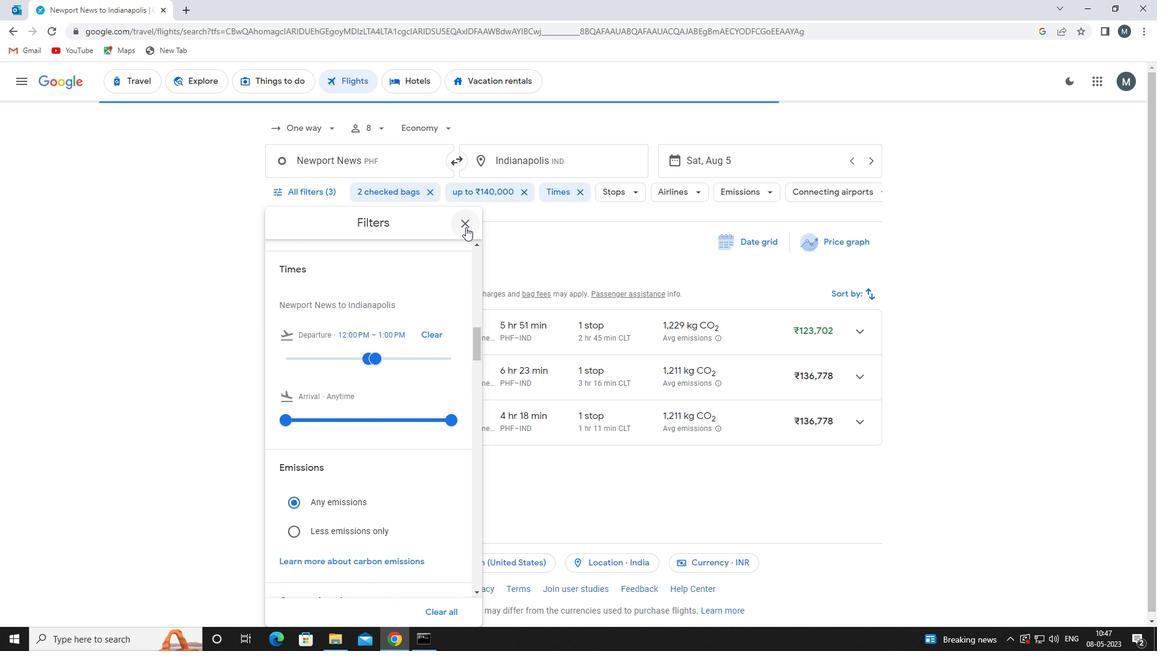 
Action: Mouse moved to (464, 229)
Screenshot: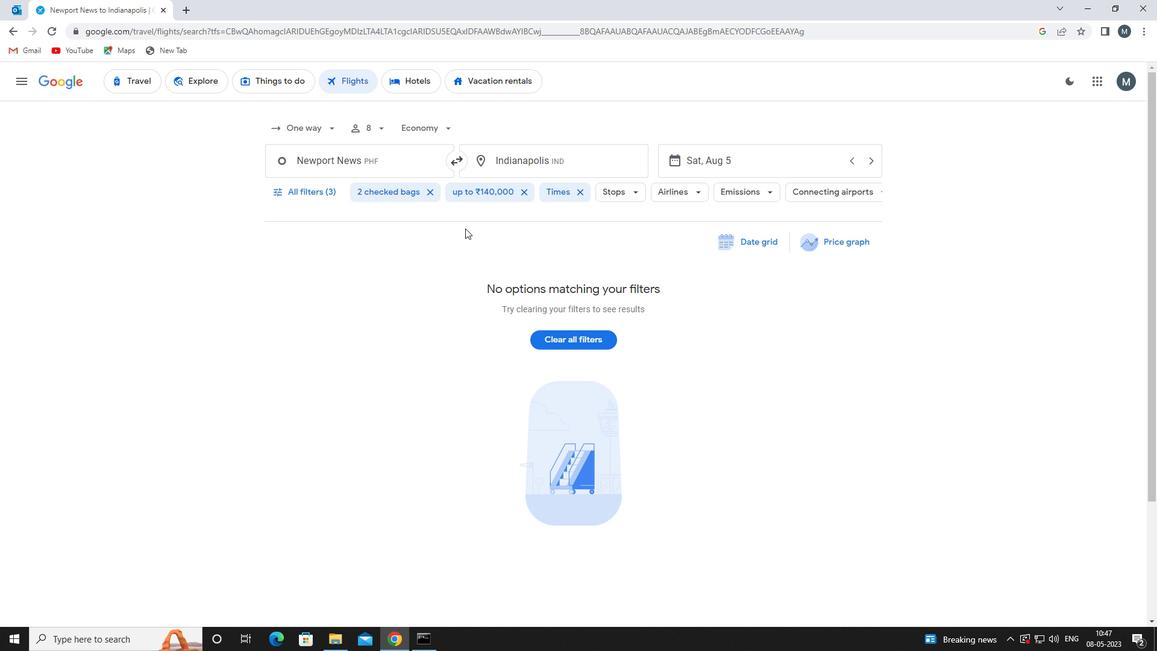 
